 Task: Find connections with filter location Nevers with filter topic #interiordesignwith filter profile language Potuguese with filter current company Torrent Pharmaceuticals Ltd with filter school Jaipur Engineering College & Research Center,jaipur with filter industry Fossil Fuel Electric Power Generation with filter service category Information Management with filter keywords title Artificial Intelligence Engineer
Action: Mouse moved to (627, 105)
Screenshot: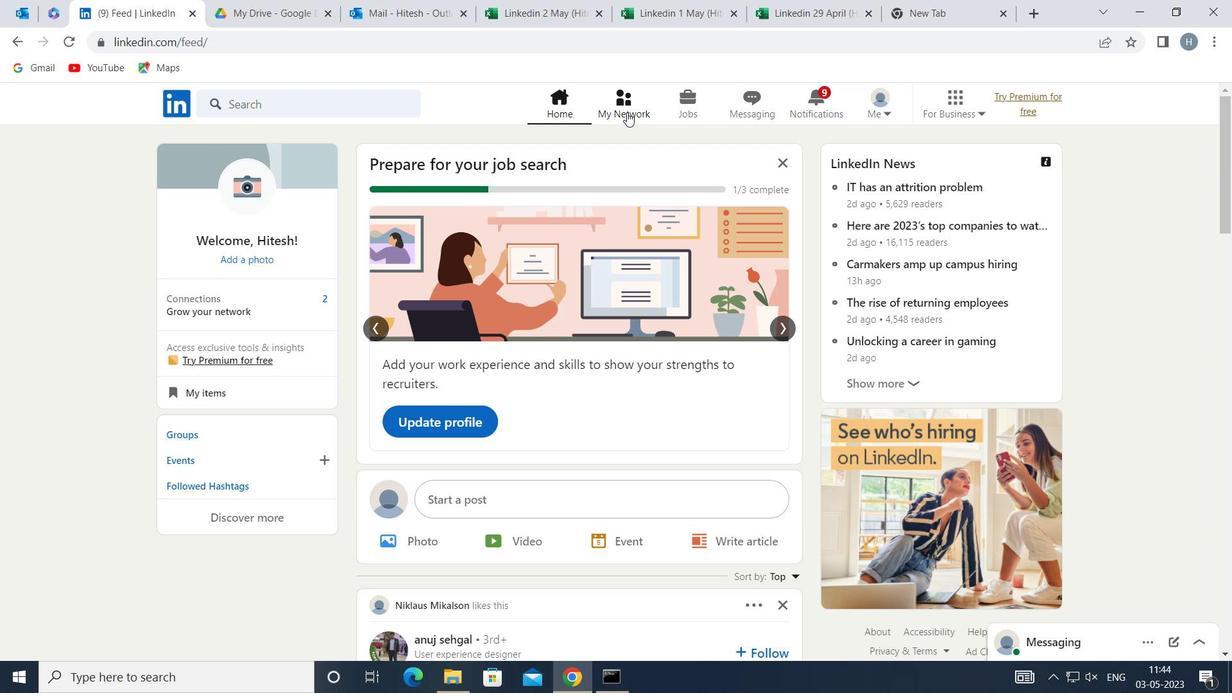 
Action: Mouse pressed left at (627, 105)
Screenshot: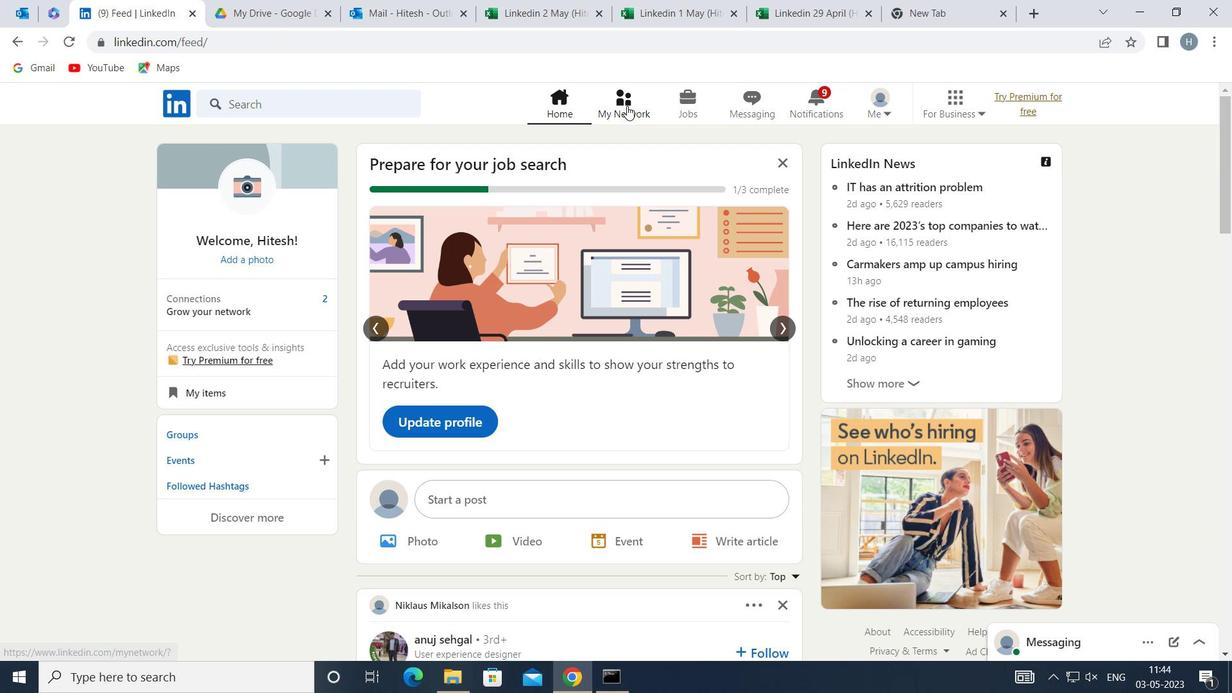 
Action: Mouse moved to (355, 195)
Screenshot: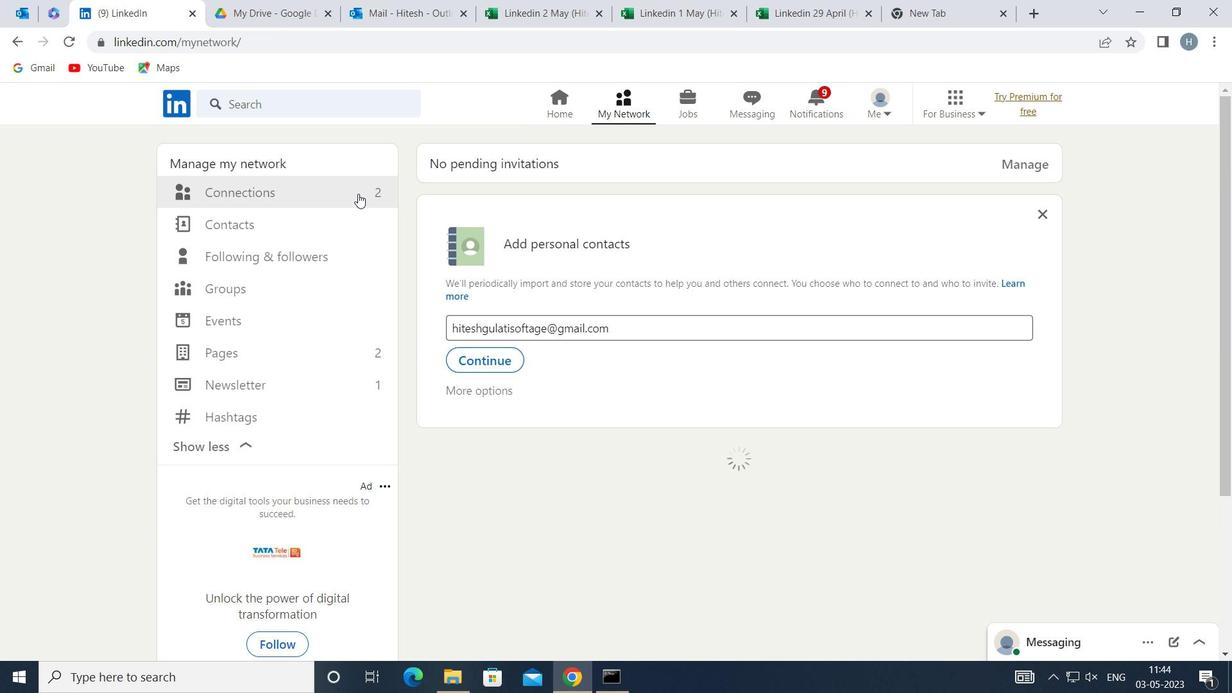 
Action: Mouse pressed left at (355, 195)
Screenshot: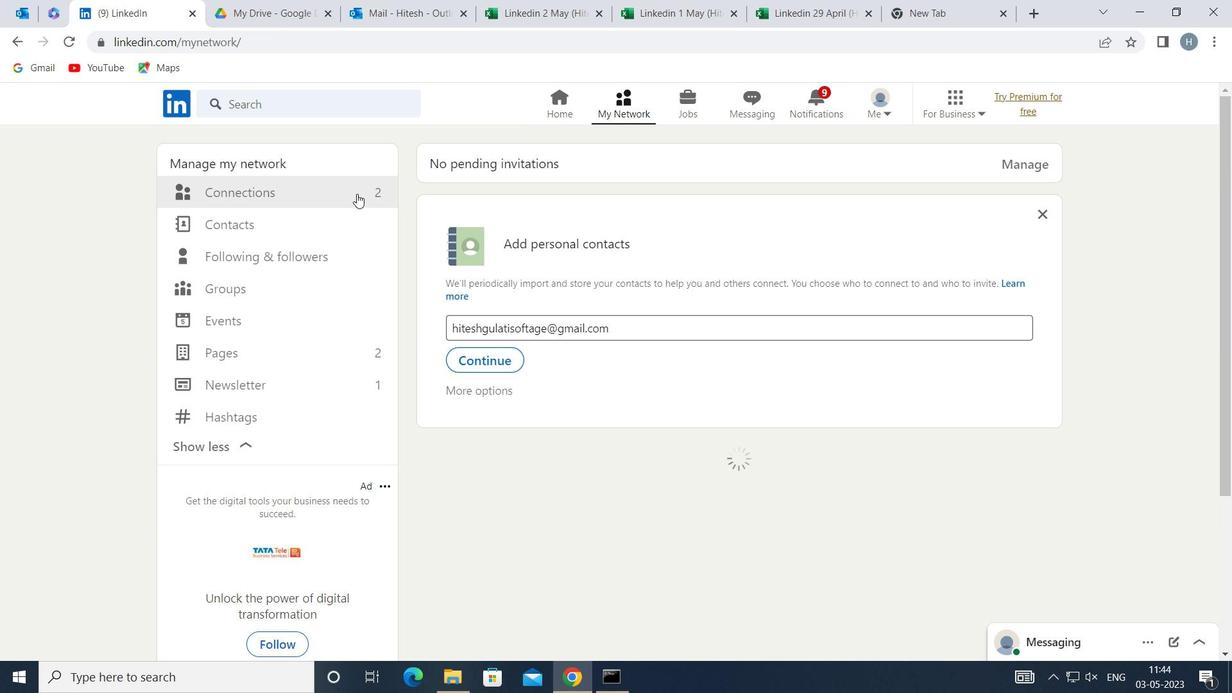 
Action: Mouse moved to (758, 187)
Screenshot: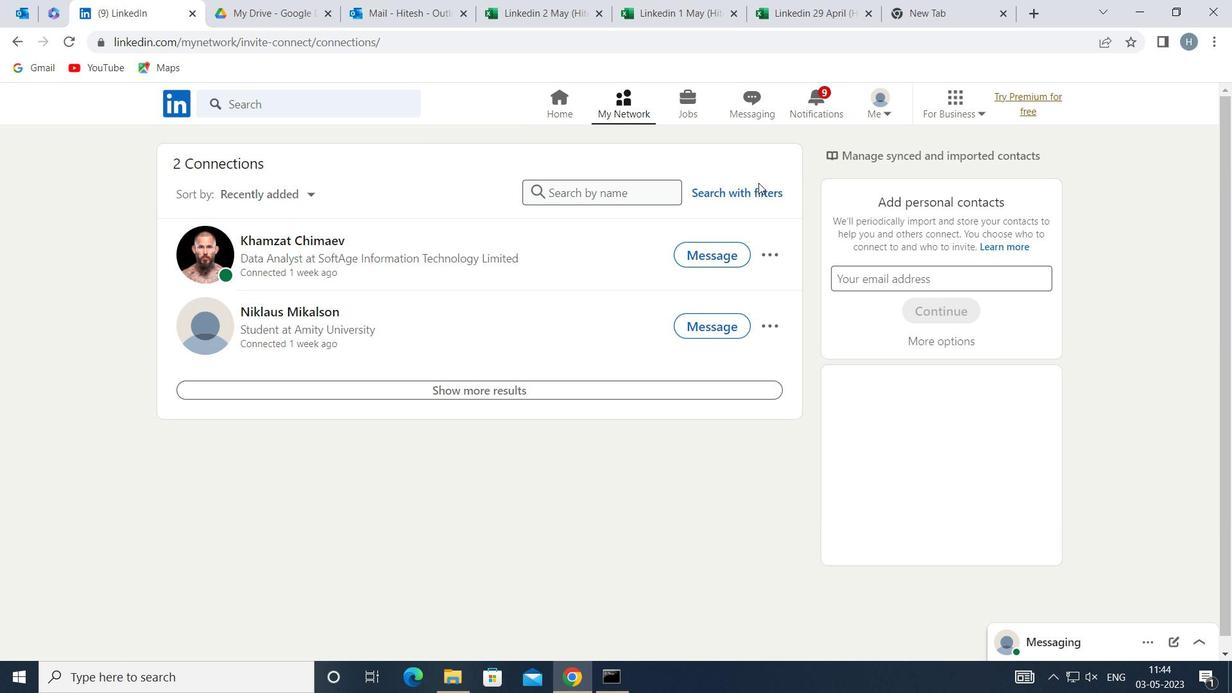 
Action: Mouse pressed left at (758, 187)
Screenshot: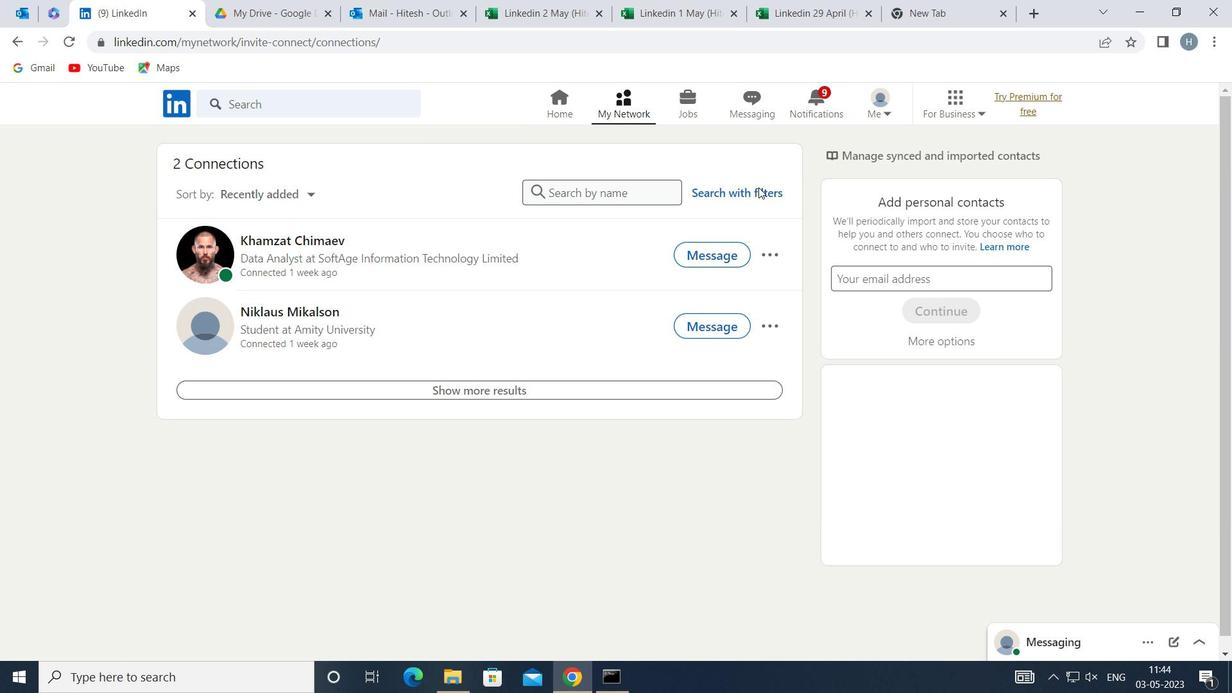 
Action: Mouse moved to (670, 146)
Screenshot: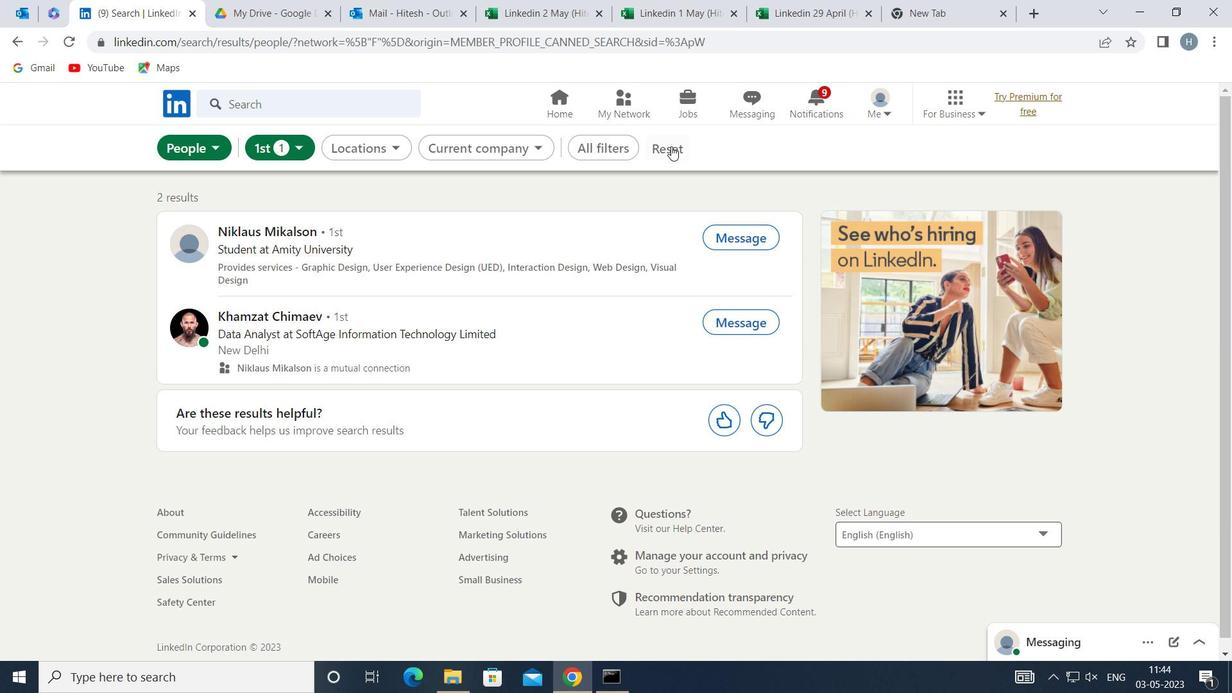 
Action: Mouse pressed left at (670, 146)
Screenshot: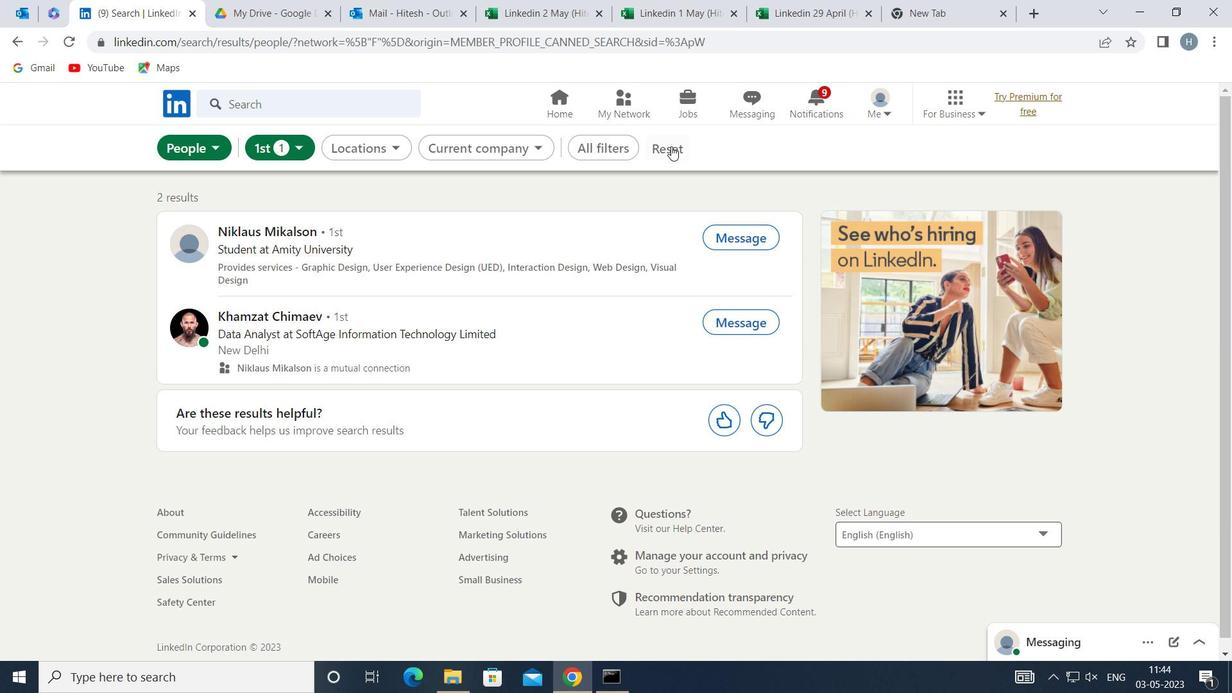 
Action: Mouse moved to (657, 144)
Screenshot: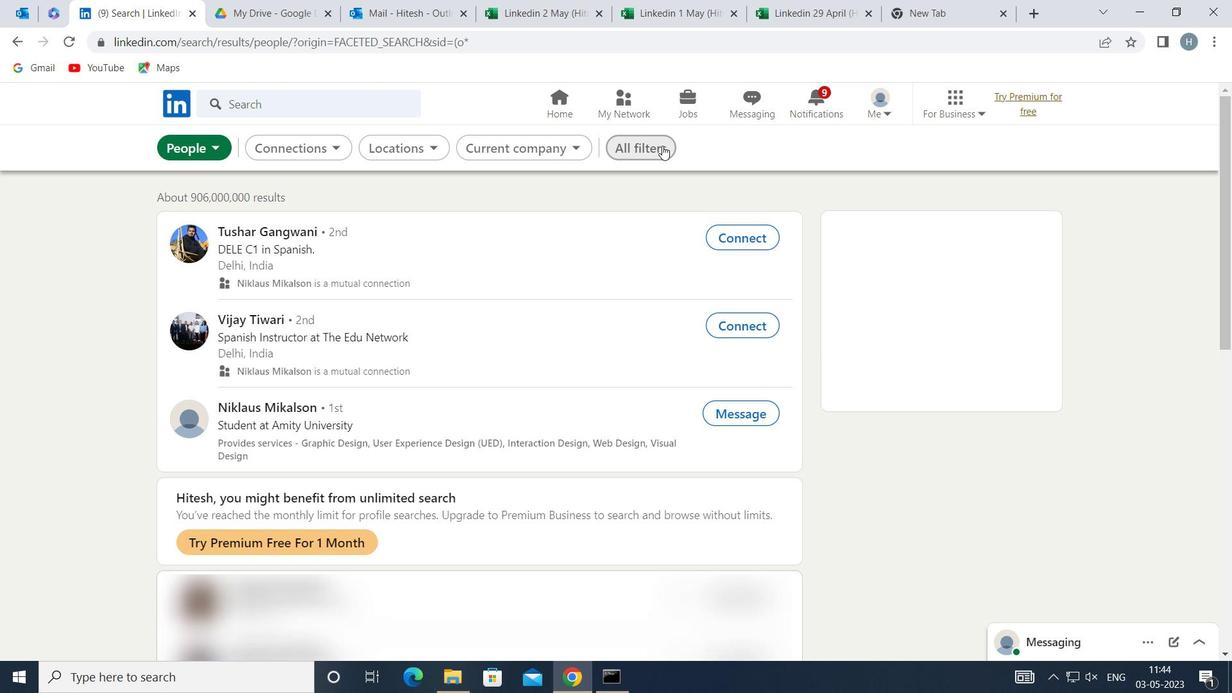 
Action: Mouse pressed left at (657, 144)
Screenshot: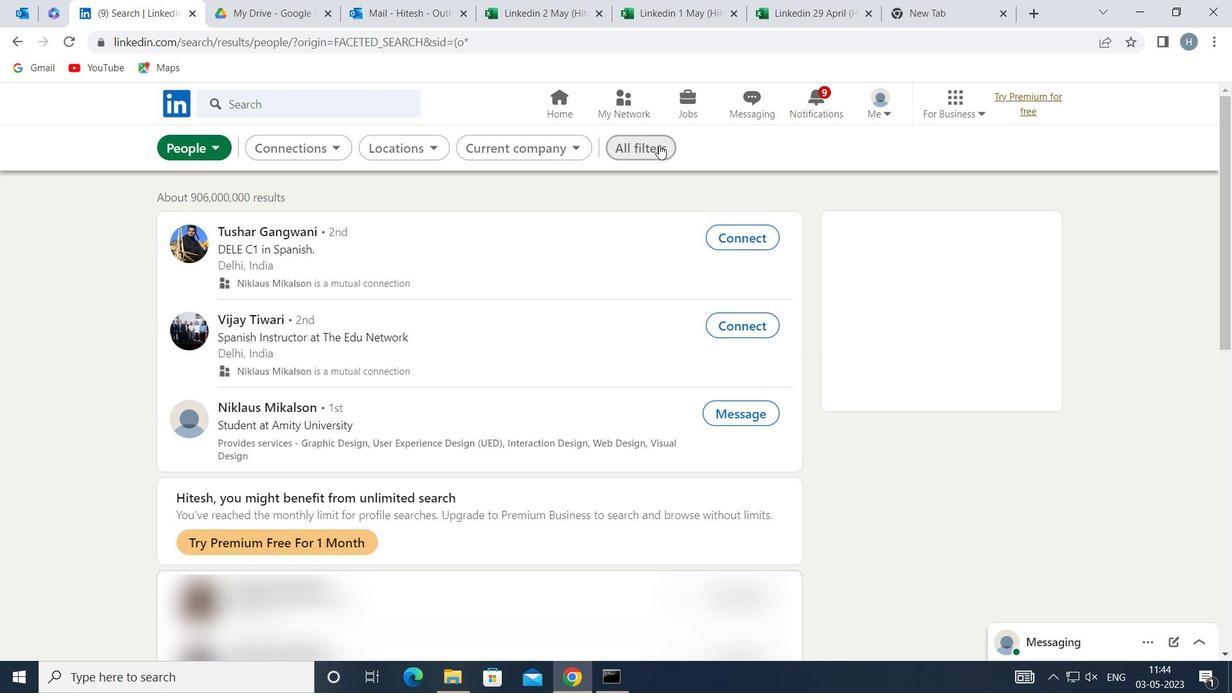 
Action: Mouse moved to (854, 269)
Screenshot: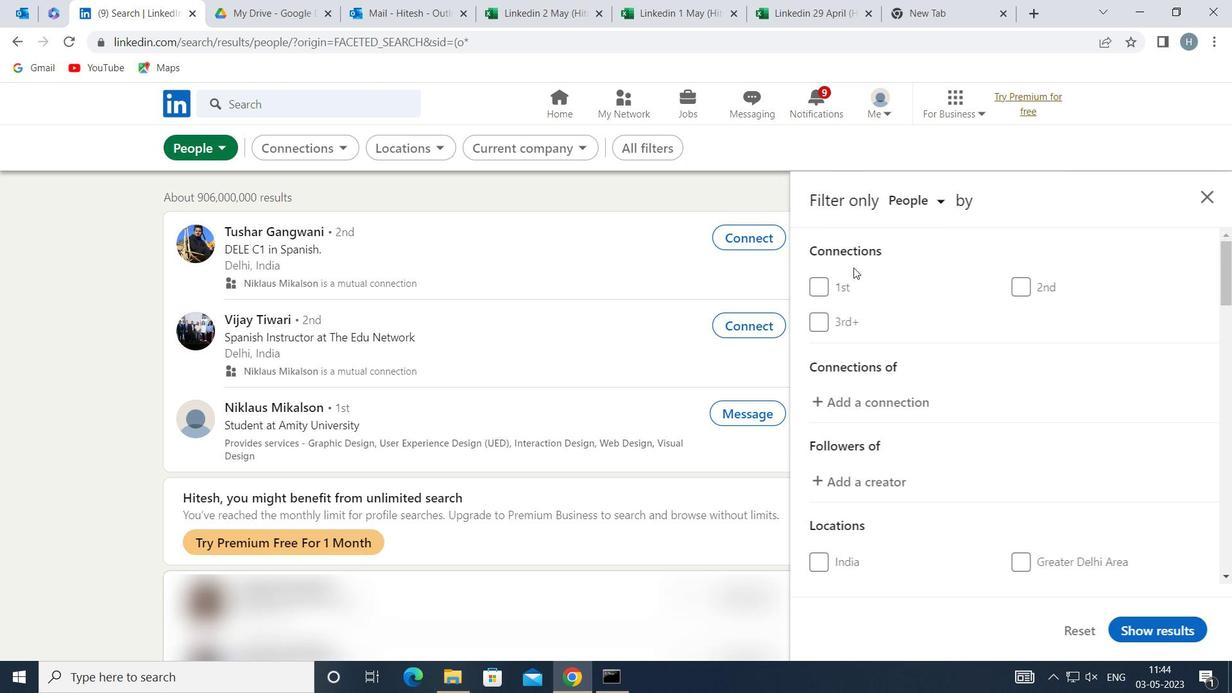 
Action: Mouse scrolled (854, 268) with delta (0, 0)
Screenshot: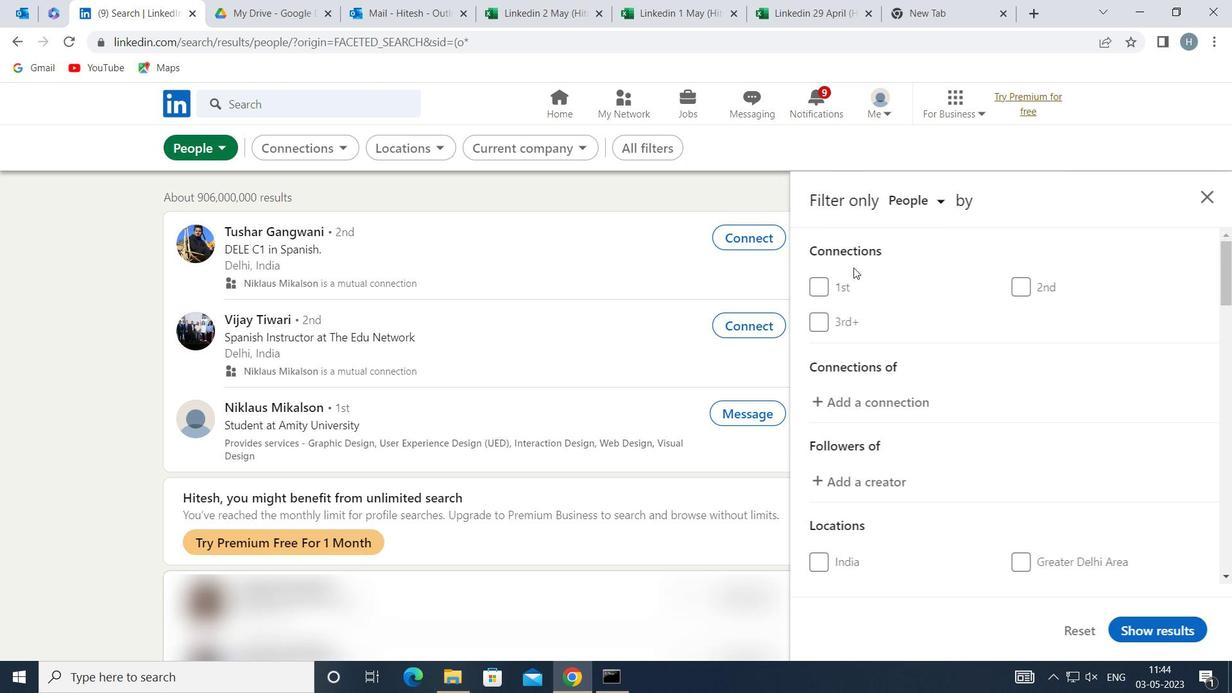 
Action: Mouse moved to (854, 275)
Screenshot: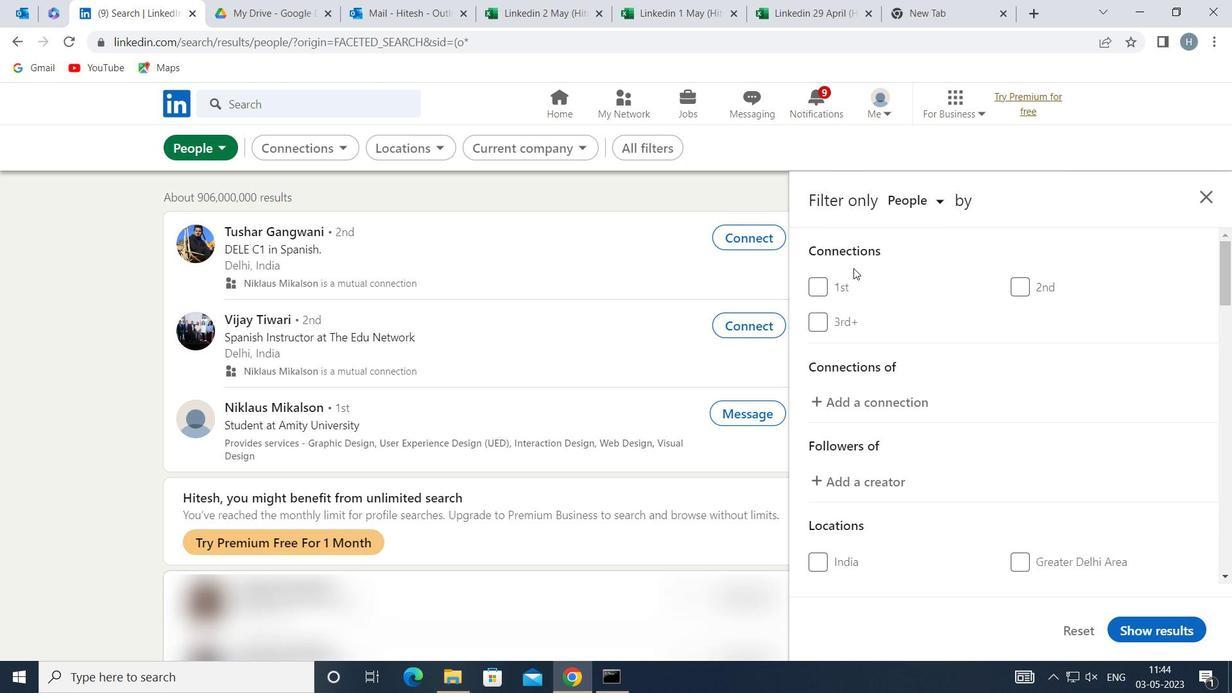 
Action: Mouse scrolled (854, 274) with delta (0, 0)
Screenshot: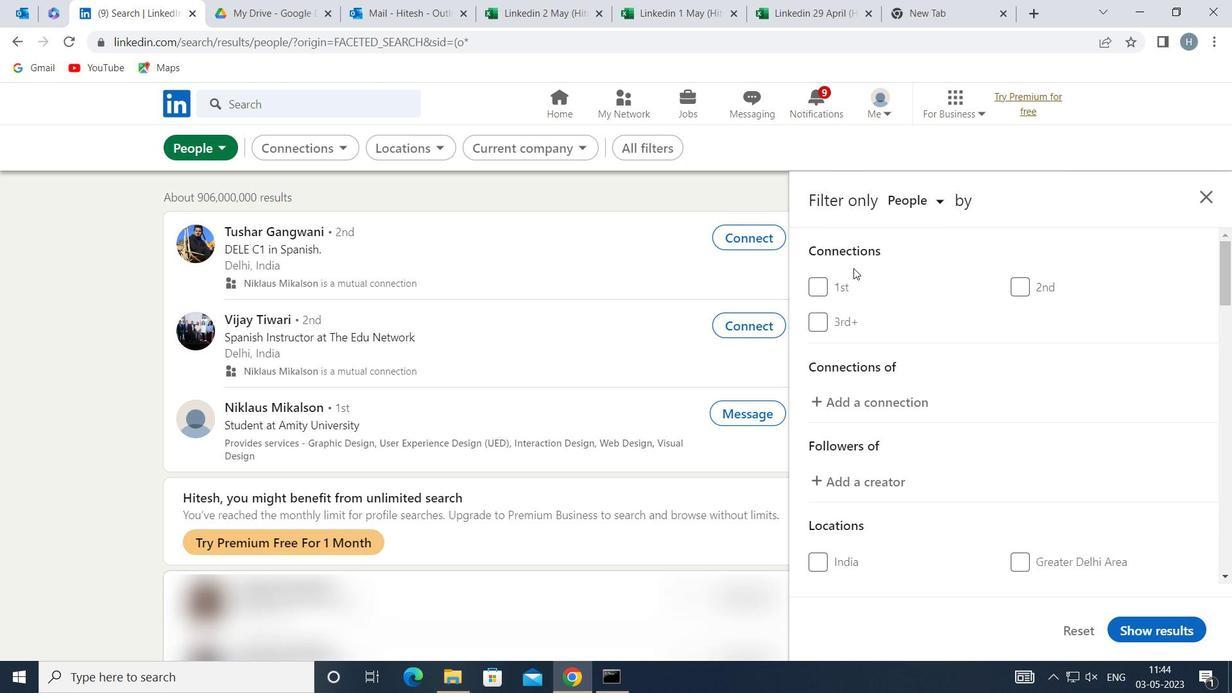 
Action: Mouse scrolled (854, 274) with delta (0, 0)
Screenshot: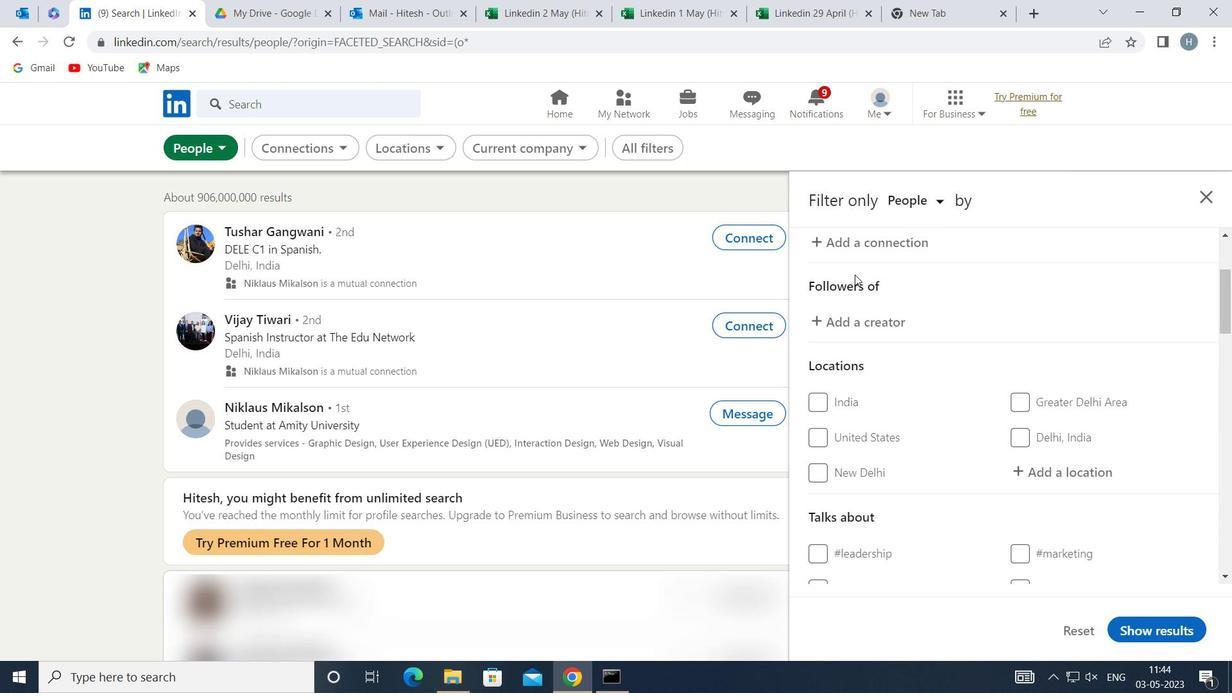 
Action: Mouse moved to (1018, 388)
Screenshot: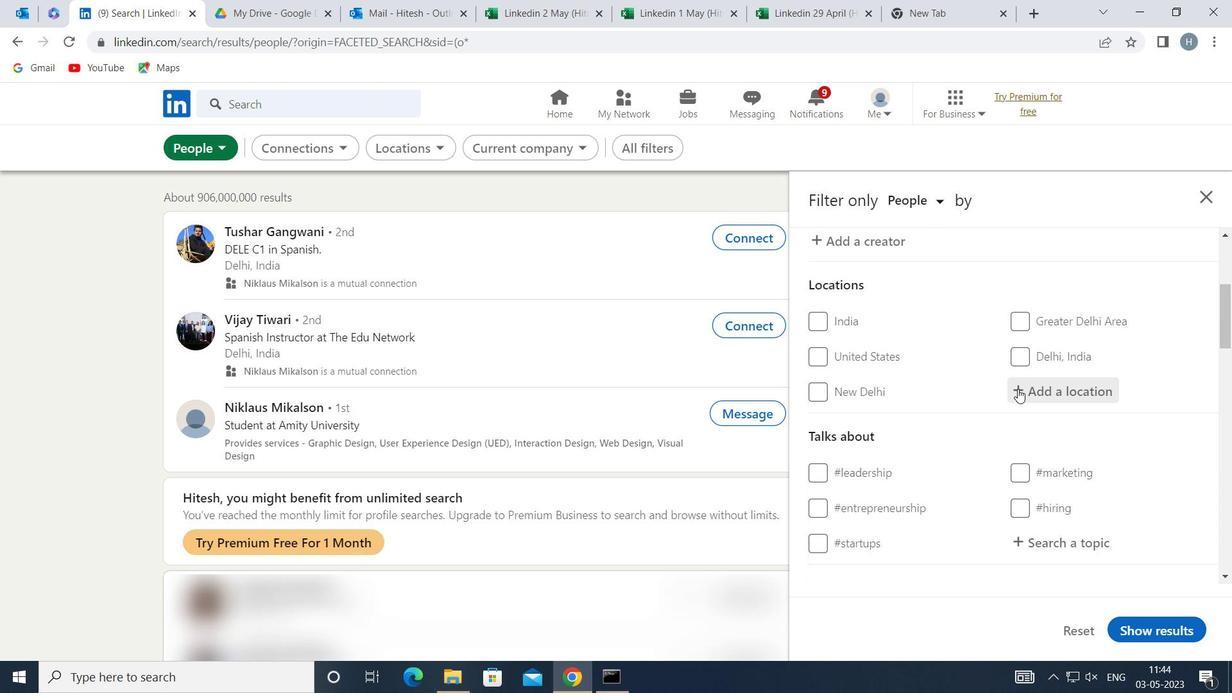 
Action: Mouse pressed left at (1018, 388)
Screenshot: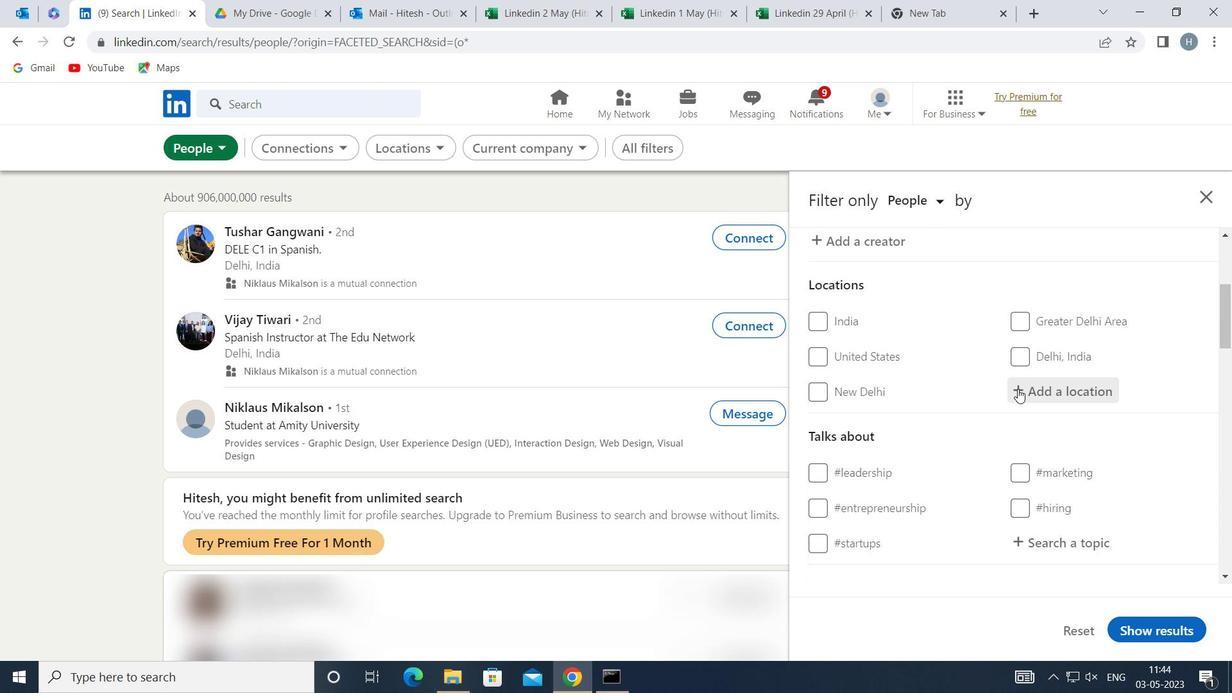 
Action: Mouse moved to (1017, 387)
Screenshot: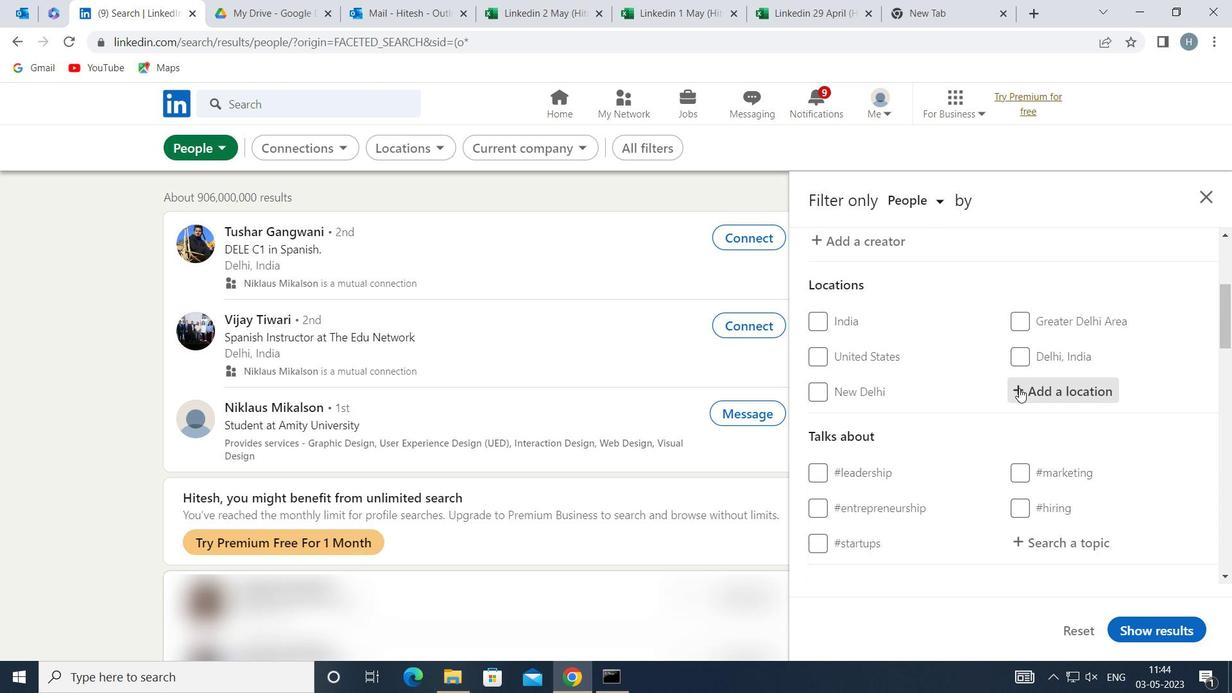 
Action: Key pressed <Key.shift>NEVERS
Screenshot: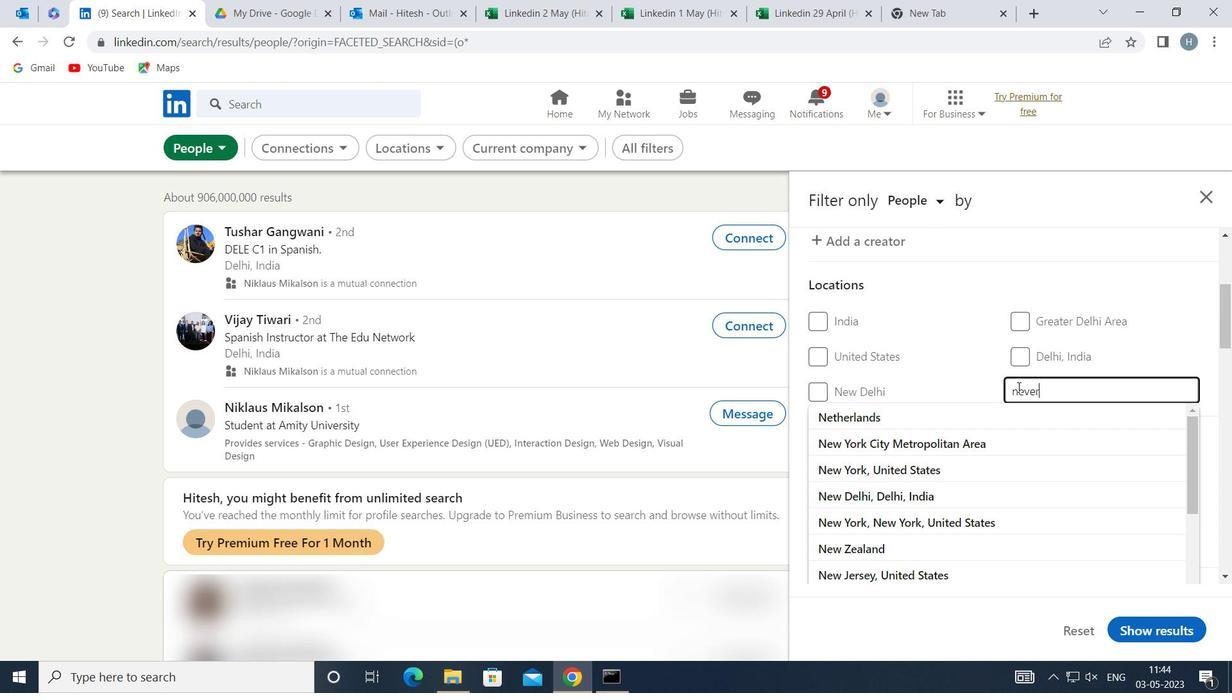 
Action: Mouse moved to (1024, 394)
Screenshot: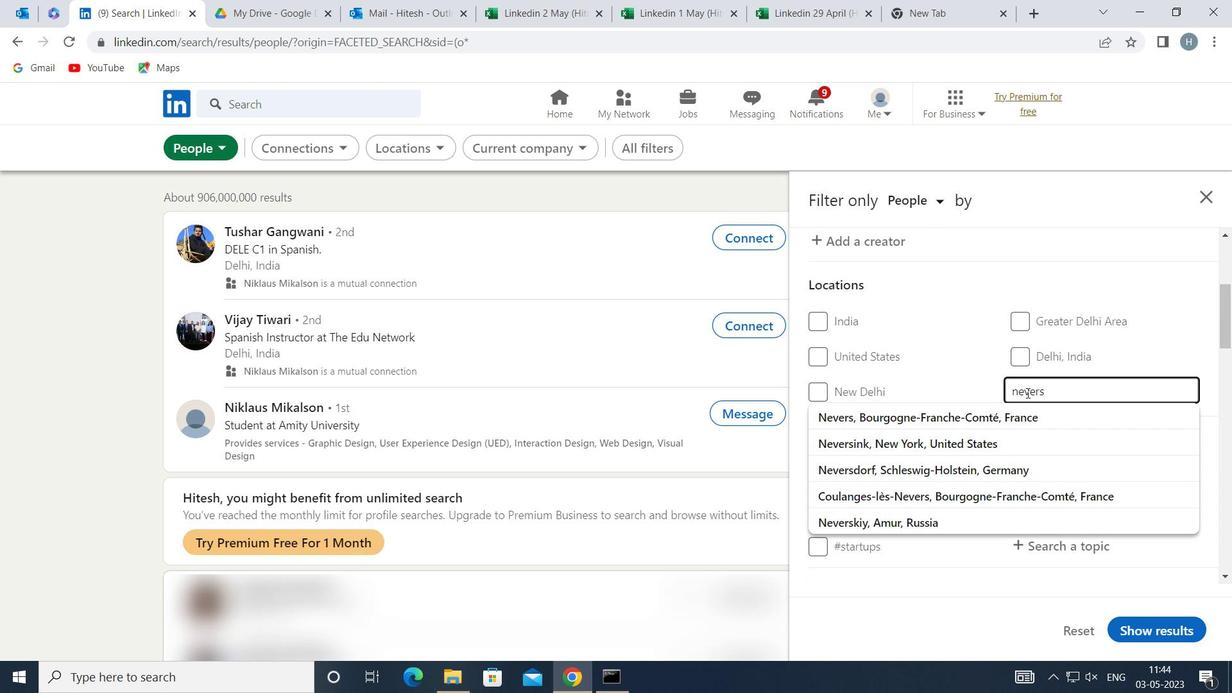 
Action: Key pressed <Key.enter>
Screenshot: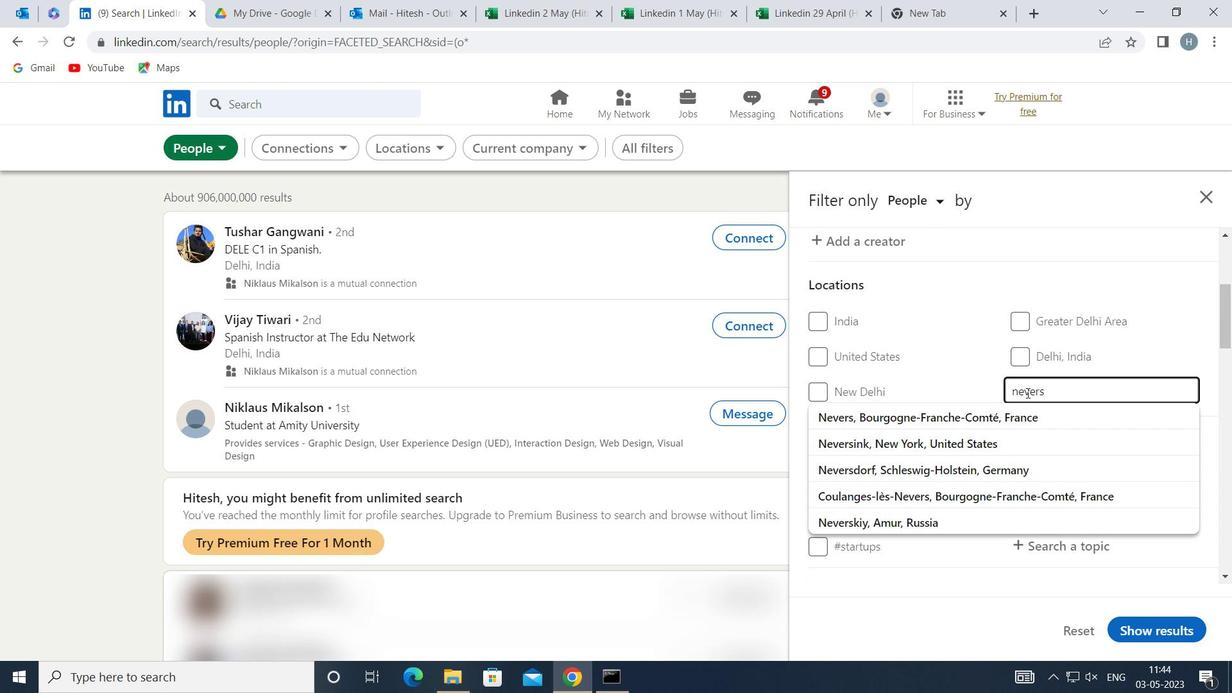 
Action: Mouse moved to (1172, 347)
Screenshot: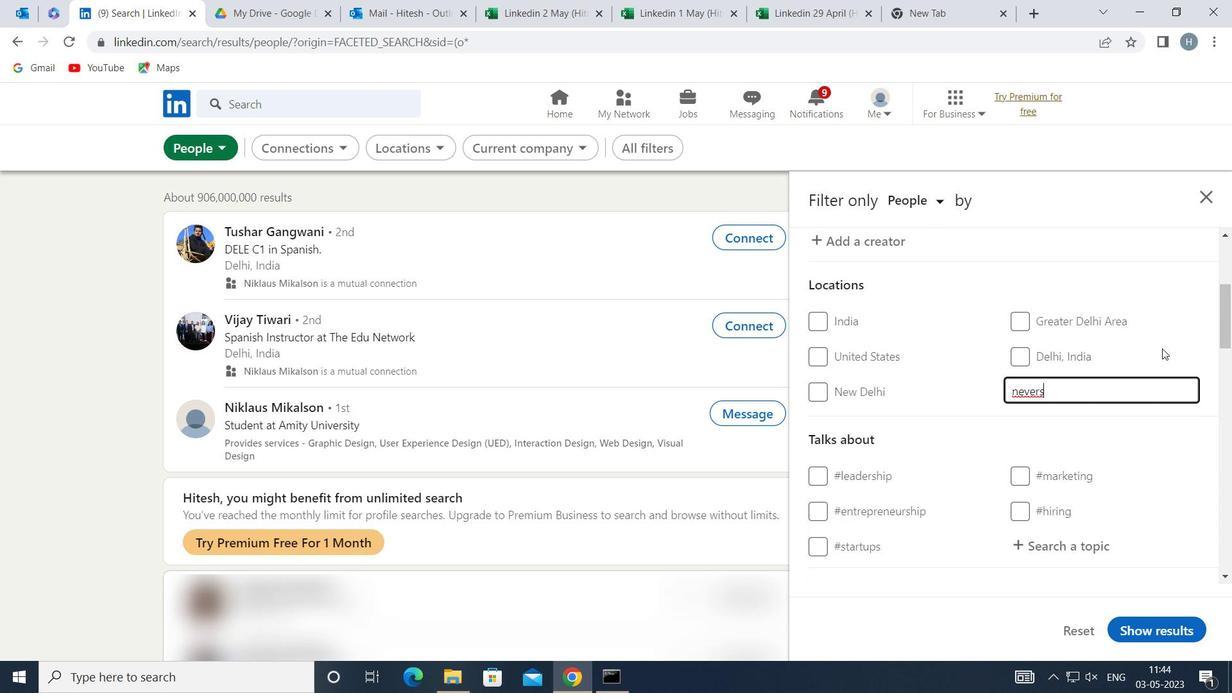 
Action: Mouse pressed left at (1172, 347)
Screenshot: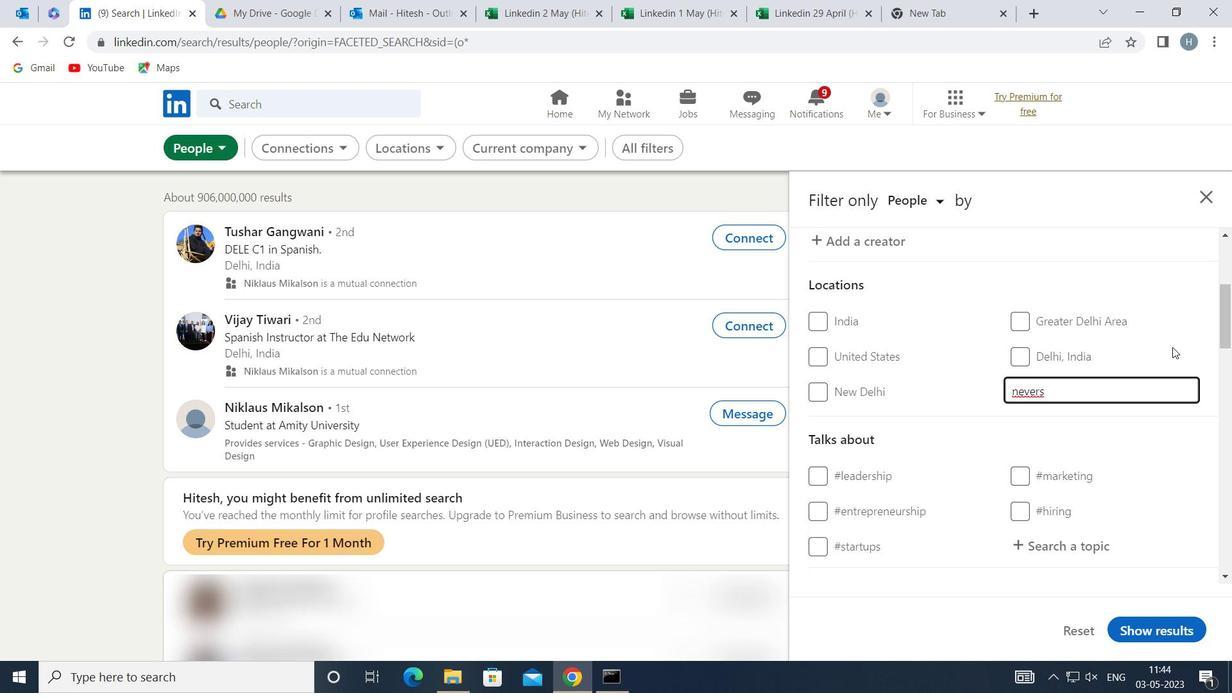 
Action: Mouse moved to (1173, 345)
Screenshot: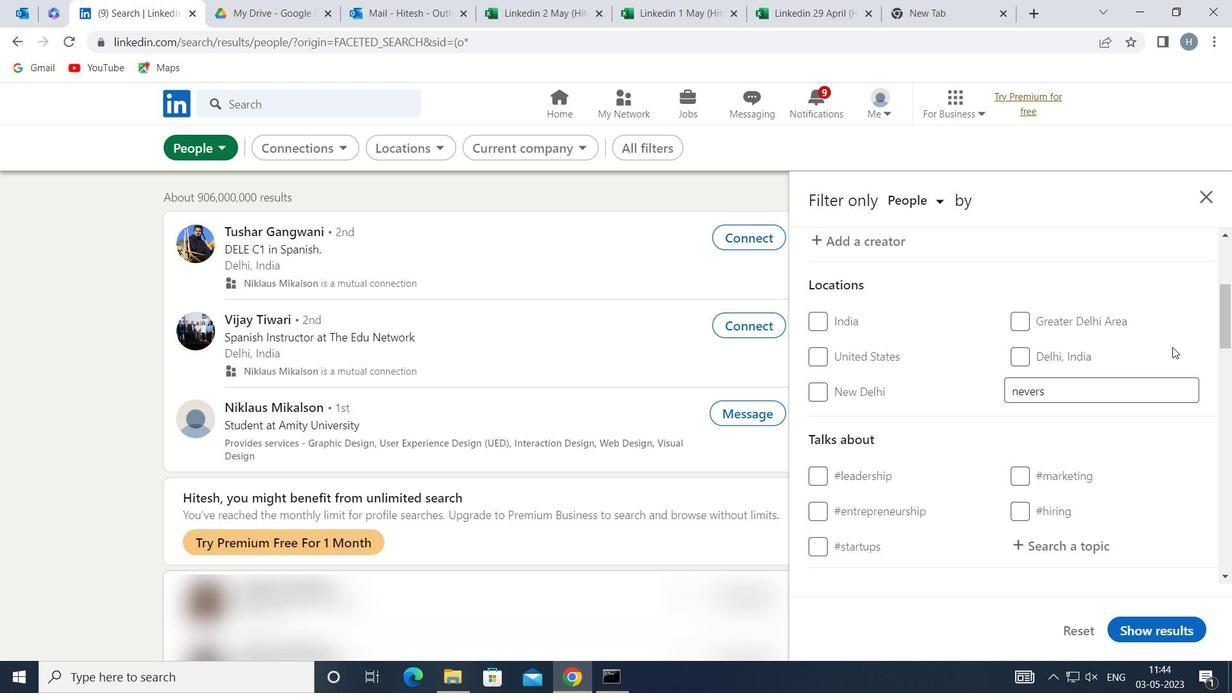 
Action: Mouse scrolled (1173, 345) with delta (0, 0)
Screenshot: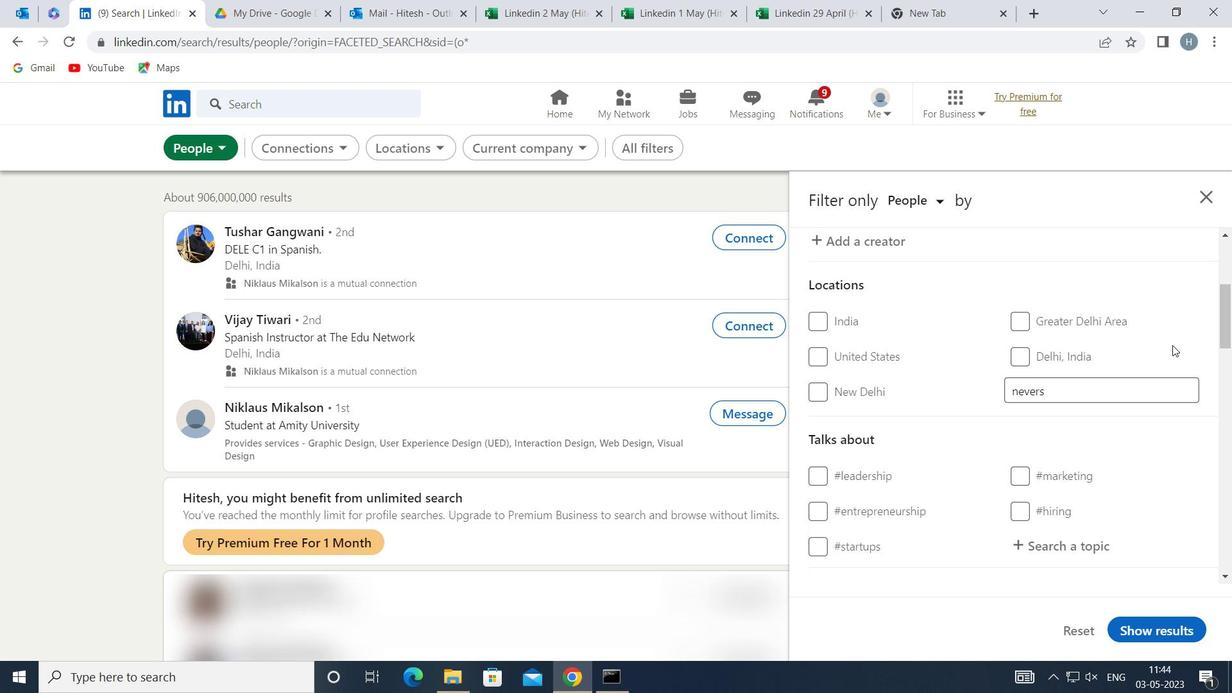 
Action: Mouse moved to (1171, 347)
Screenshot: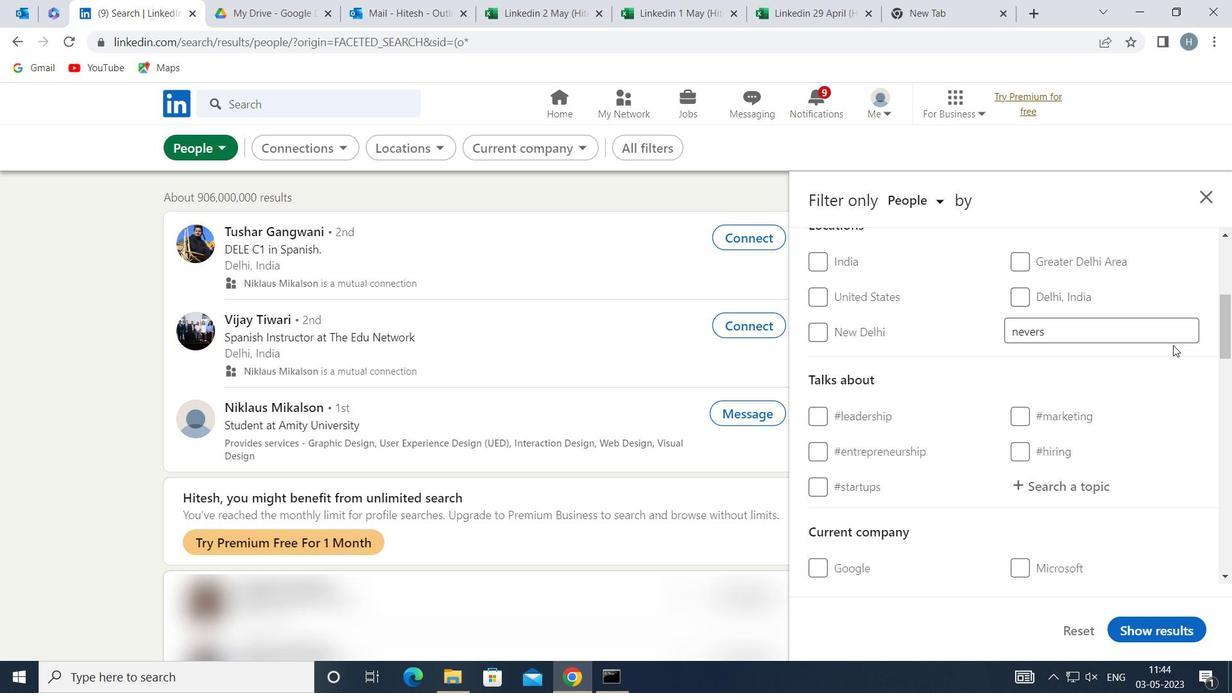 
Action: Mouse scrolled (1171, 346) with delta (0, 0)
Screenshot: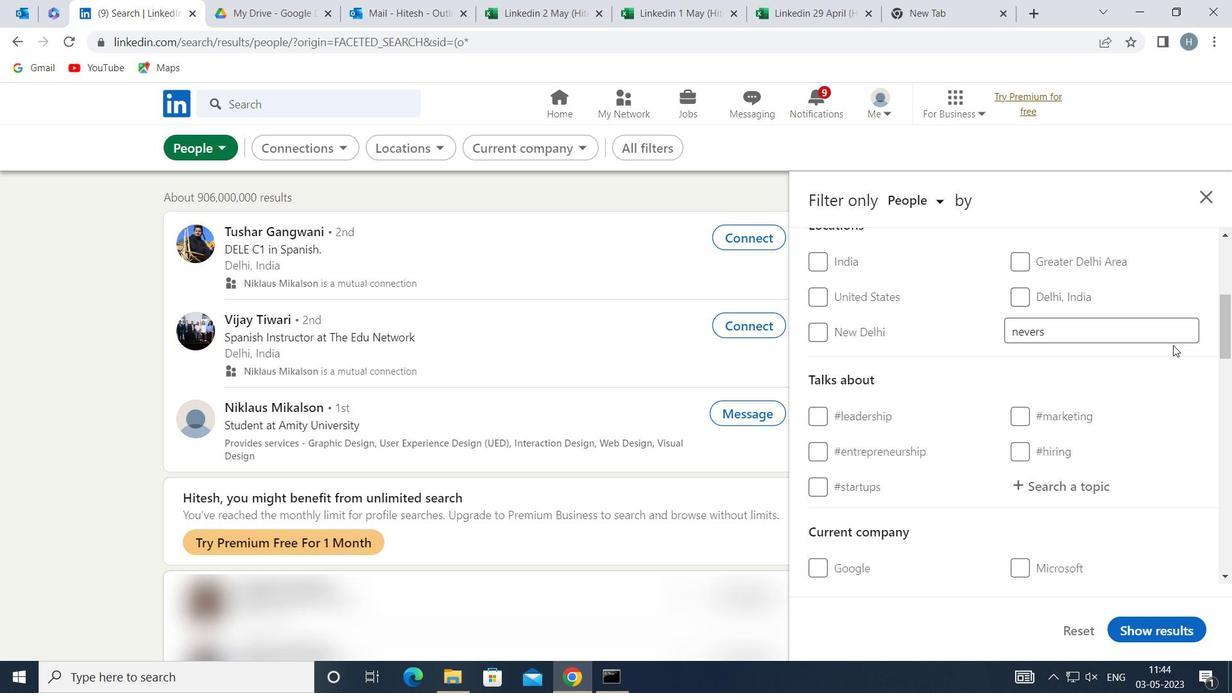 
Action: Mouse moved to (1105, 384)
Screenshot: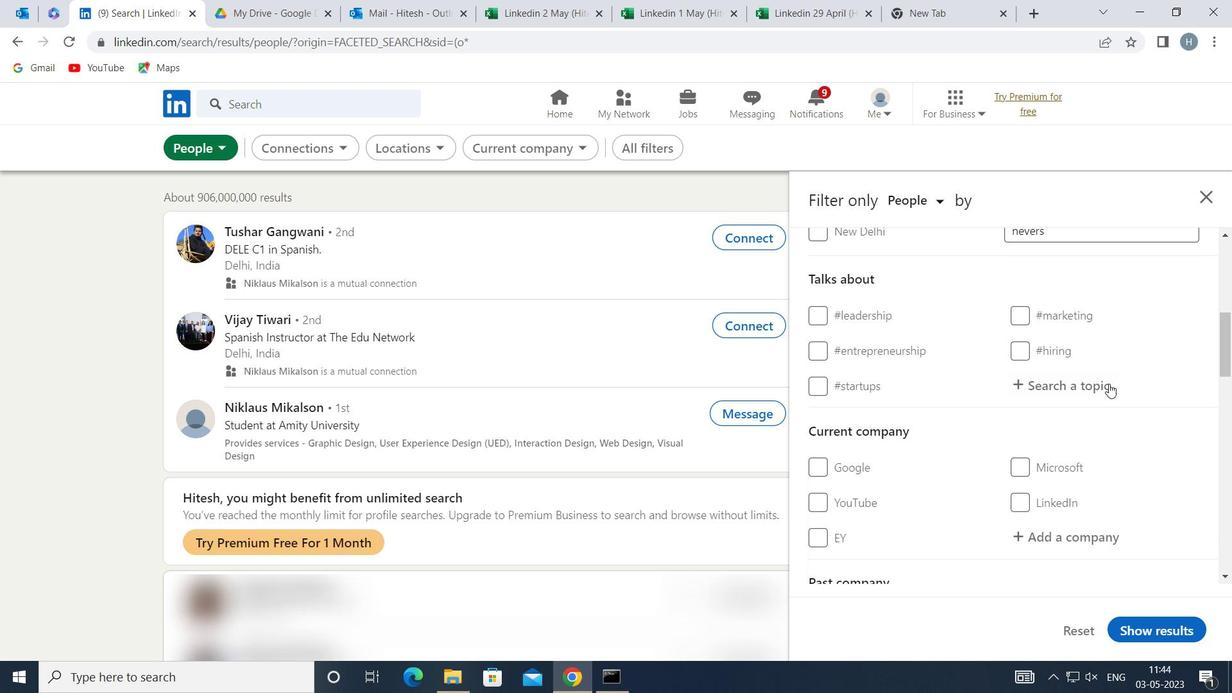 
Action: Mouse pressed left at (1105, 384)
Screenshot: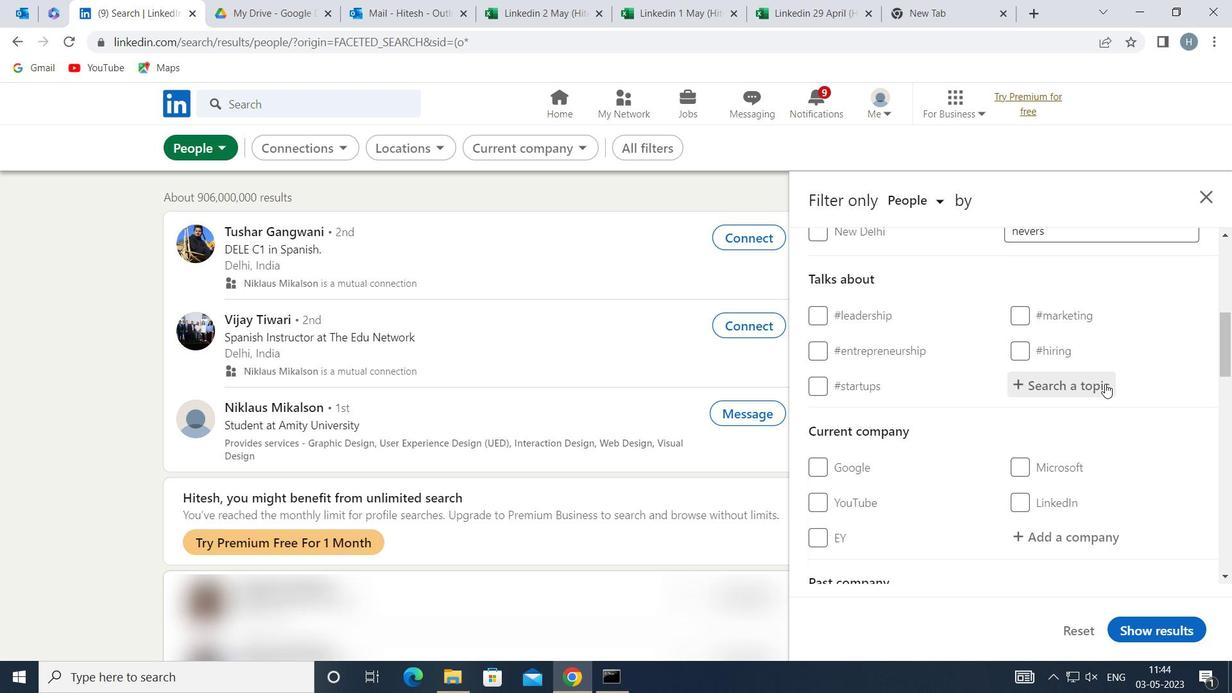 
Action: Mouse moved to (1104, 384)
Screenshot: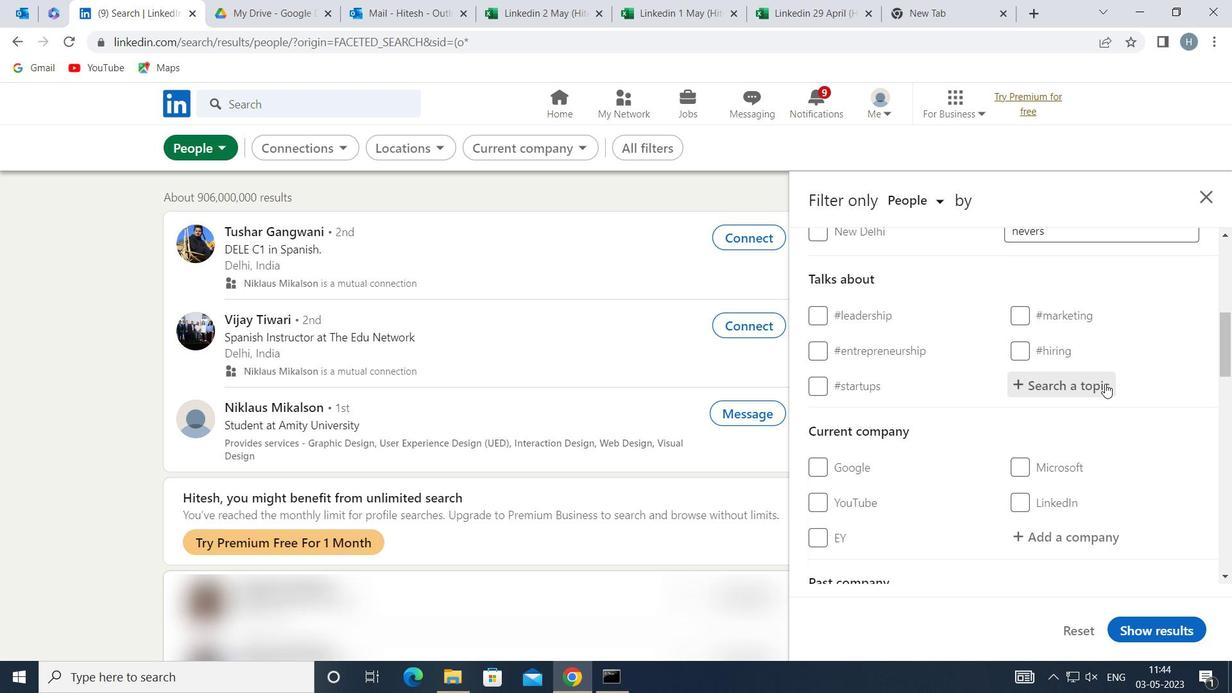 
Action: Key pressed INTER
Screenshot: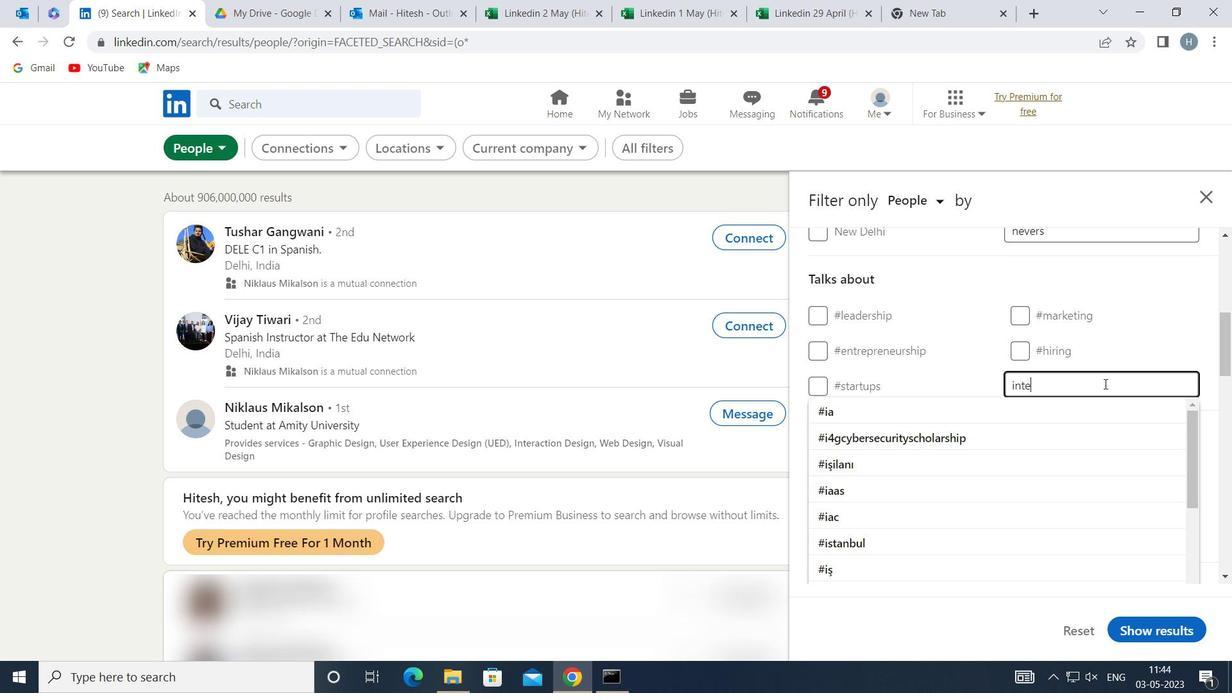 
Action: Mouse moved to (1046, 413)
Screenshot: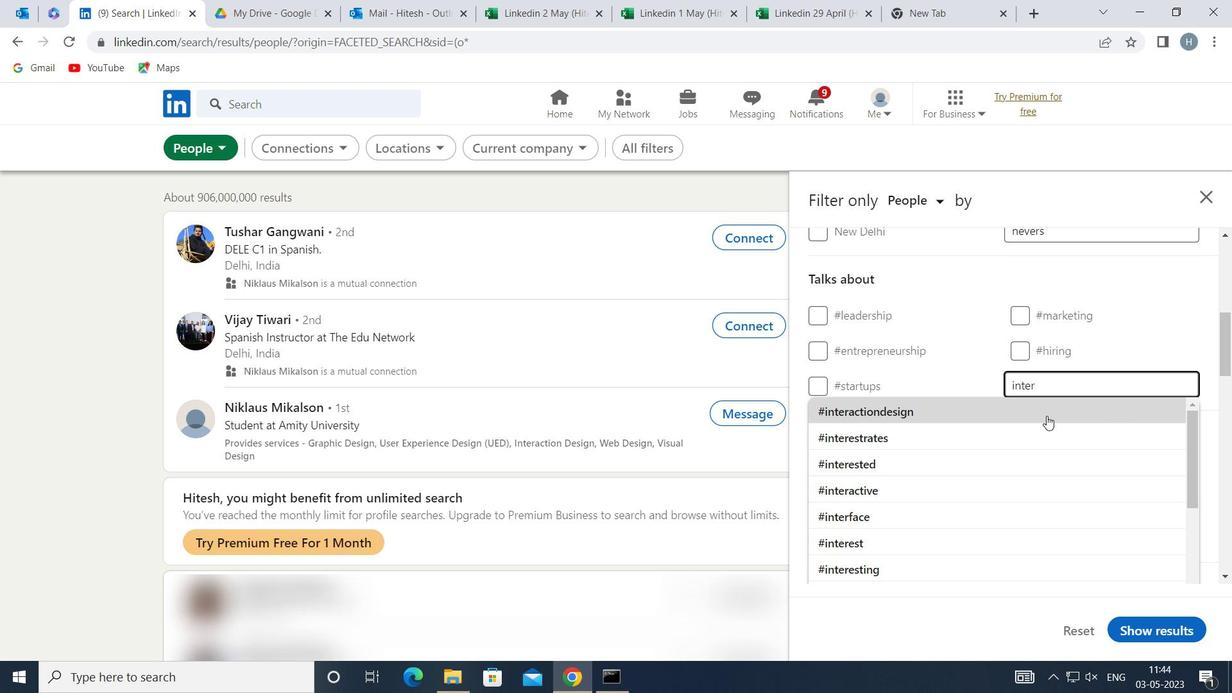 
Action: Mouse pressed left at (1046, 413)
Screenshot: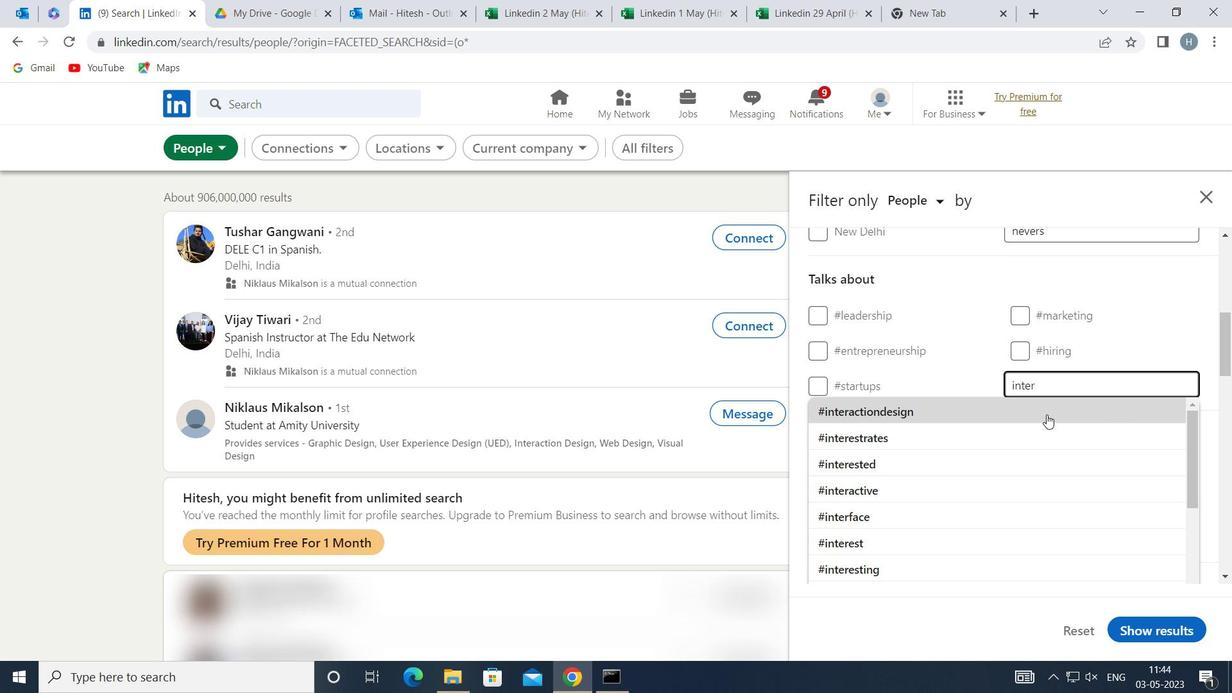 
Action: Mouse moved to (985, 421)
Screenshot: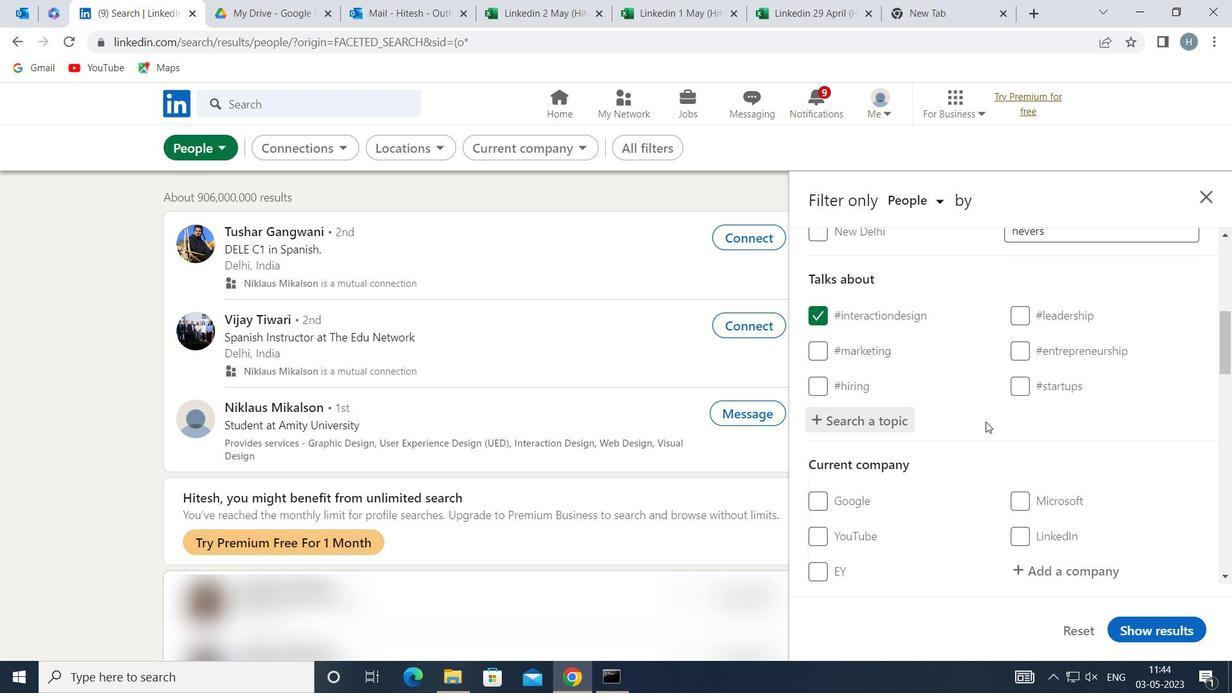 
Action: Mouse scrolled (985, 421) with delta (0, 0)
Screenshot: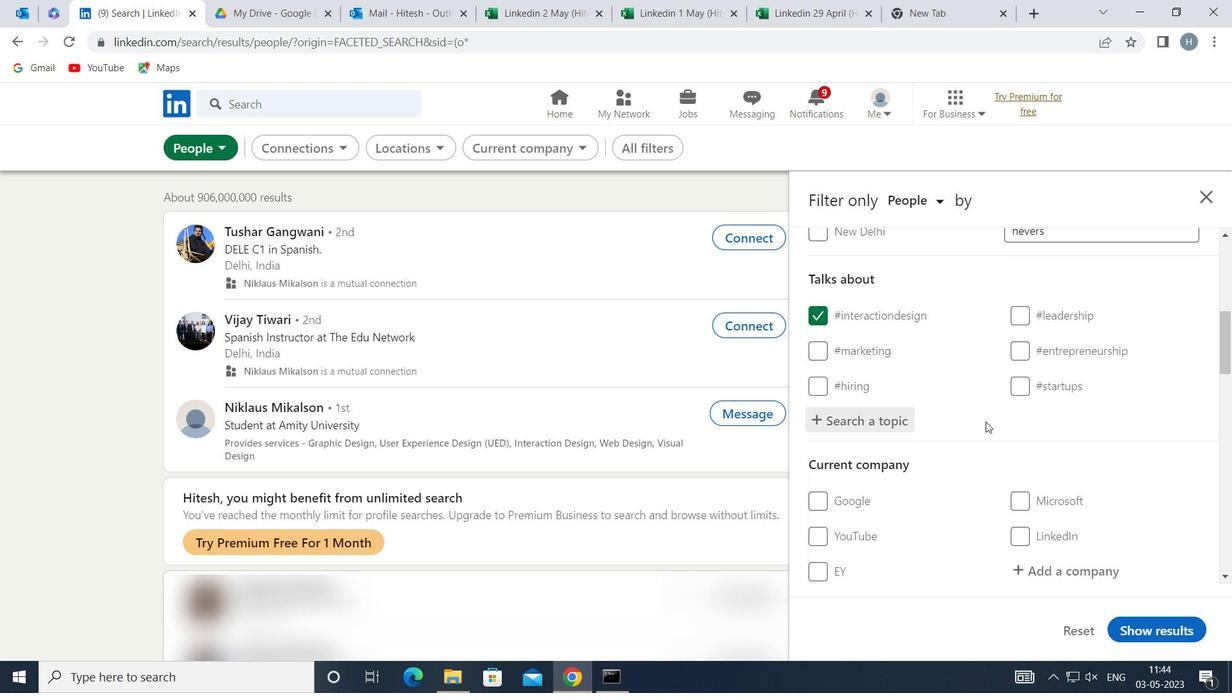 
Action: Mouse scrolled (985, 421) with delta (0, 0)
Screenshot: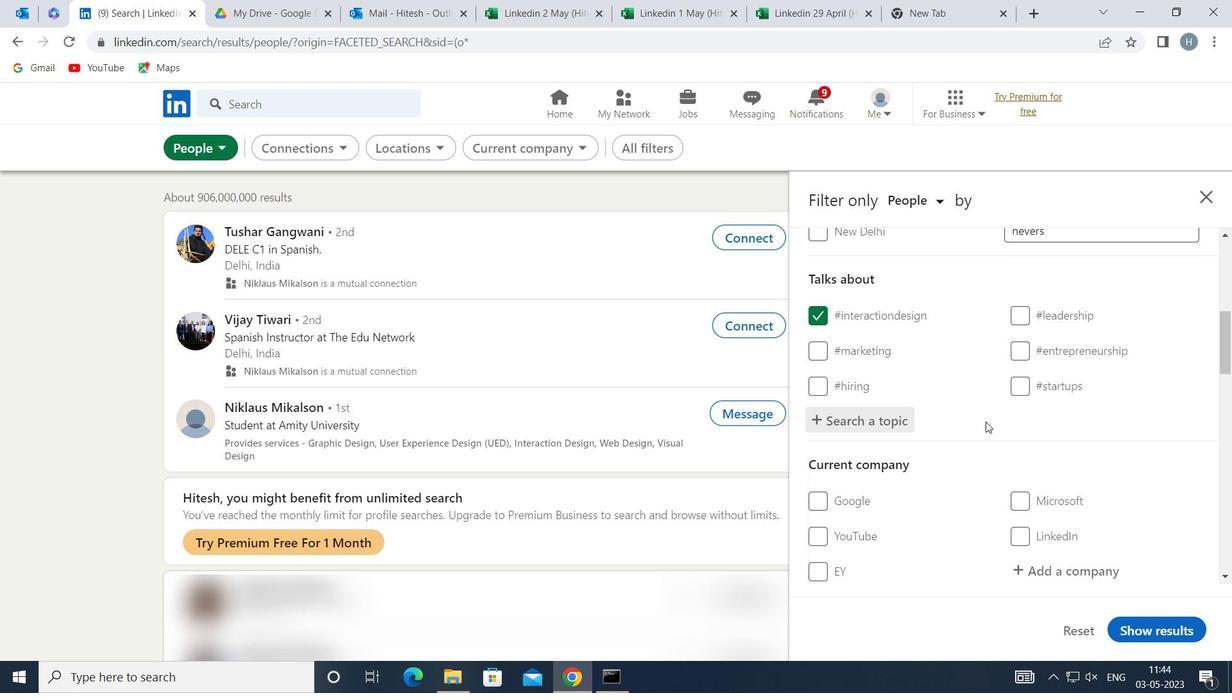 
Action: Mouse moved to (985, 421)
Screenshot: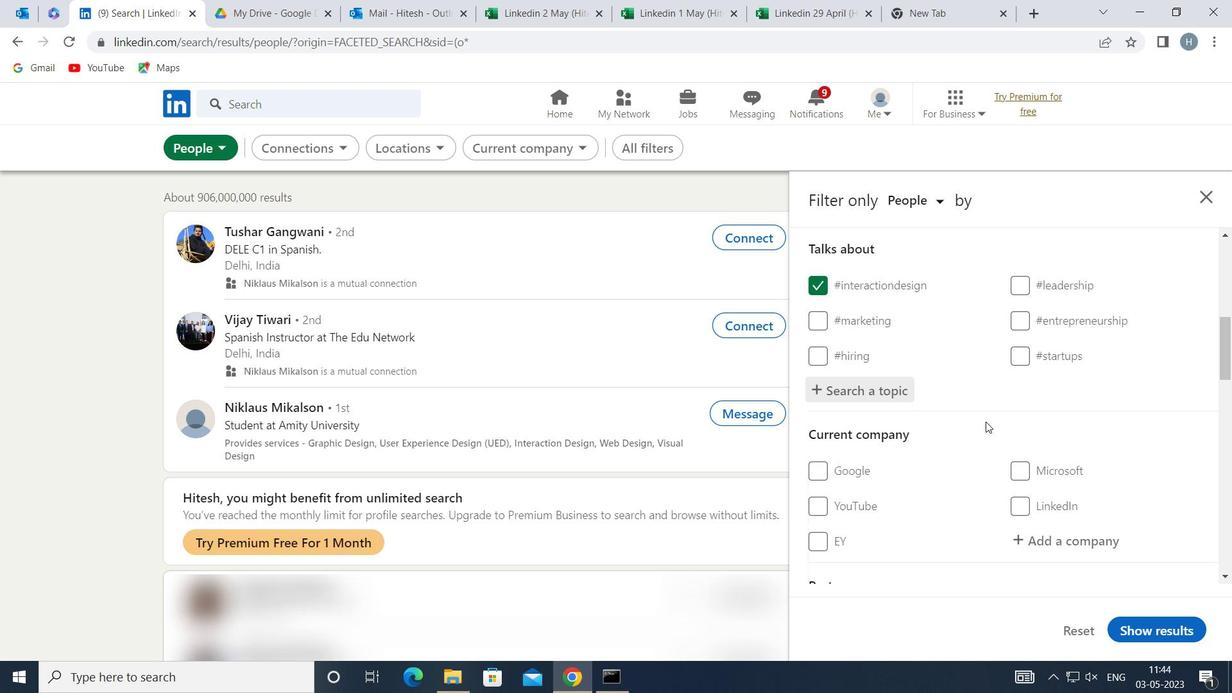 
Action: Mouse scrolled (985, 420) with delta (0, 0)
Screenshot: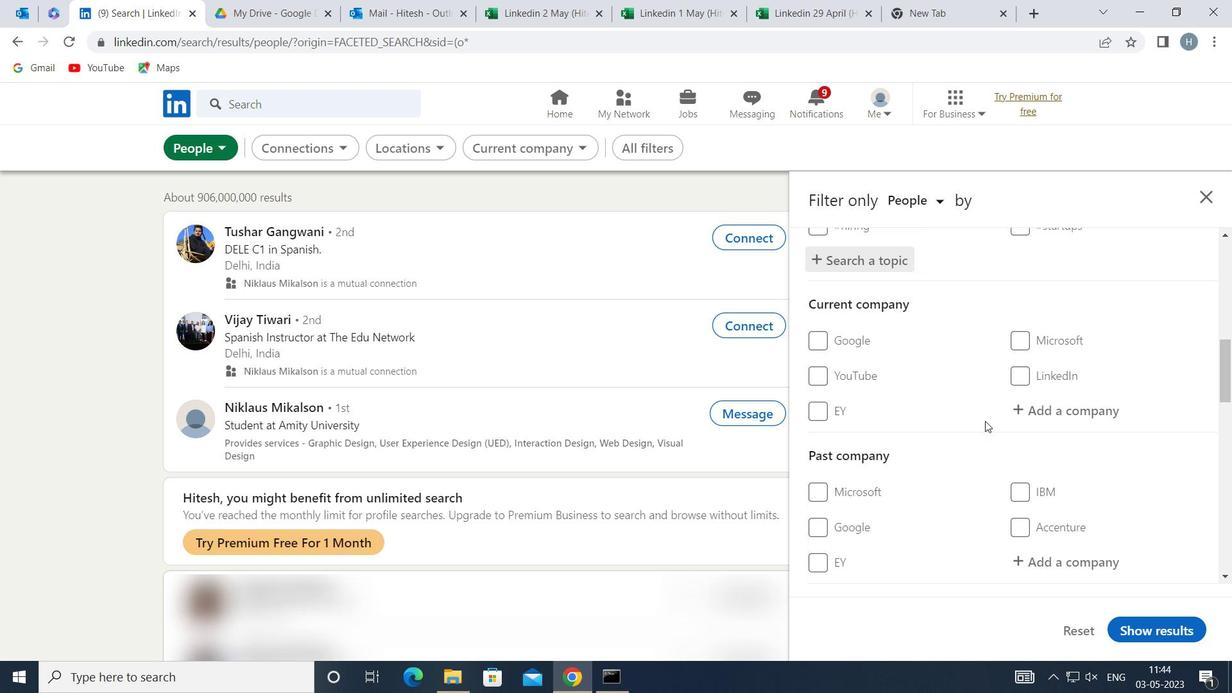
Action: Mouse scrolled (985, 420) with delta (0, 0)
Screenshot: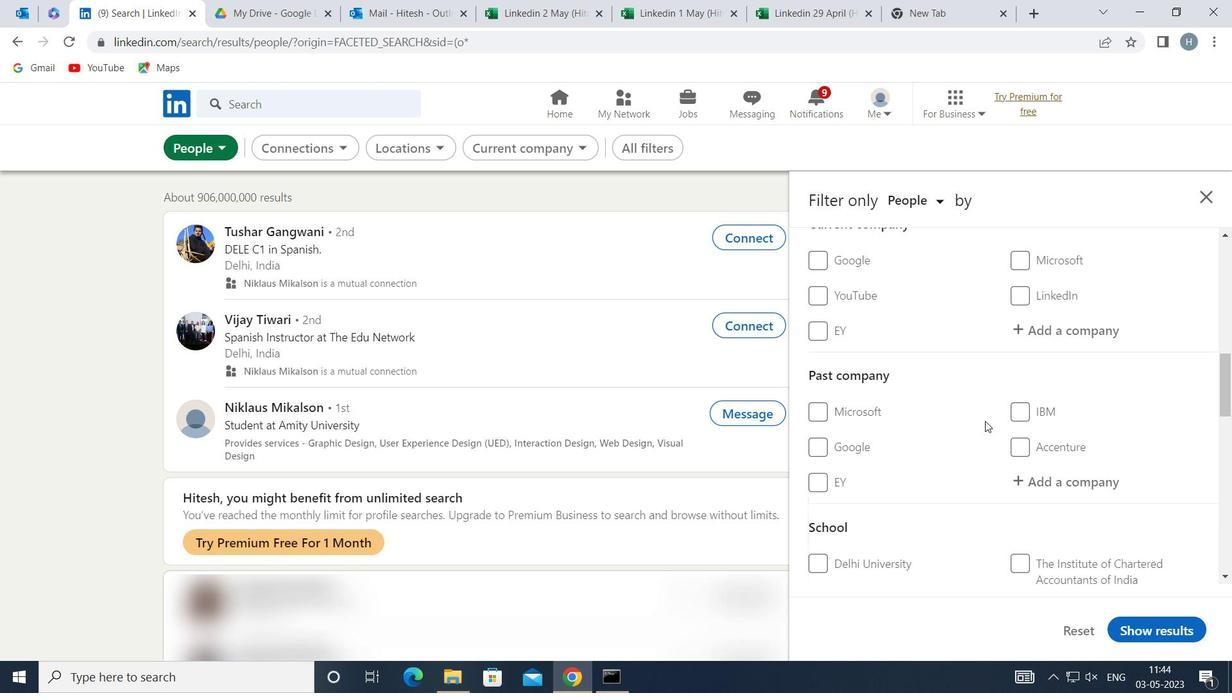 
Action: Mouse moved to (987, 419)
Screenshot: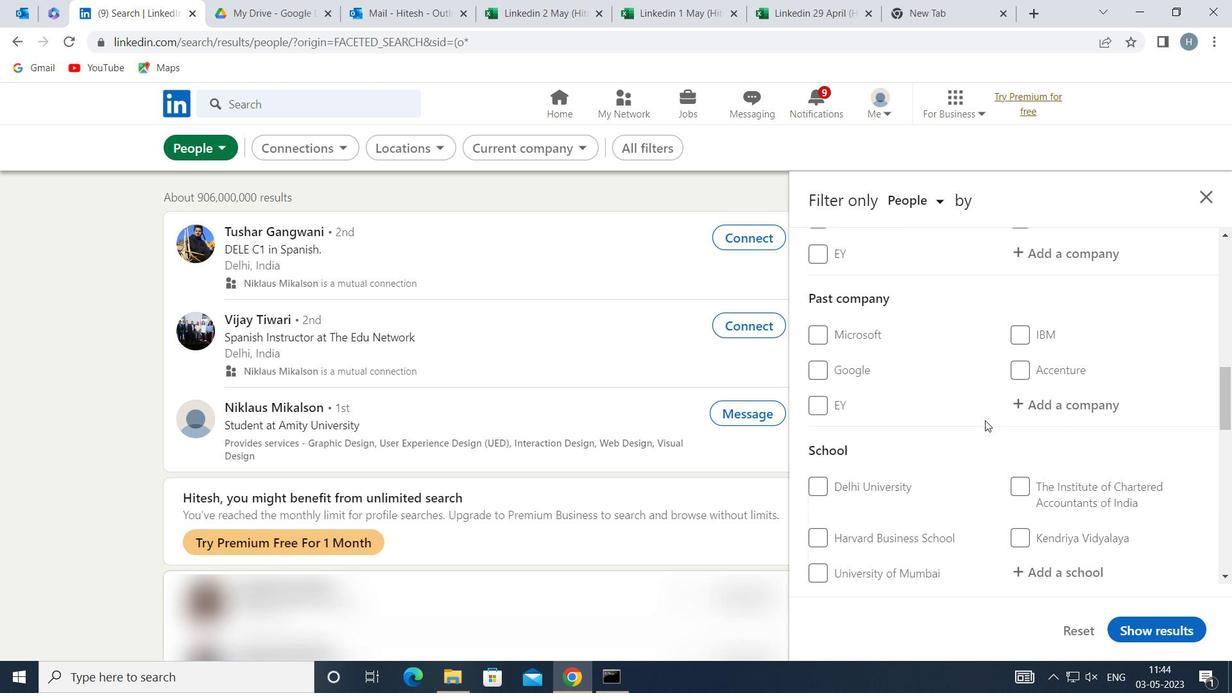 
Action: Mouse scrolled (987, 419) with delta (0, 0)
Screenshot: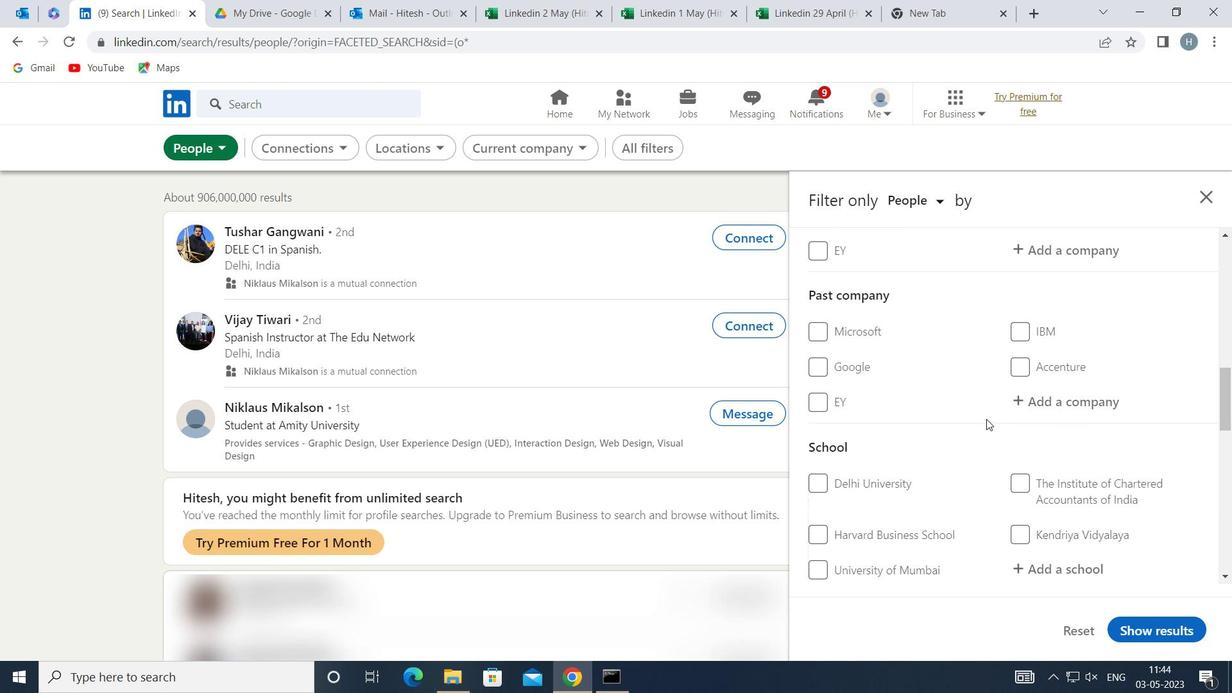 
Action: Mouse scrolled (987, 419) with delta (0, 0)
Screenshot: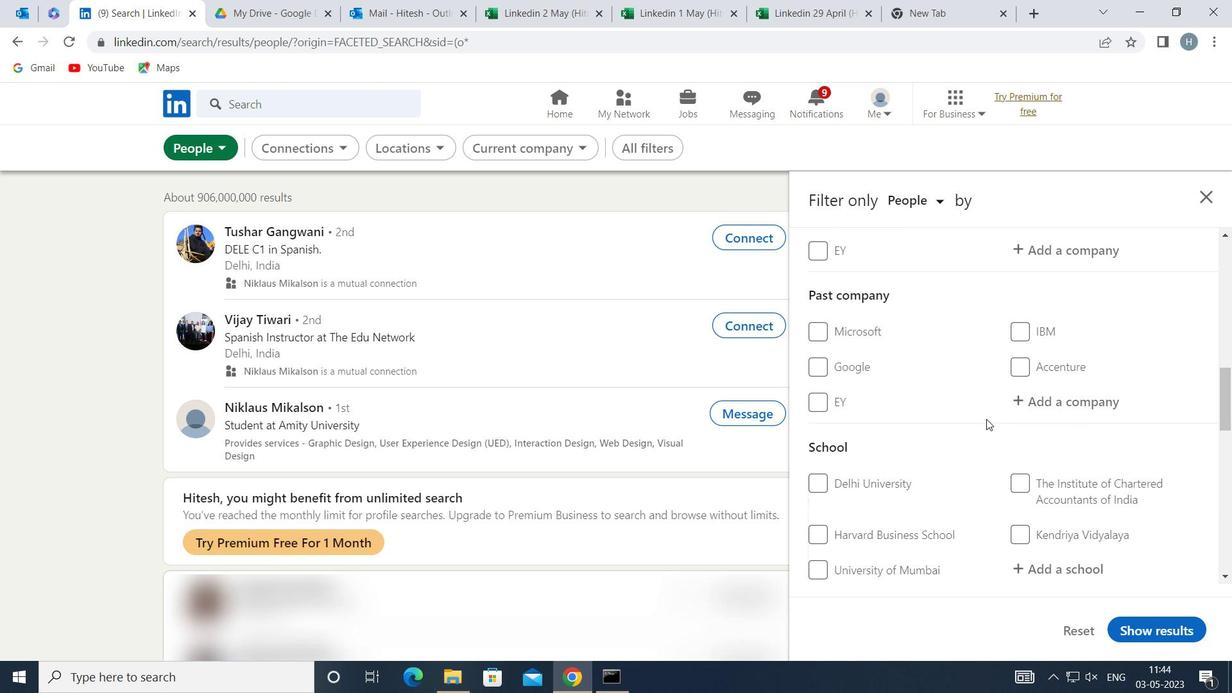 
Action: Mouse scrolled (987, 419) with delta (0, 0)
Screenshot: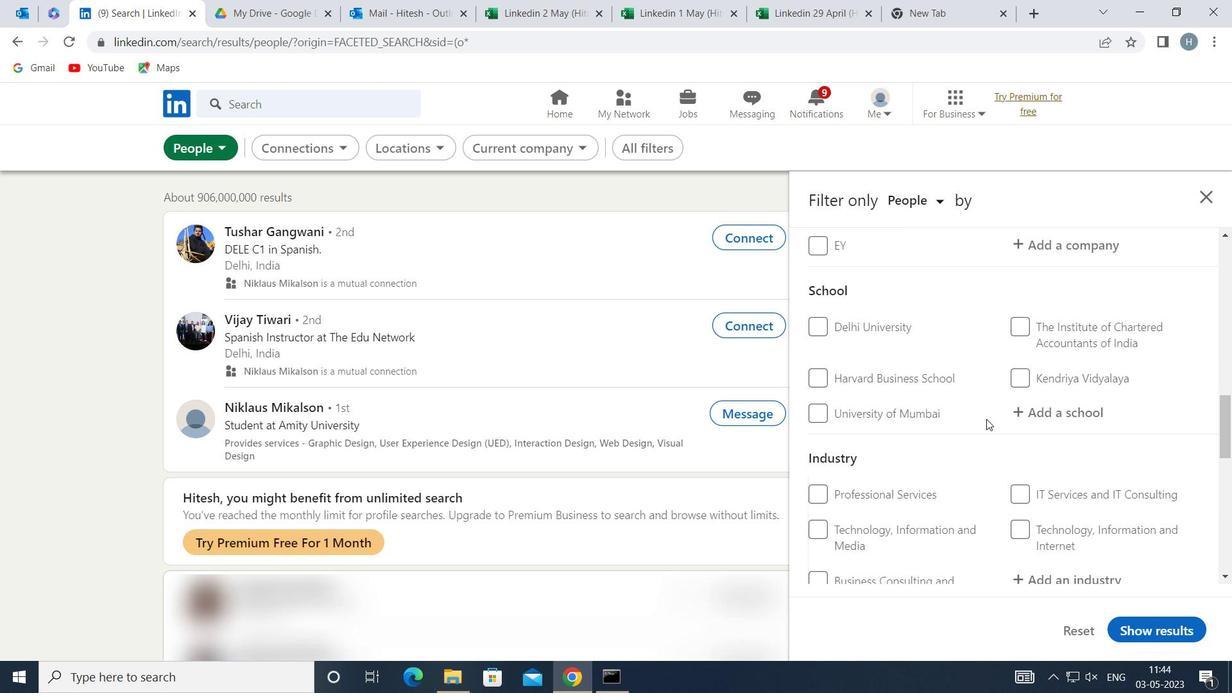
Action: Mouse scrolled (987, 419) with delta (0, 0)
Screenshot: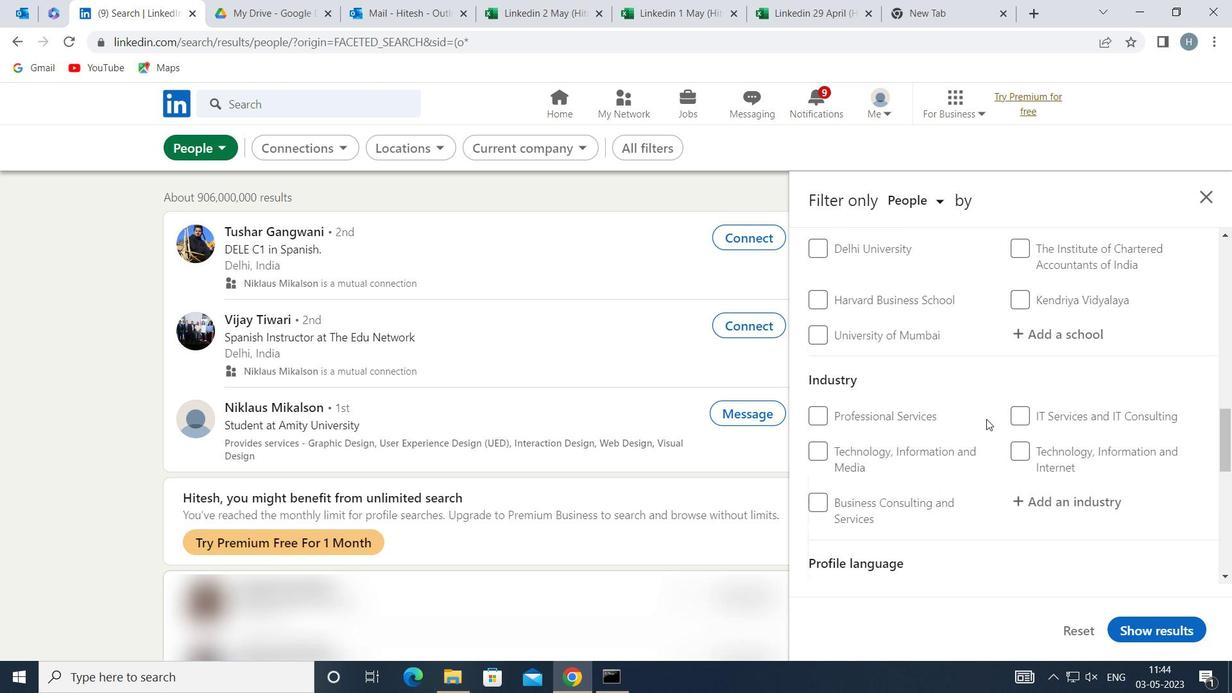 
Action: Mouse moved to (984, 419)
Screenshot: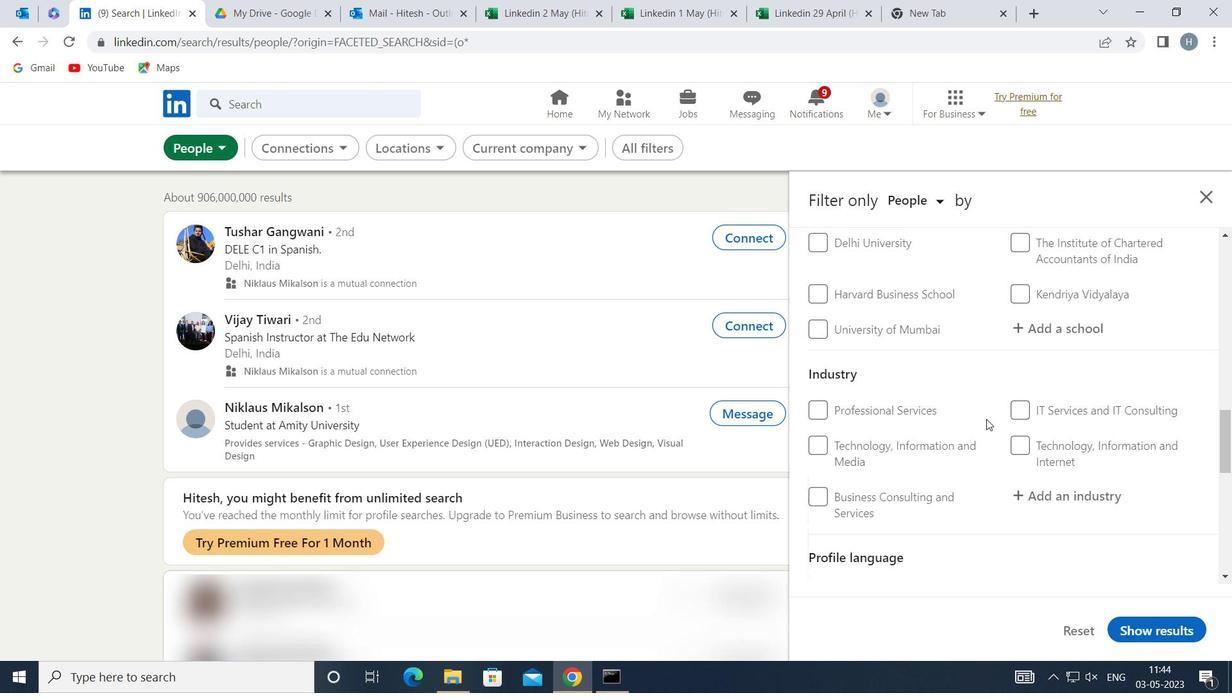 
Action: Mouse scrolled (984, 419) with delta (0, 0)
Screenshot: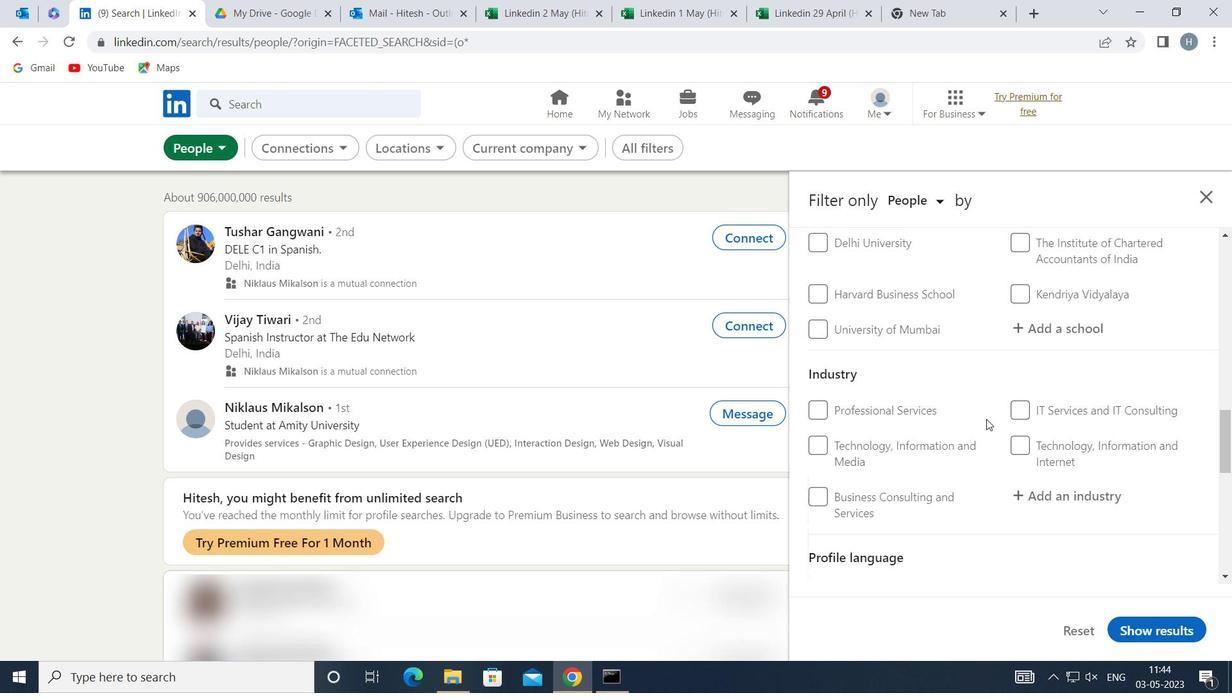 
Action: Mouse moved to (978, 424)
Screenshot: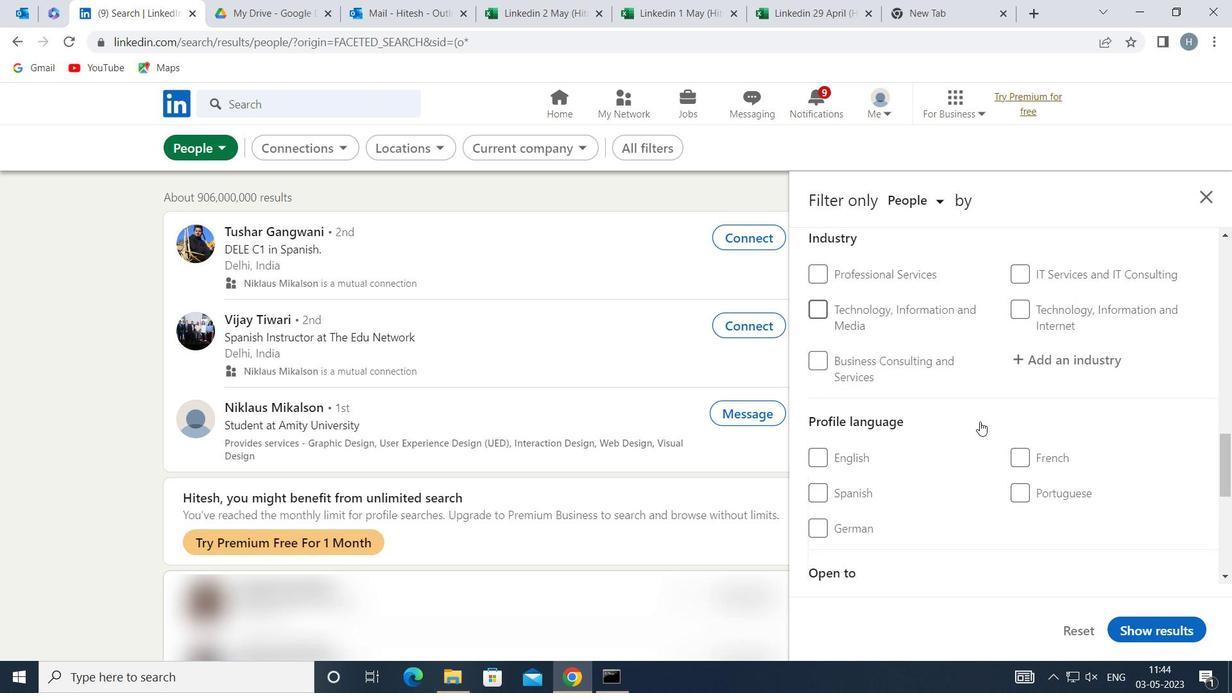 
Action: Mouse scrolled (978, 423) with delta (0, 0)
Screenshot: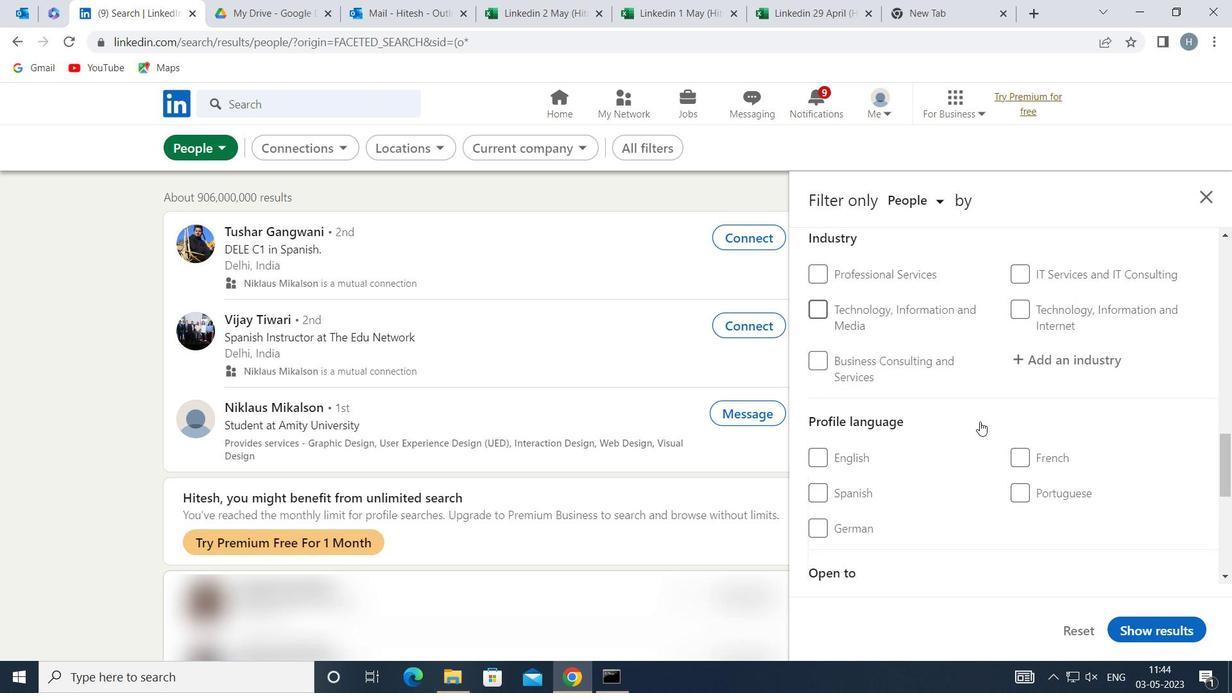
Action: Mouse scrolled (978, 423) with delta (0, 0)
Screenshot: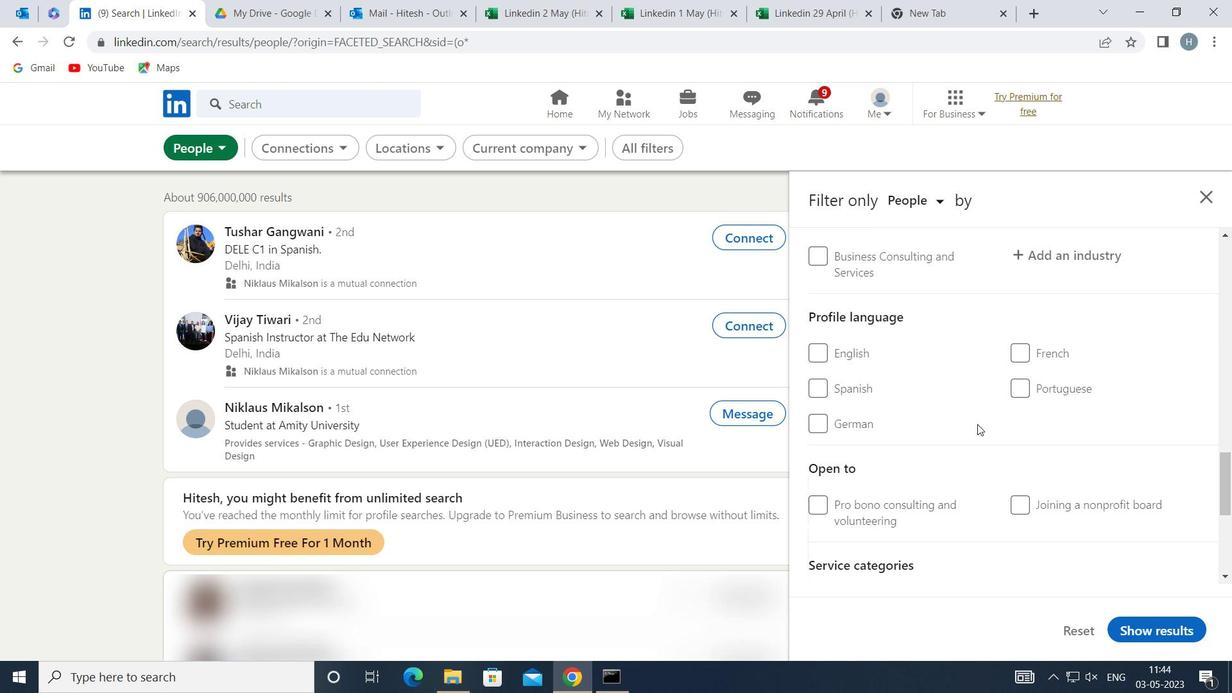 
Action: Mouse scrolled (978, 423) with delta (0, 0)
Screenshot: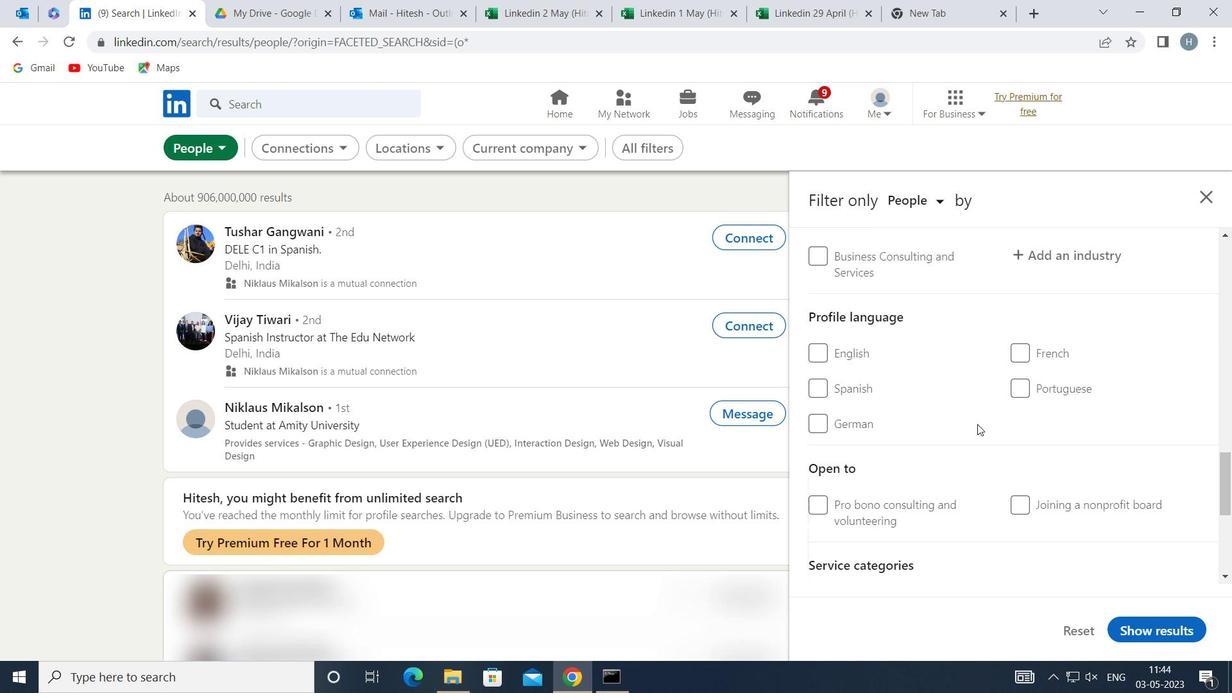 
Action: Mouse scrolled (978, 423) with delta (0, 0)
Screenshot: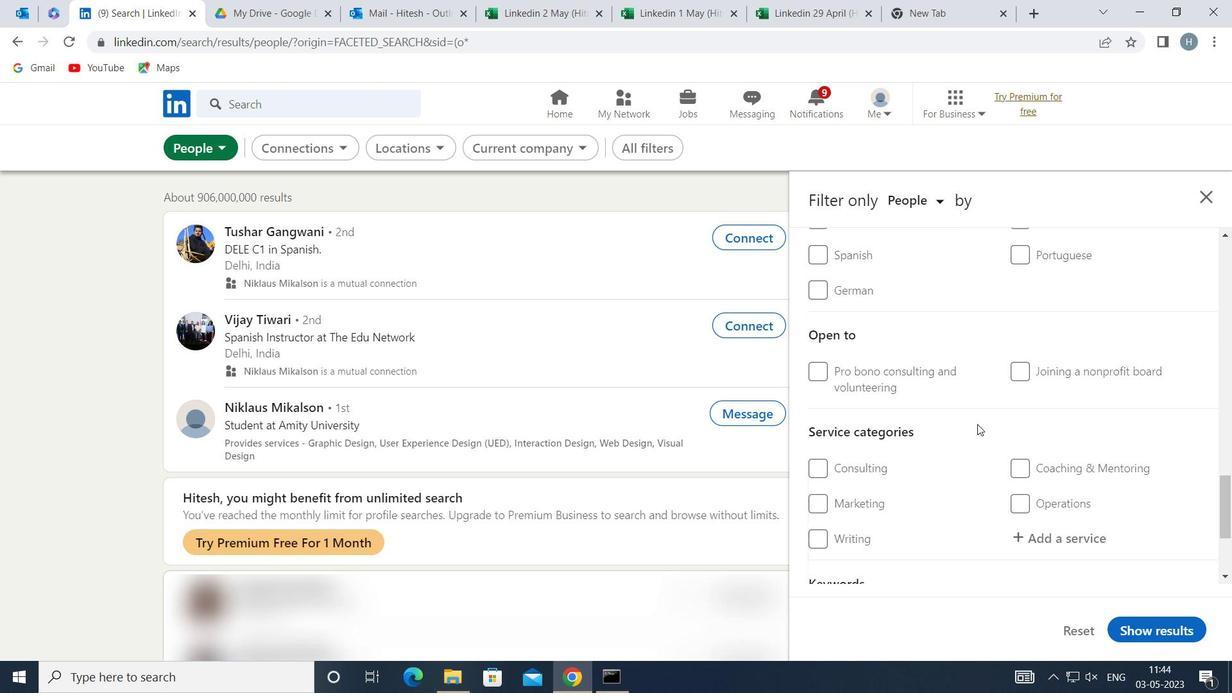 
Action: Mouse scrolled (978, 423) with delta (0, 0)
Screenshot: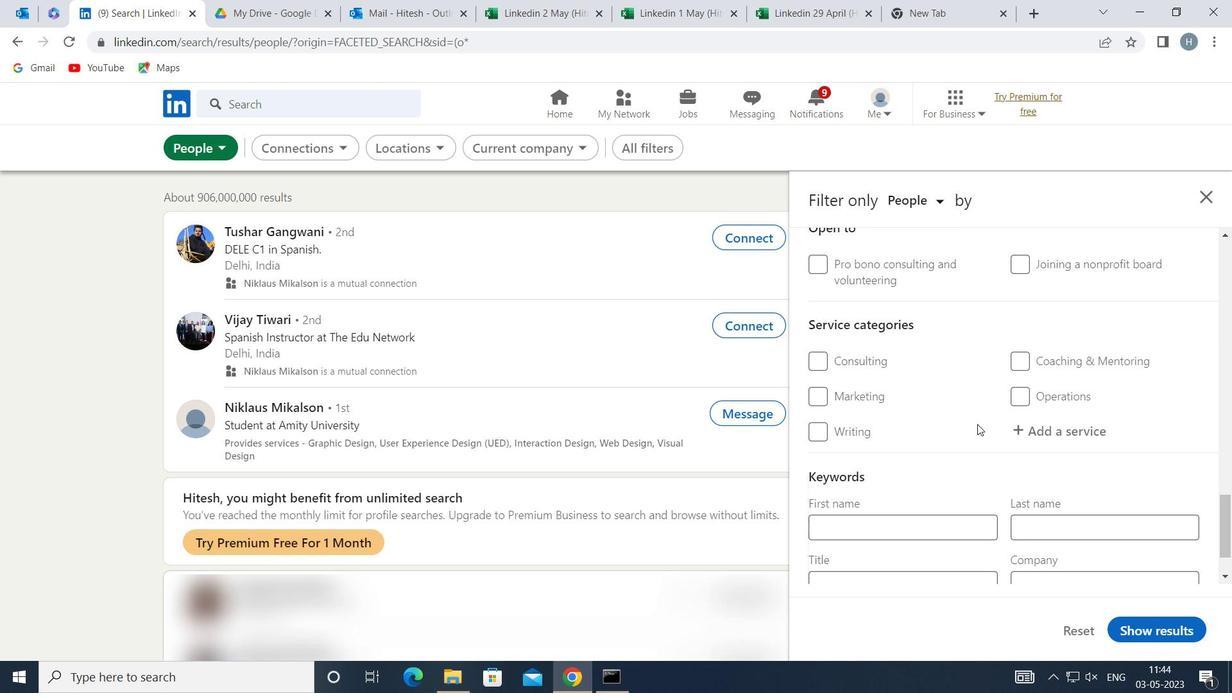 
Action: Mouse moved to (977, 424)
Screenshot: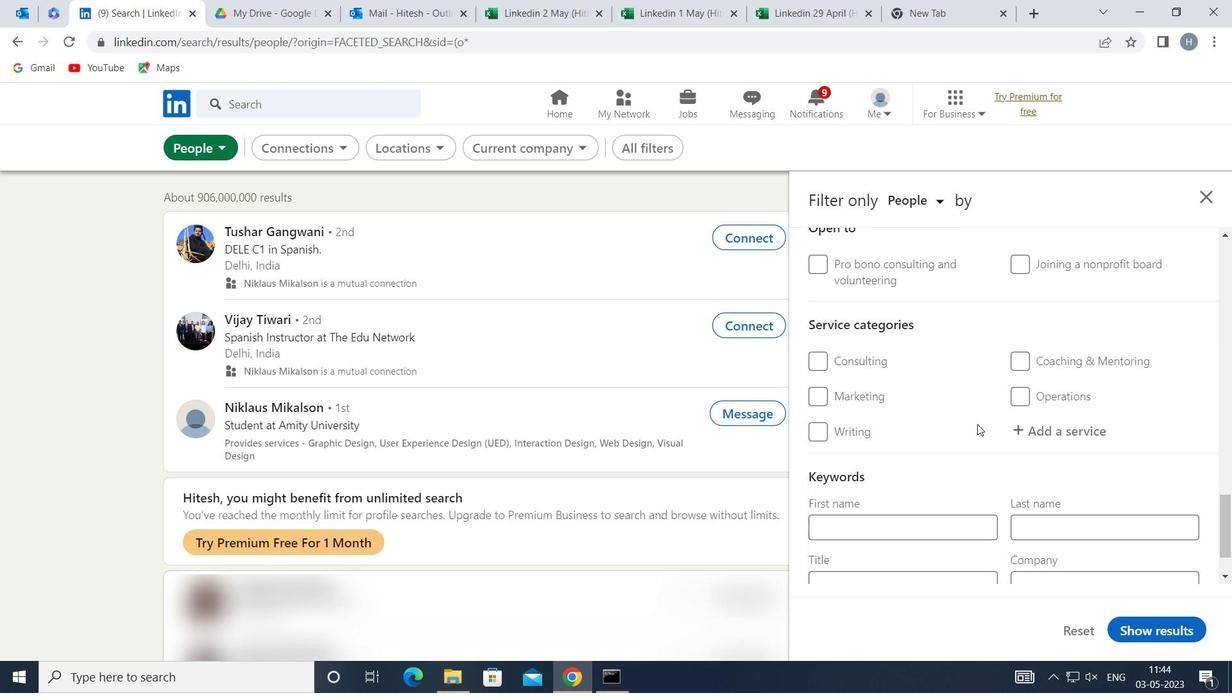 
Action: Mouse scrolled (977, 424) with delta (0, 0)
Screenshot: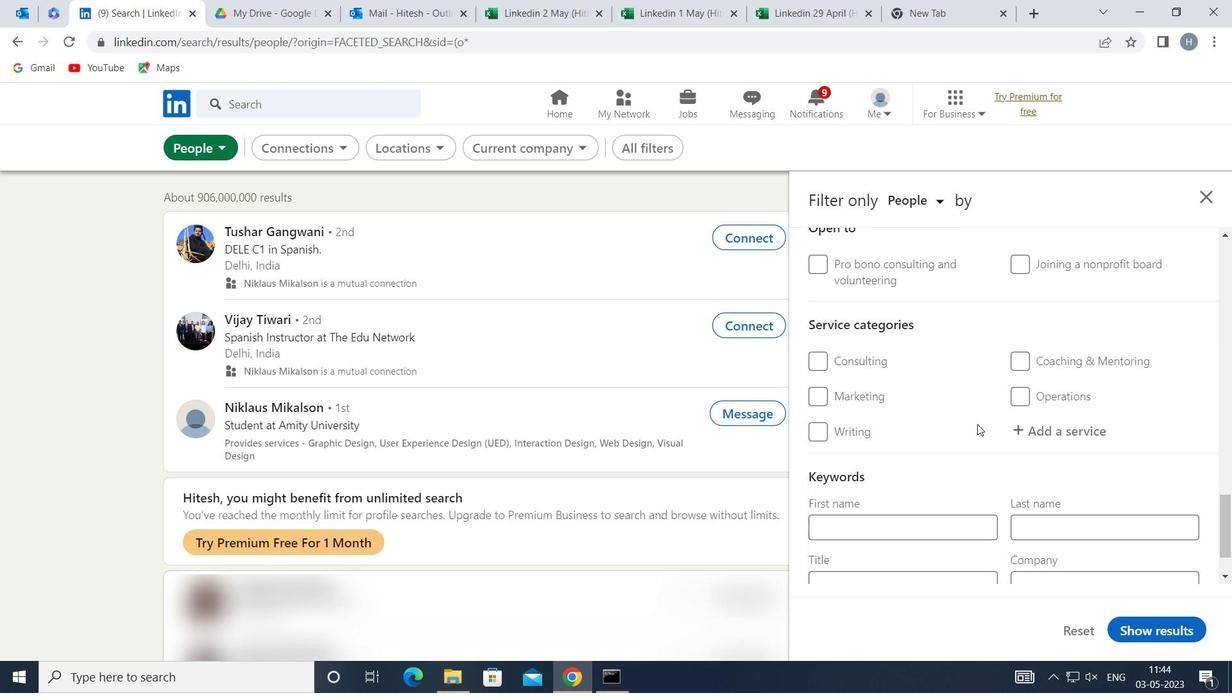 
Action: Mouse moved to (1019, 359)
Screenshot: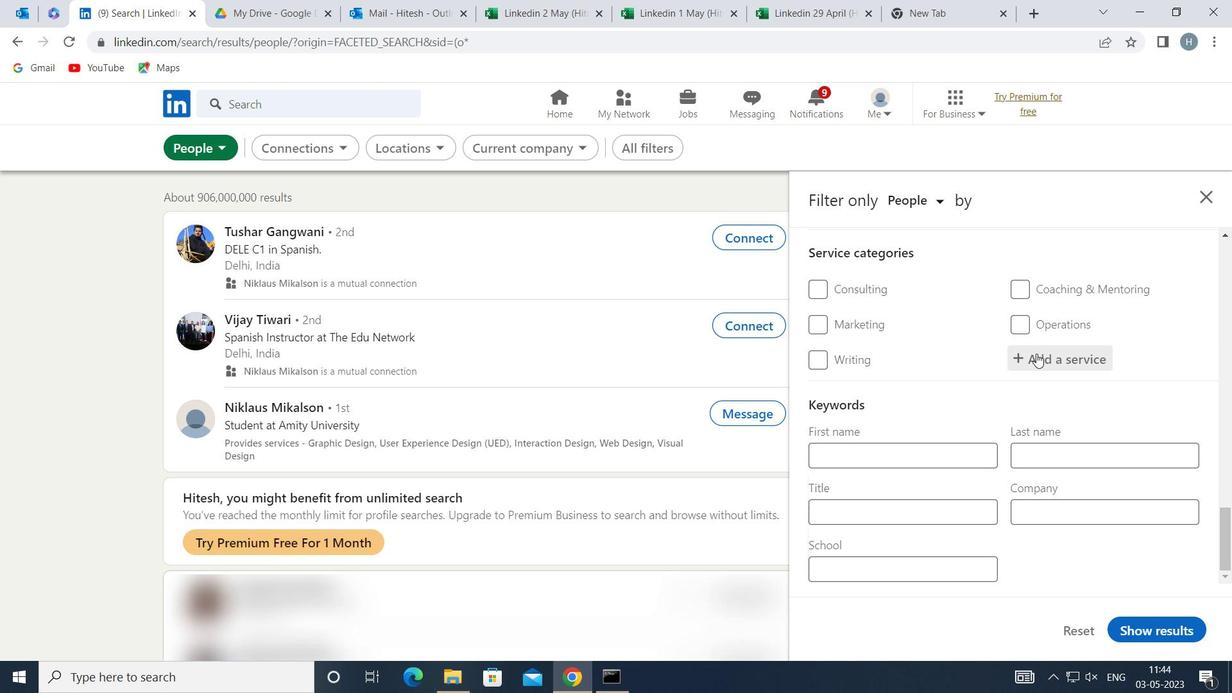 
Action: Mouse scrolled (1019, 360) with delta (0, 0)
Screenshot: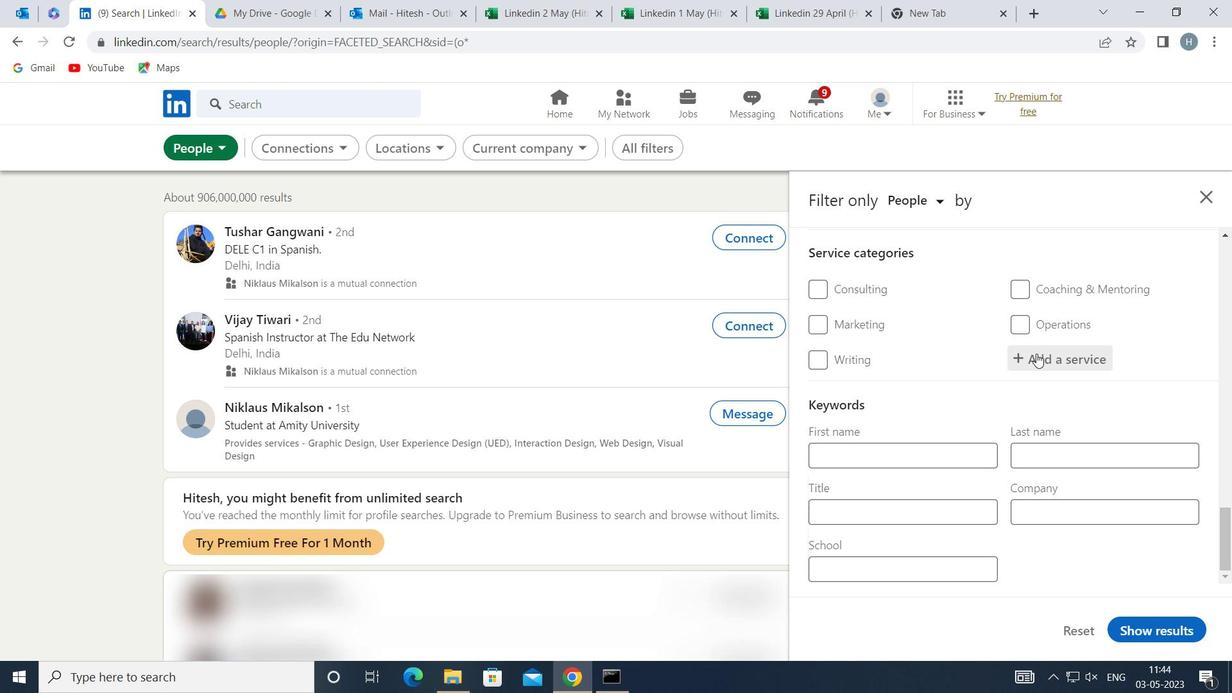 
Action: Mouse scrolled (1019, 360) with delta (0, 0)
Screenshot: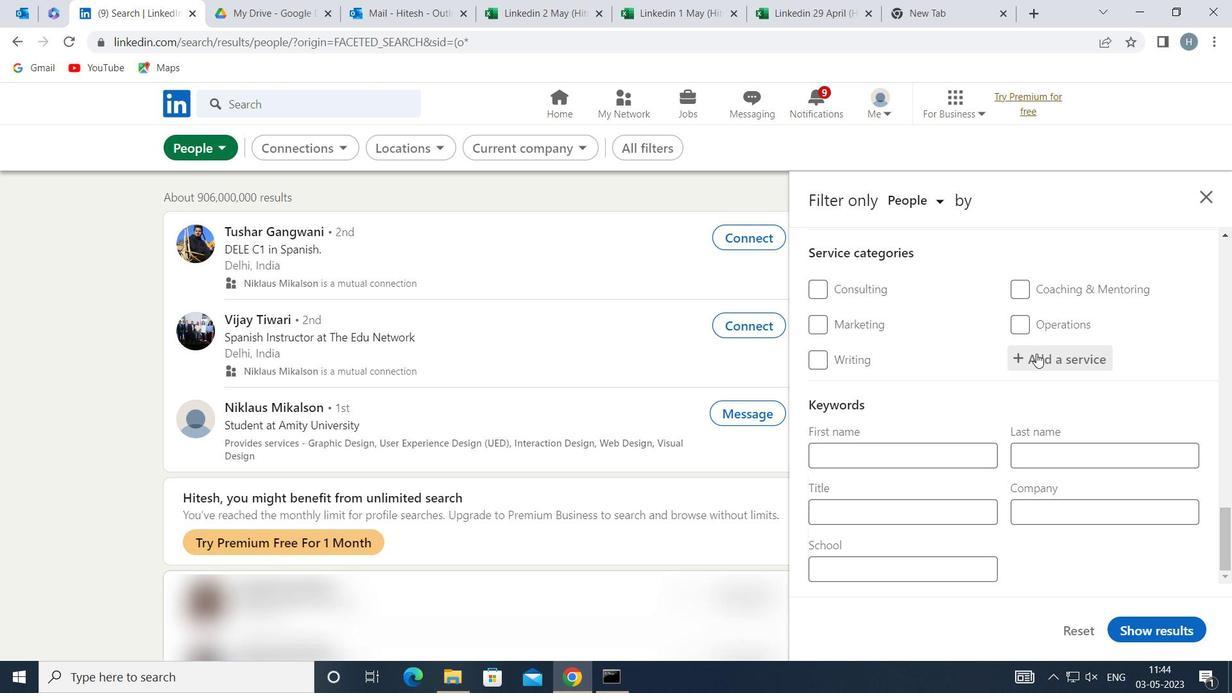 
Action: Mouse moved to (1044, 353)
Screenshot: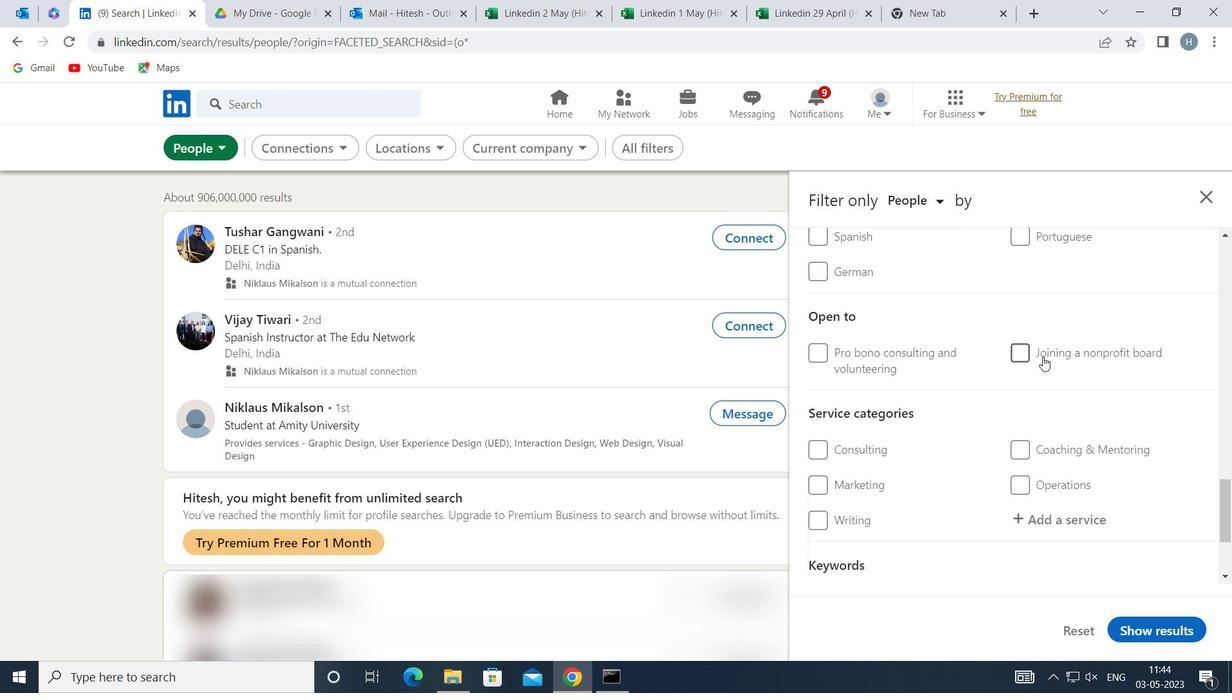
Action: Mouse scrolled (1044, 354) with delta (0, 0)
Screenshot: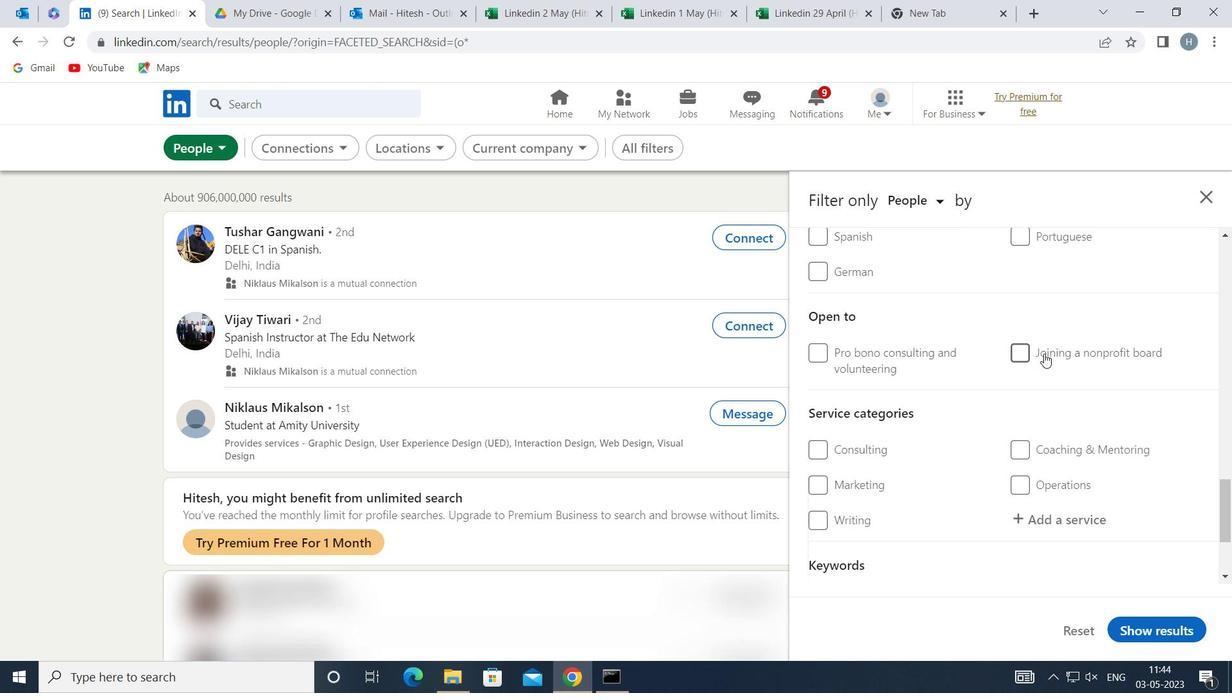
Action: Mouse scrolled (1044, 354) with delta (0, 0)
Screenshot: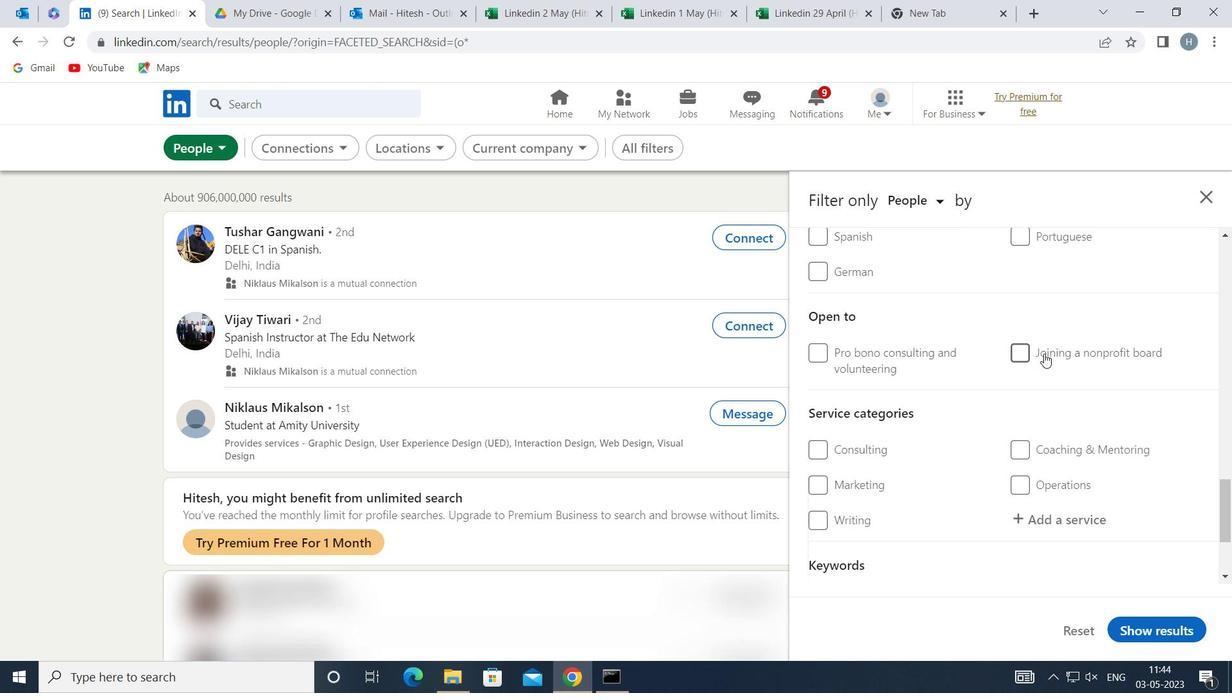 
Action: Mouse moved to (1021, 389)
Screenshot: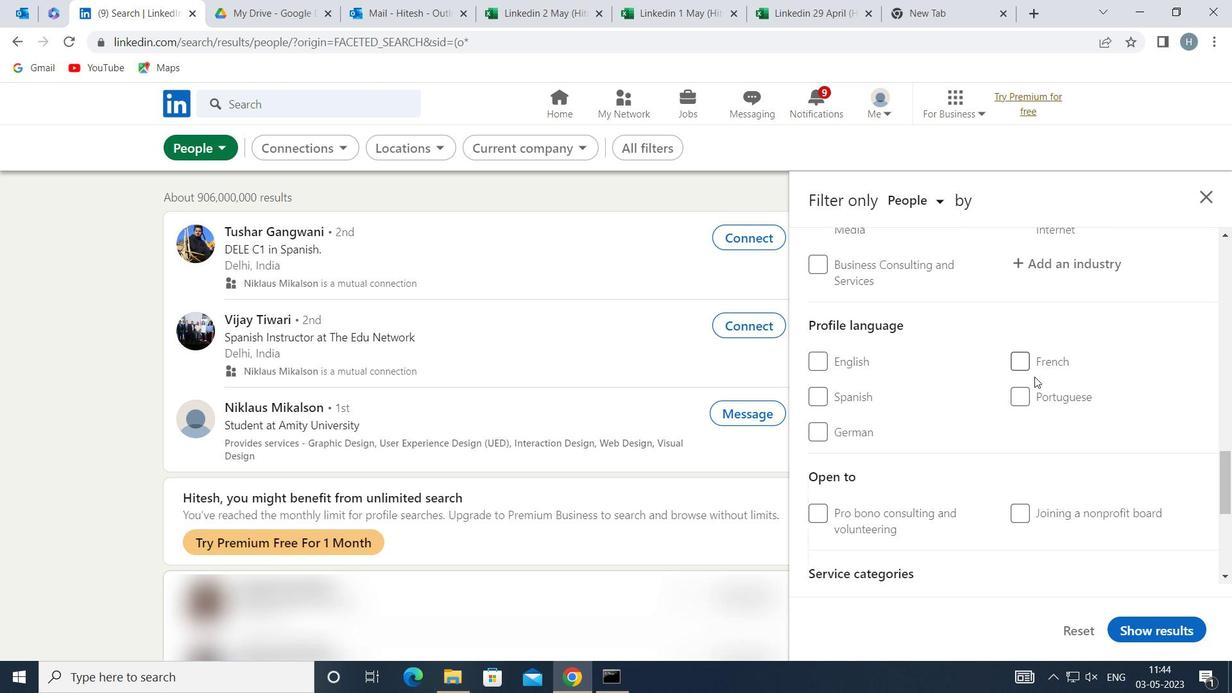 
Action: Mouse pressed left at (1021, 389)
Screenshot: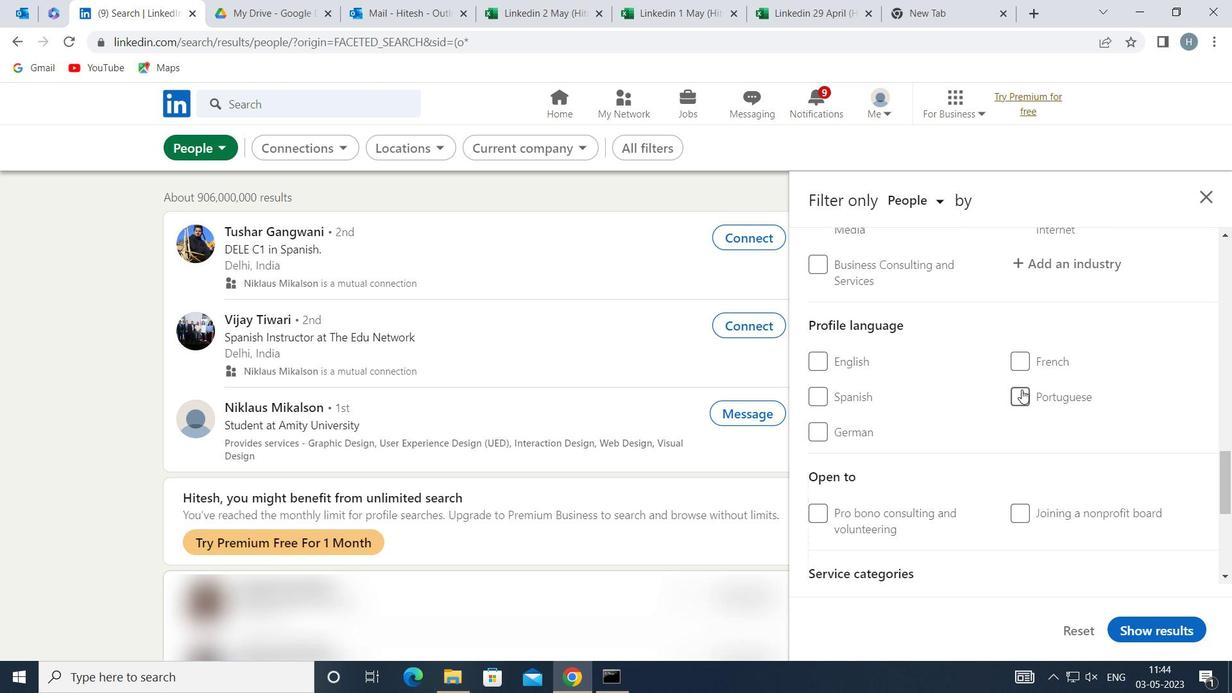 
Action: Mouse moved to (982, 390)
Screenshot: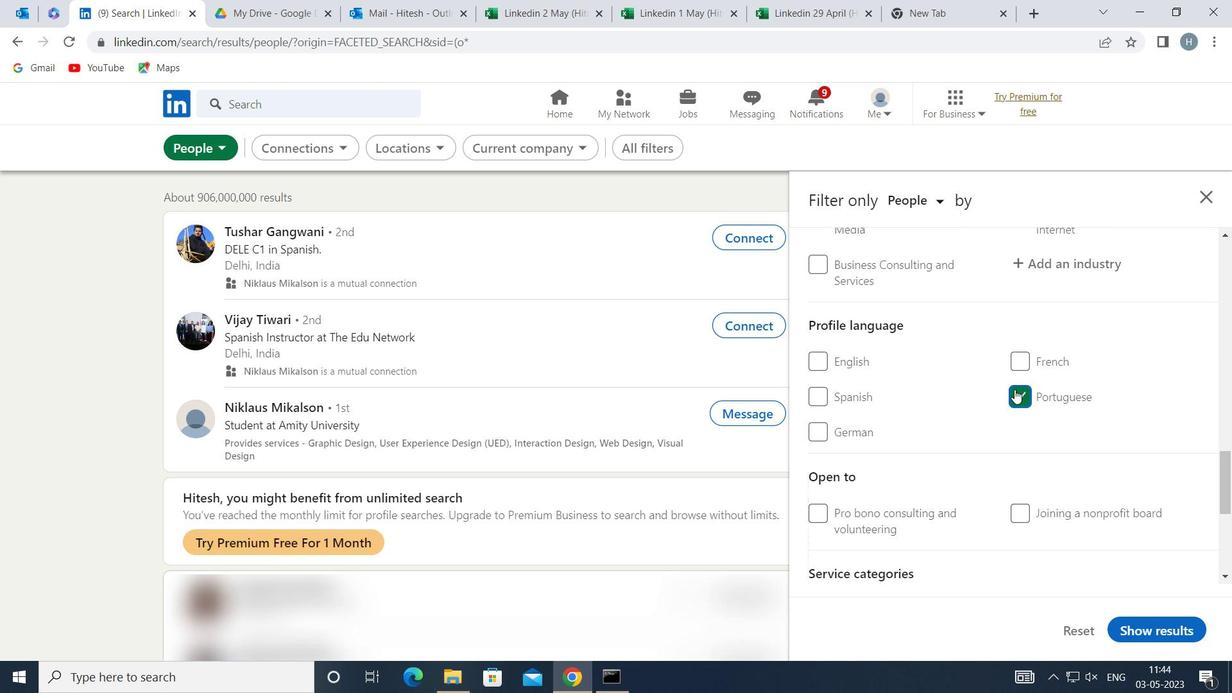 
Action: Mouse scrolled (982, 390) with delta (0, 0)
Screenshot: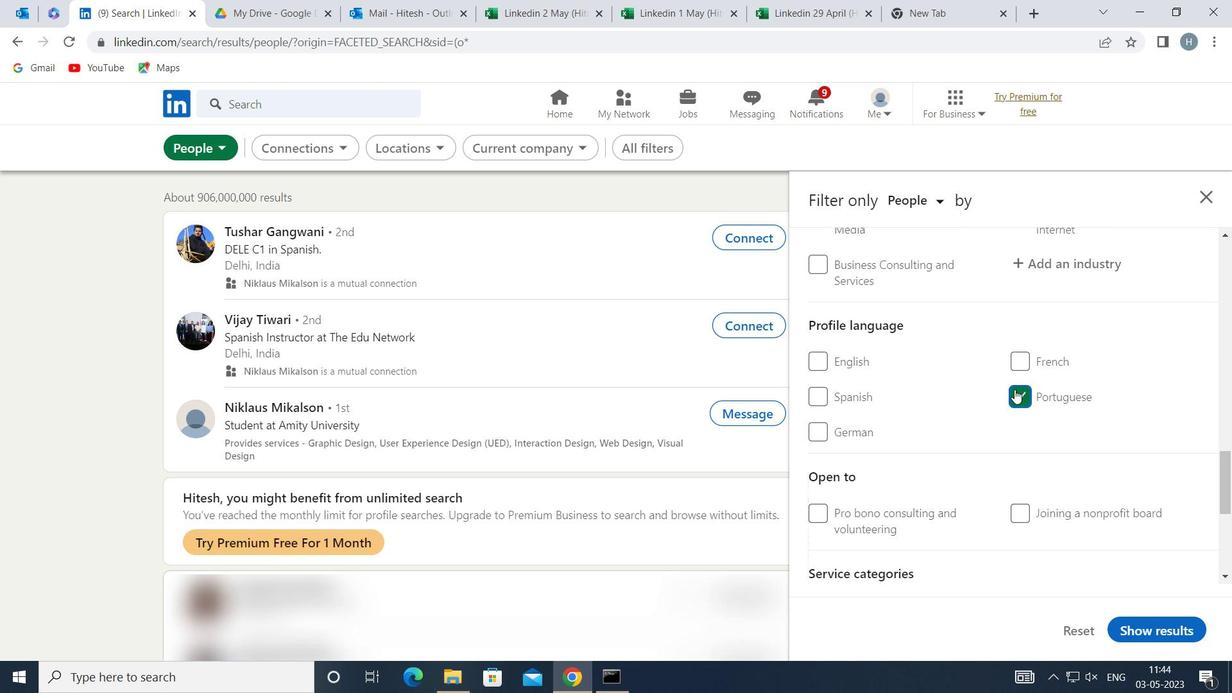 
Action: Mouse moved to (982, 388)
Screenshot: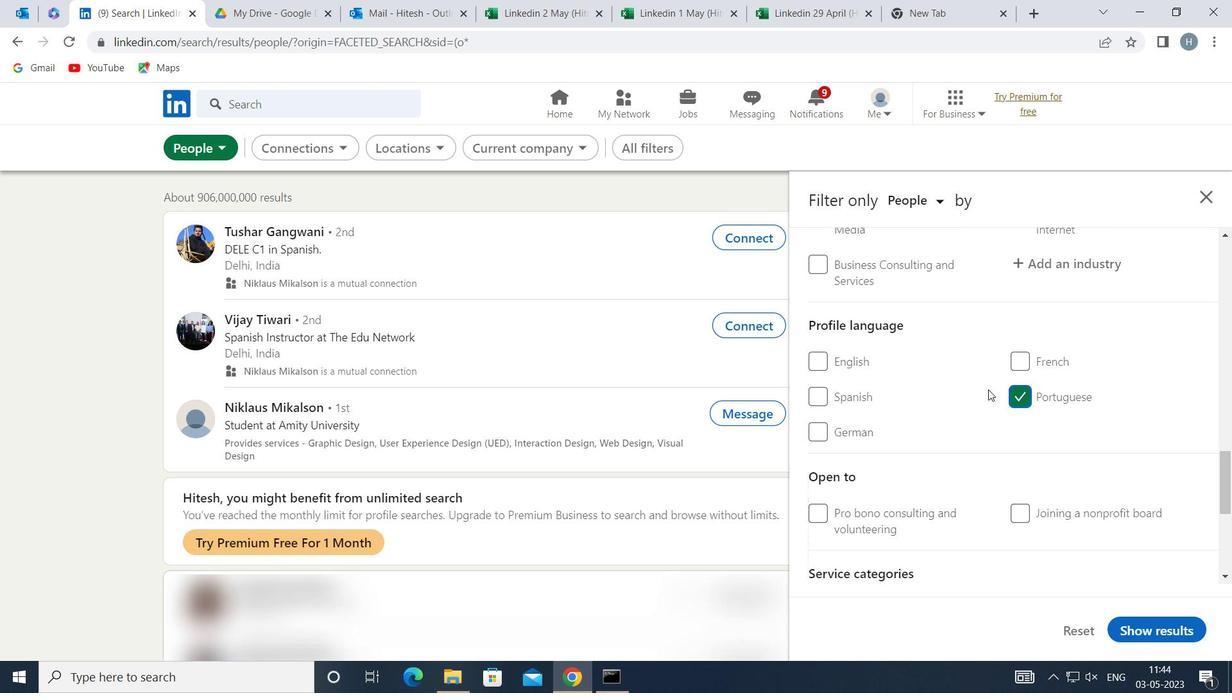 
Action: Mouse scrolled (982, 389) with delta (0, 0)
Screenshot: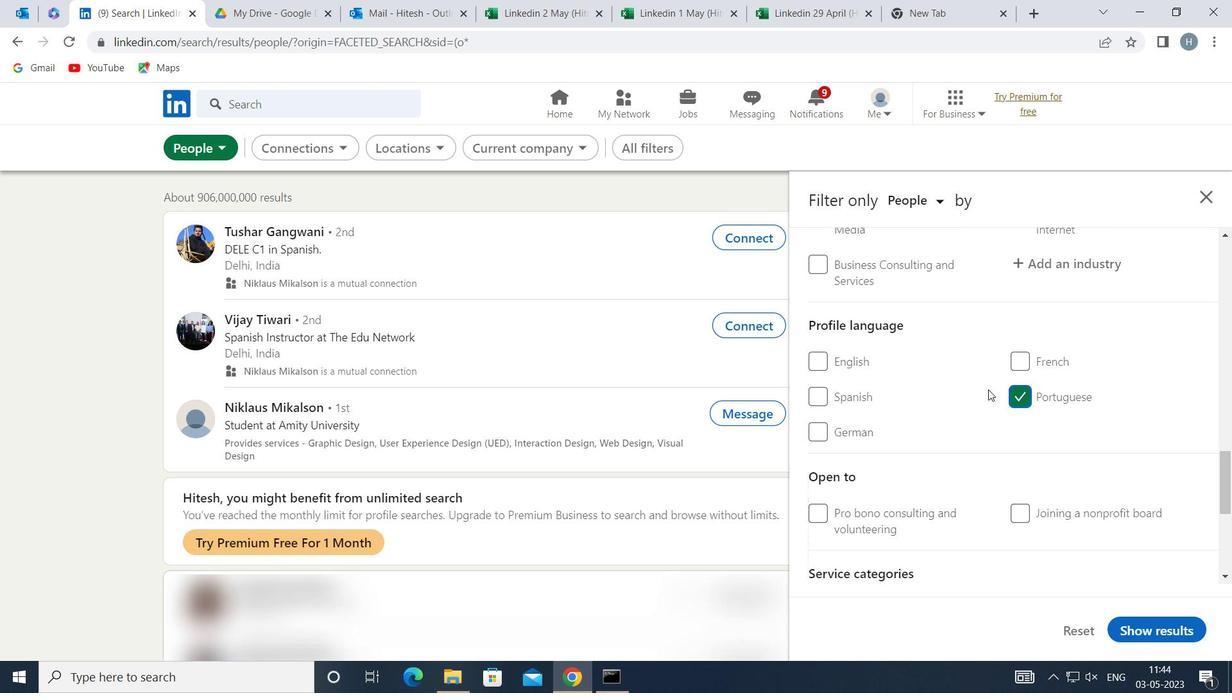 
Action: Mouse moved to (978, 384)
Screenshot: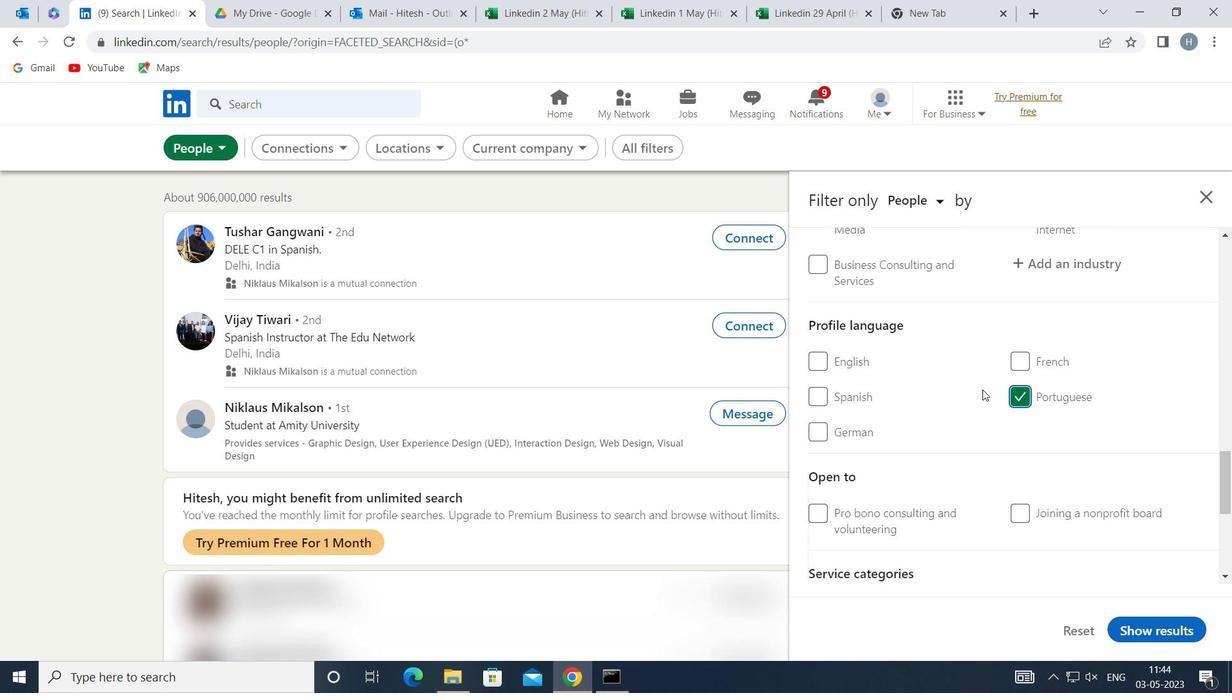 
Action: Mouse scrolled (978, 385) with delta (0, 0)
Screenshot: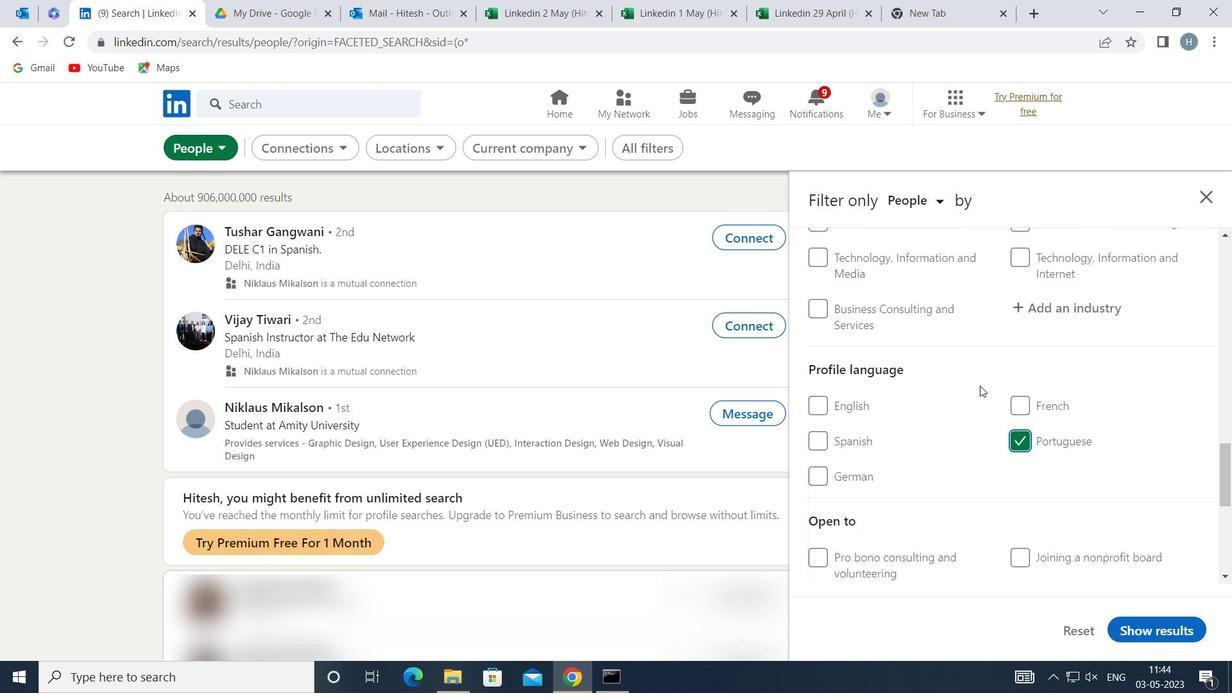 
Action: Mouse scrolled (978, 385) with delta (0, 0)
Screenshot: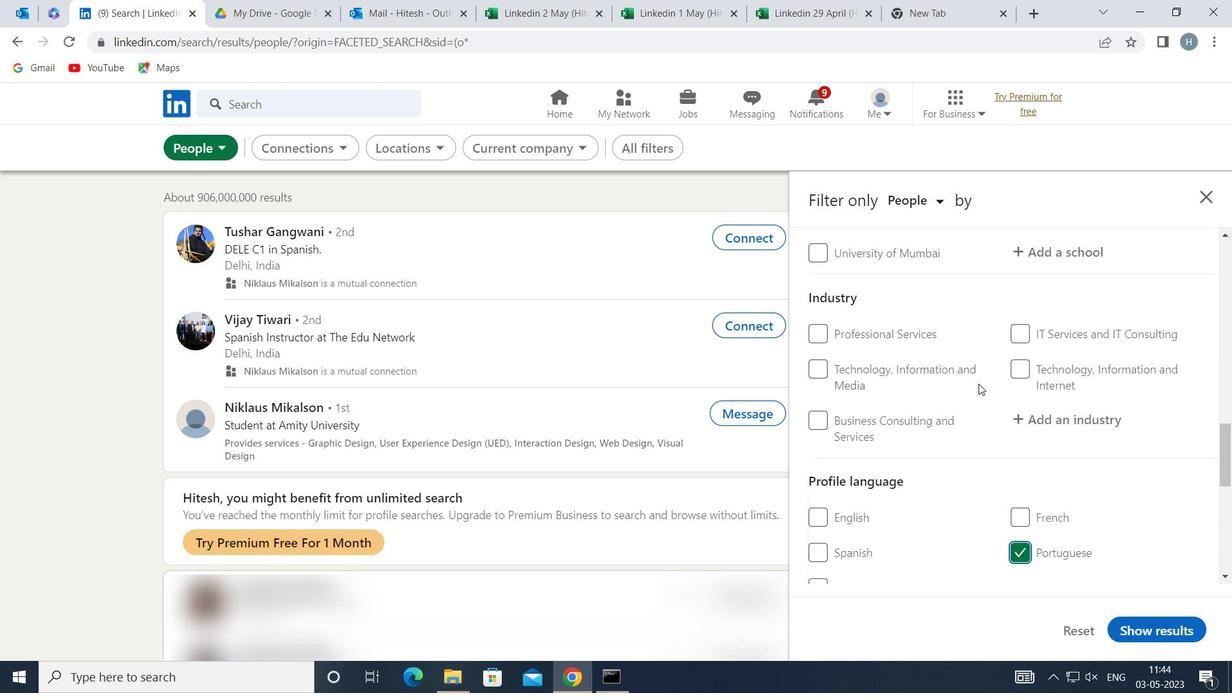 
Action: Mouse scrolled (978, 385) with delta (0, 0)
Screenshot: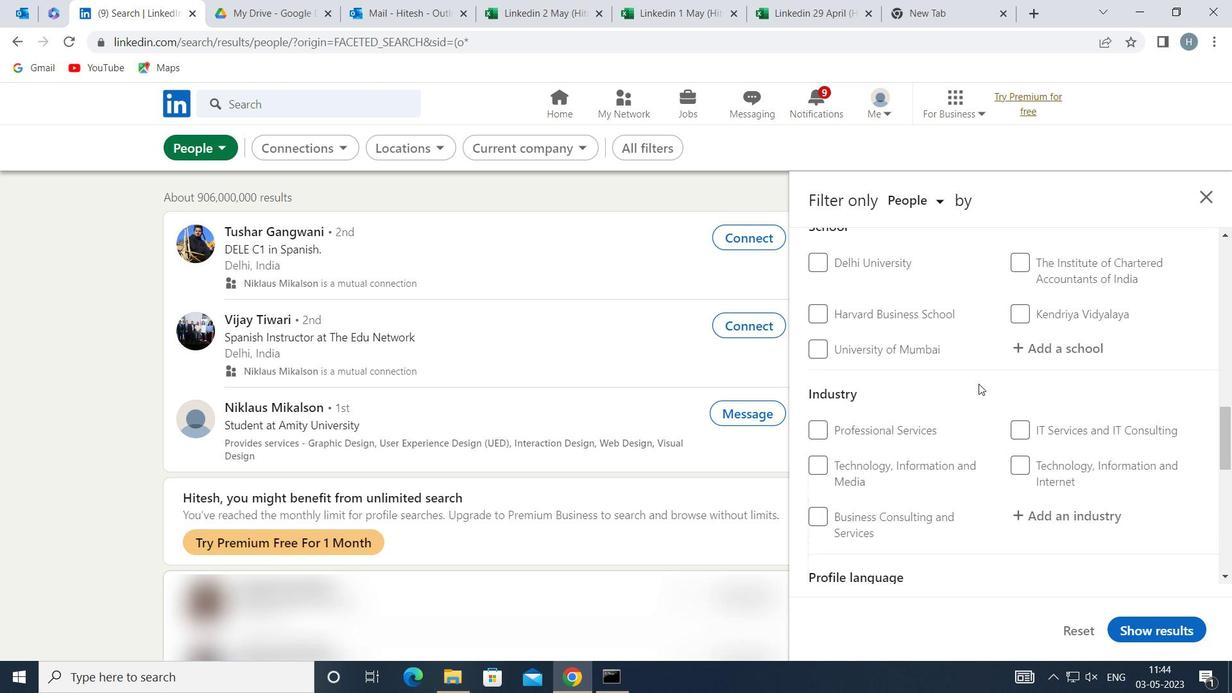 
Action: Mouse scrolled (978, 385) with delta (0, 0)
Screenshot: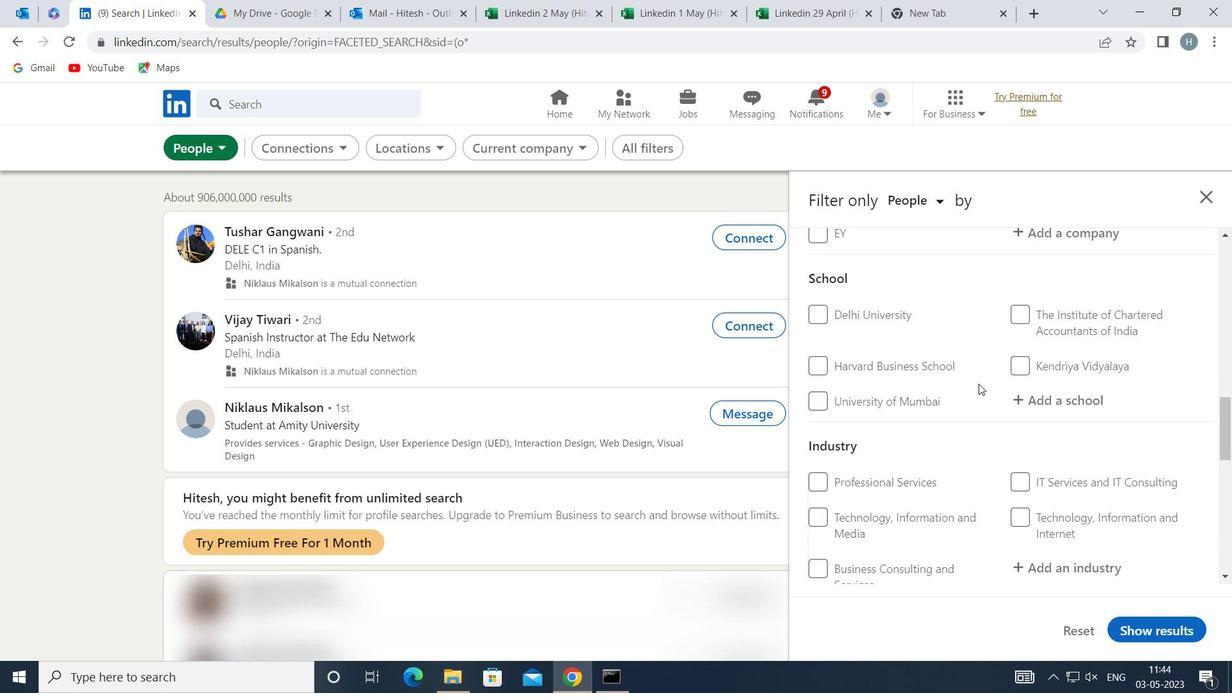 
Action: Mouse scrolled (978, 385) with delta (0, 0)
Screenshot: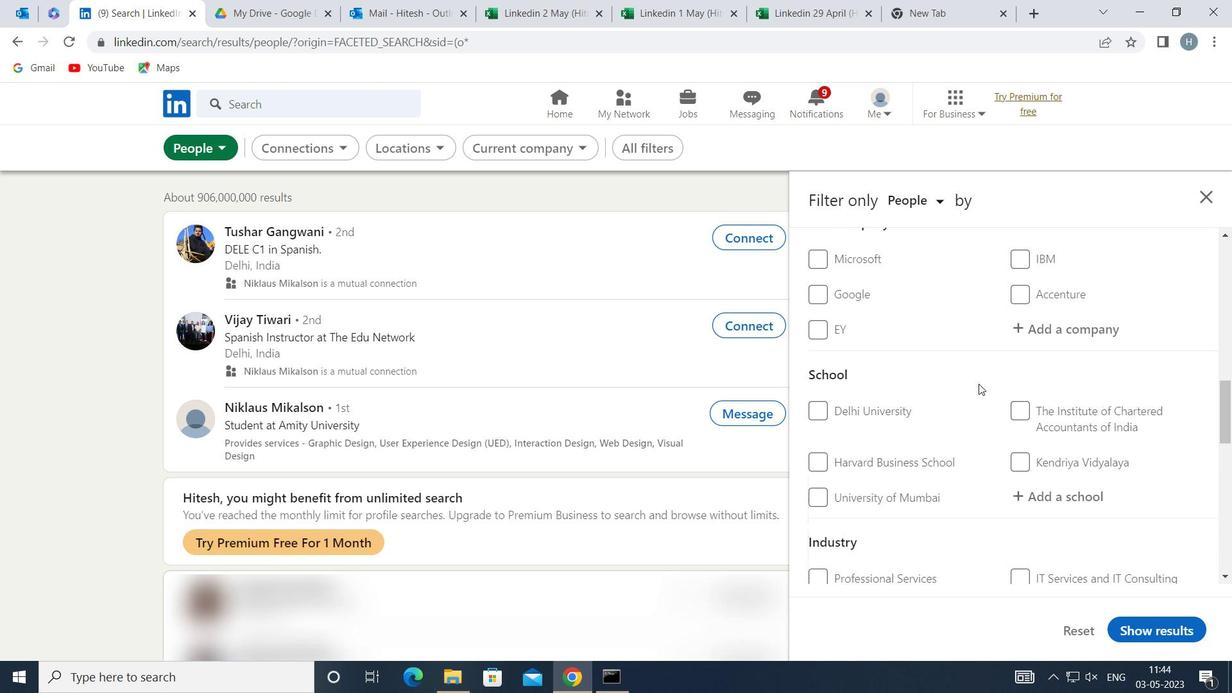 
Action: Mouse scrolled (978, 385) with delta (0, 0)
Screenshot: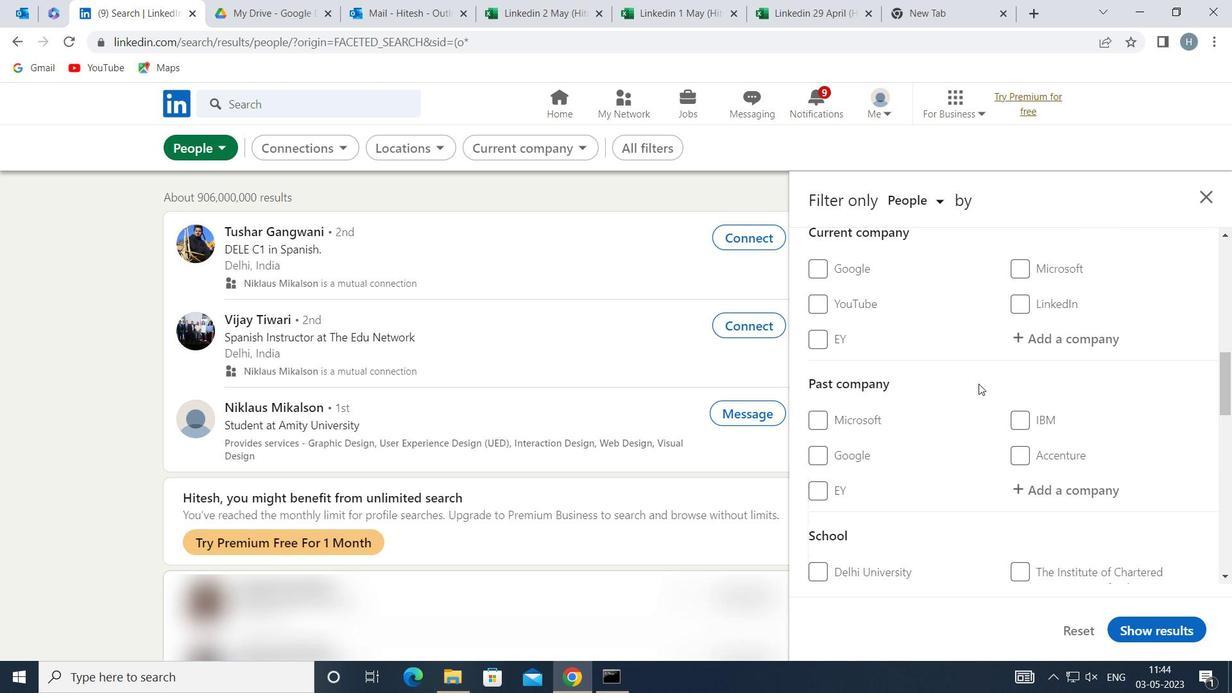 
Action: Mouse moved to (1031, 407)
Screenshot: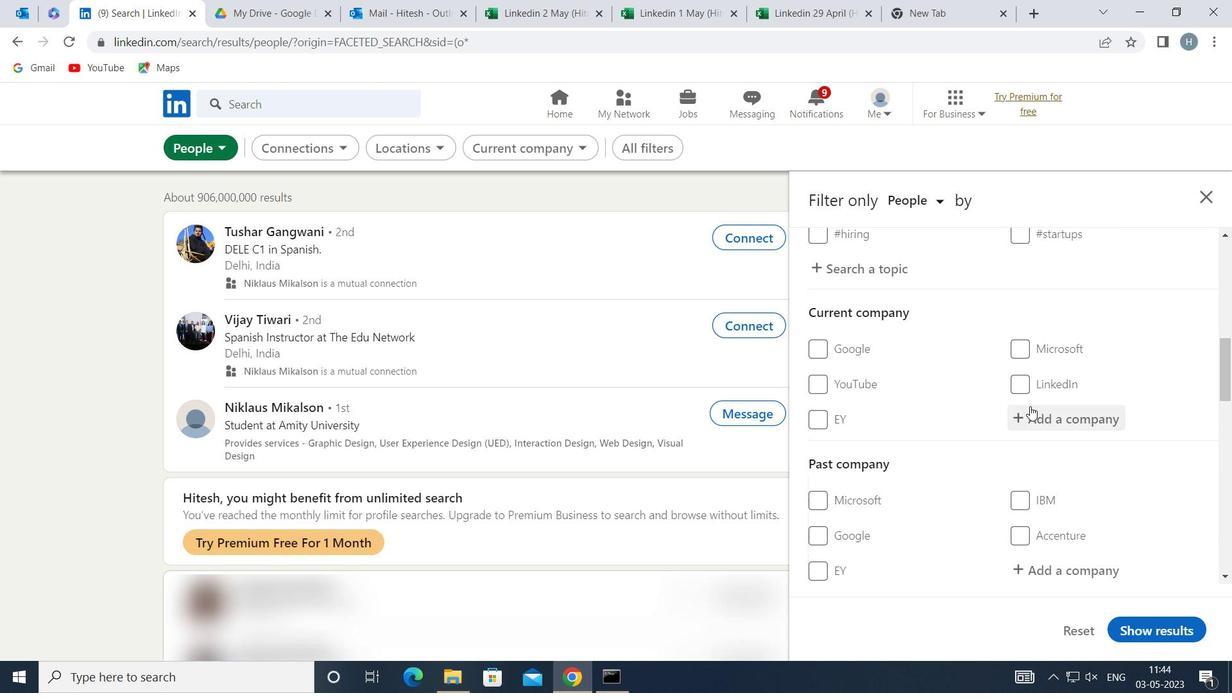 
Action: Mouse pressed left at (1031, 407)
Screenshot: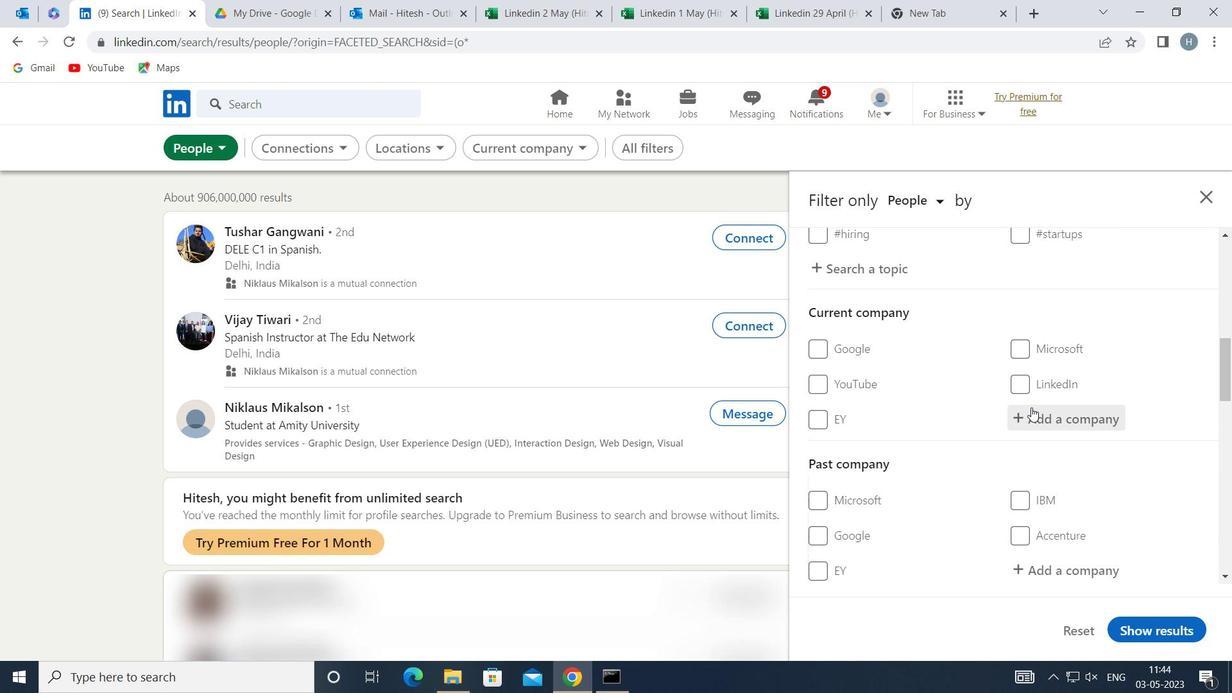 
Action: Key pressed <Key.shift>TORRENT<Key.space><Key.shift>PH
Screenshot: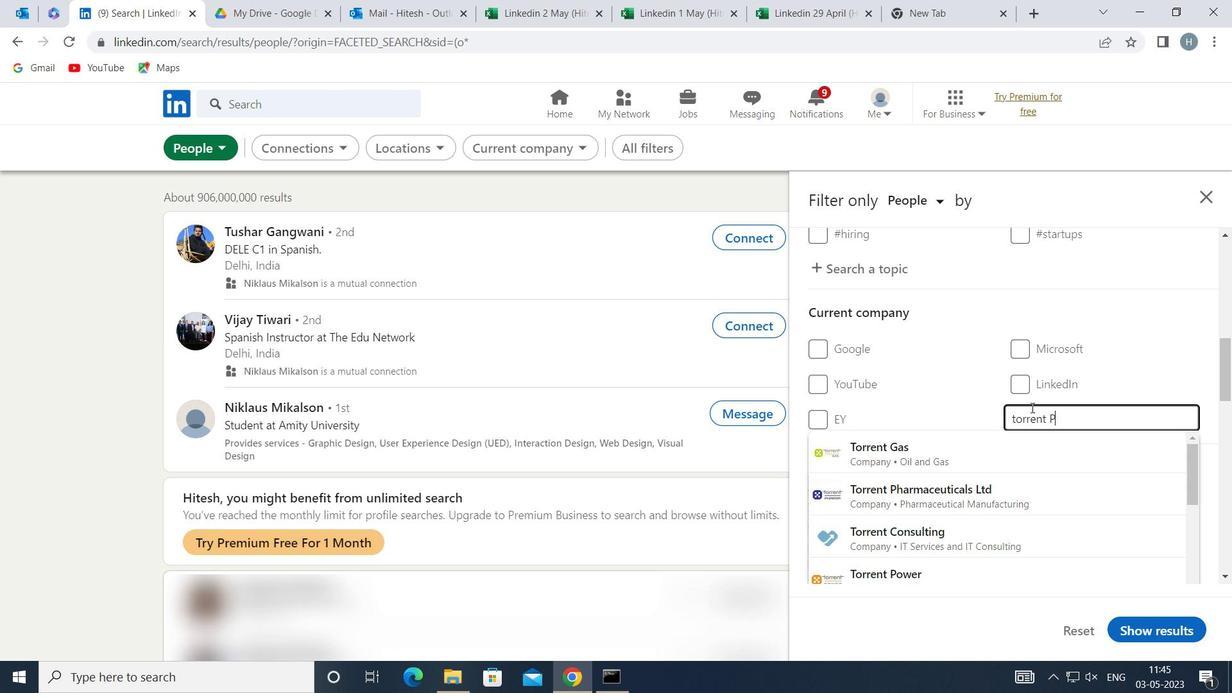 
Action: Mouse moved to (1000, 448)
Screenshot: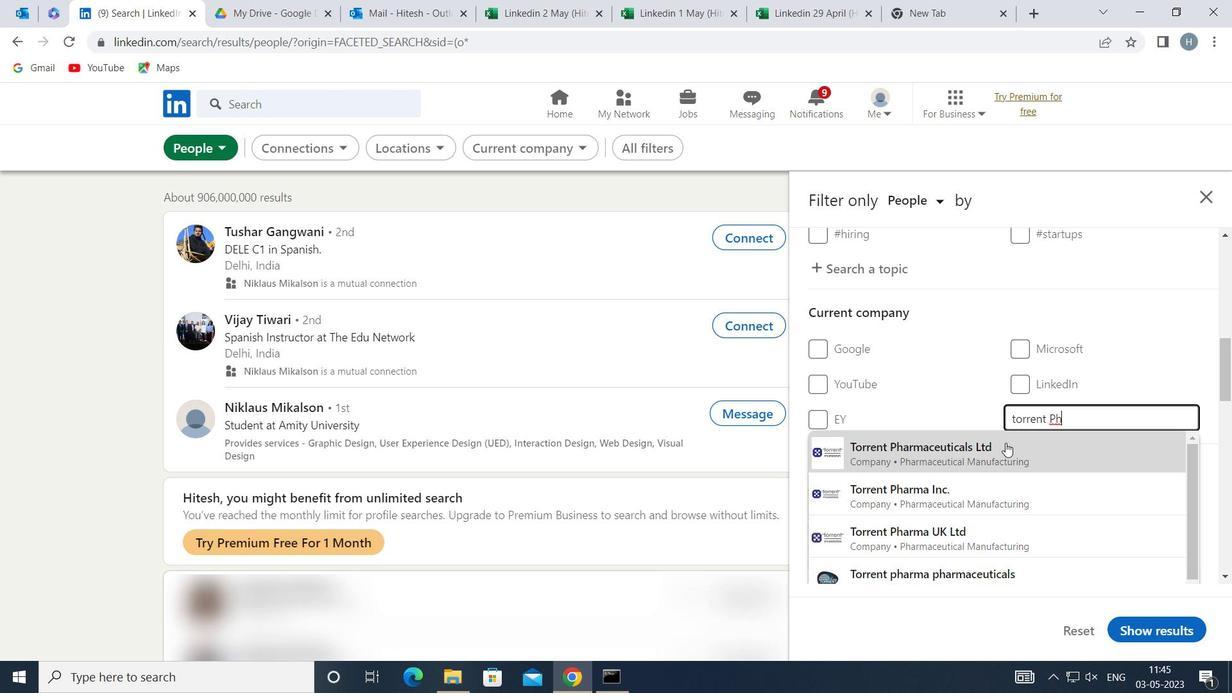 
Action: Mouse pressed left at (1000, 448)
Screenshot: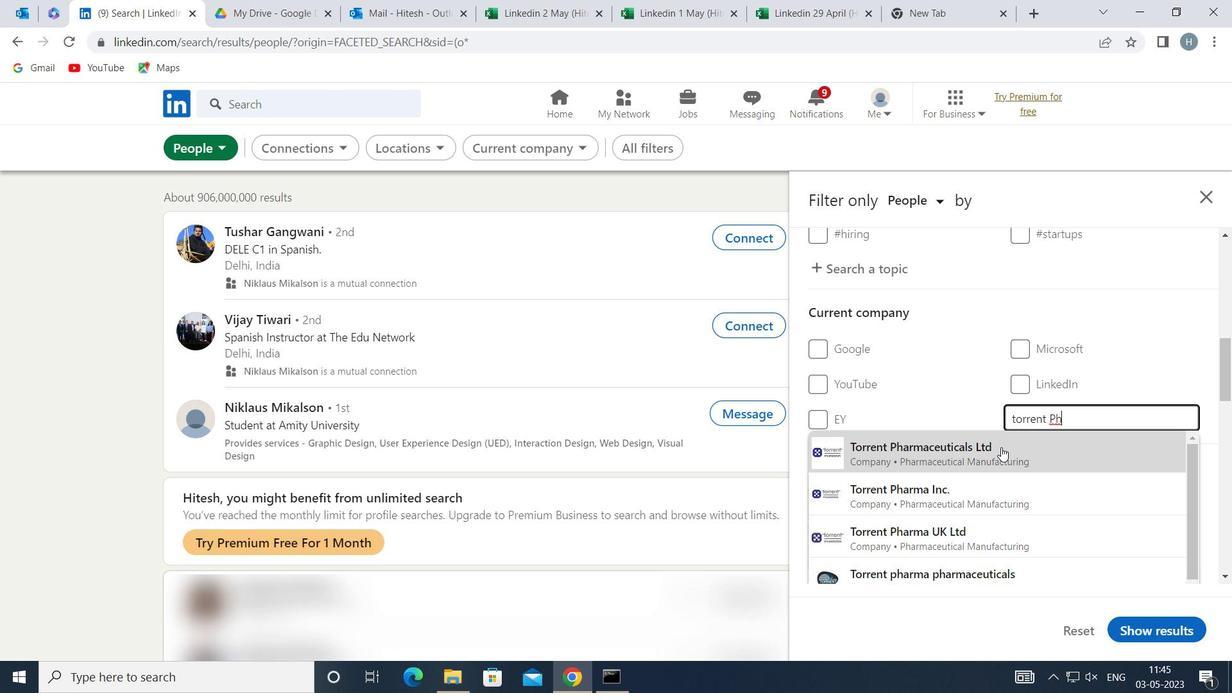 
Action: Mouse moved to (991, 447)
Screenshot: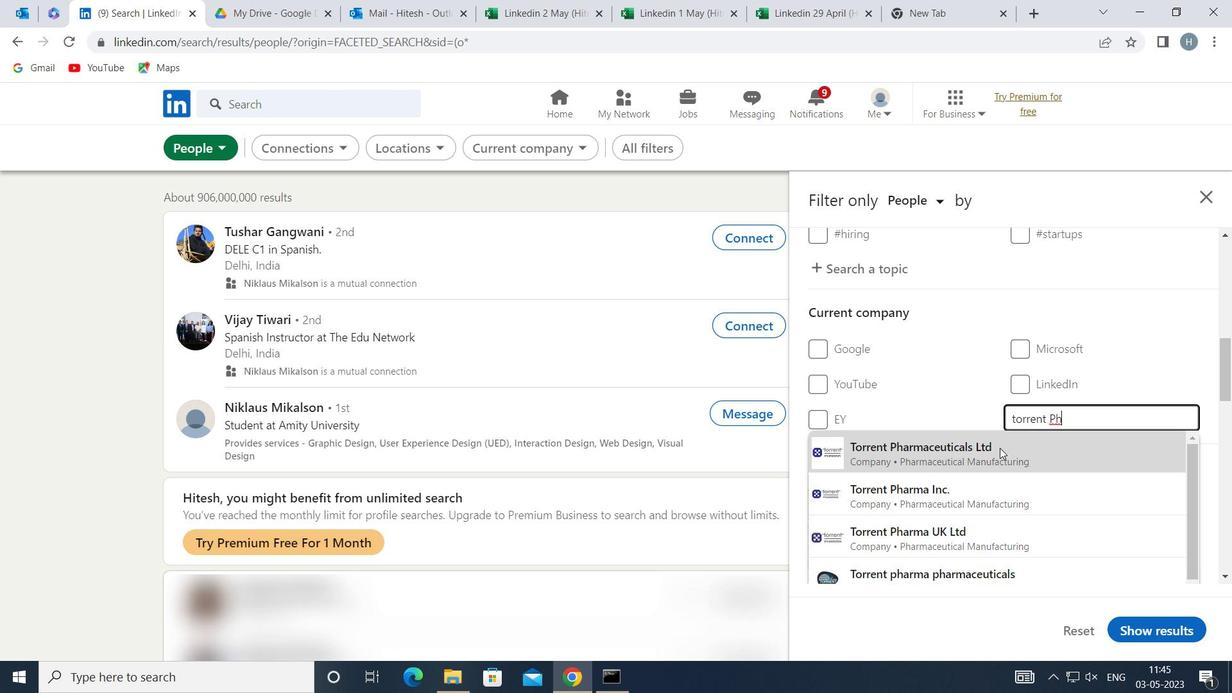 
Action: Mouse scrolled (991, 446) with delta (0, 0)
Screenshot: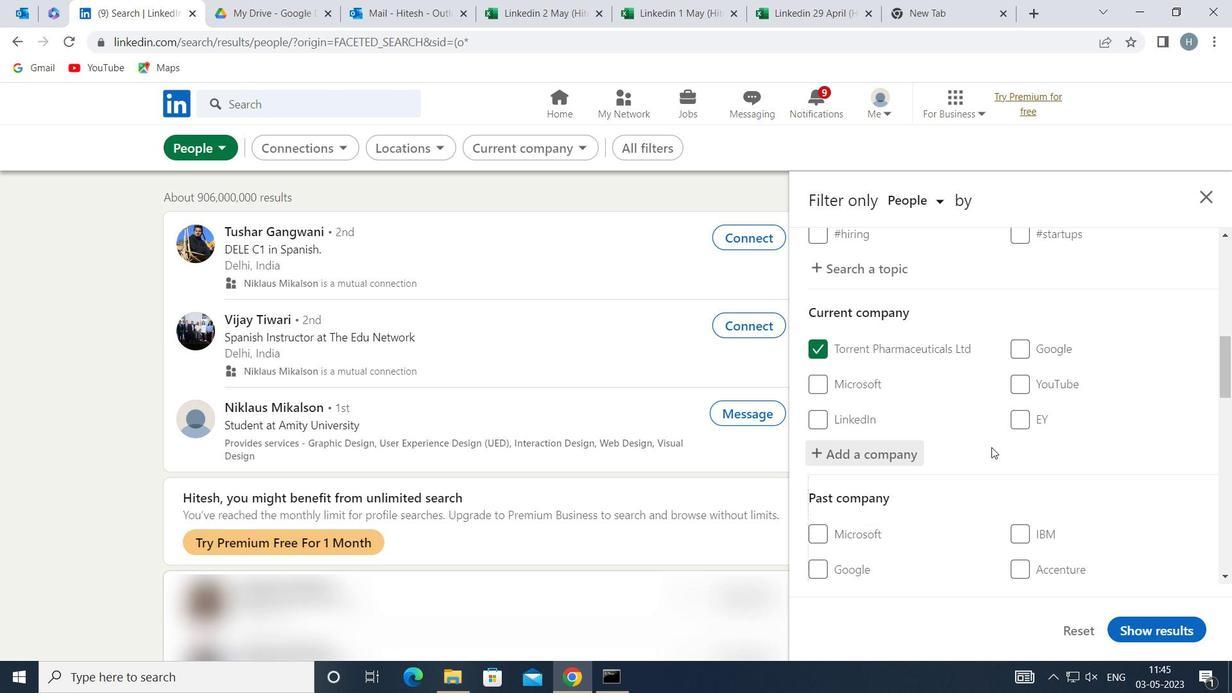 
Action: Mouse moved to (990, 447)
Screenshot: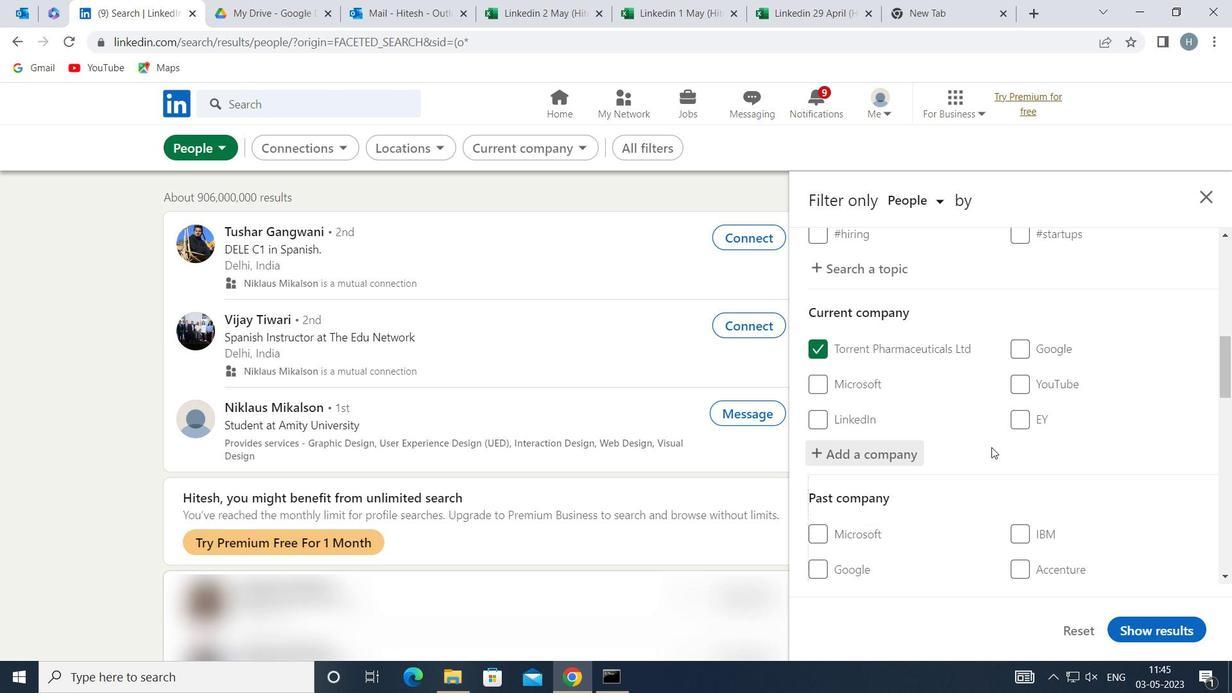 
Action: Mouse scrolled (990, 446) with delta (0, 0)
Screenshot: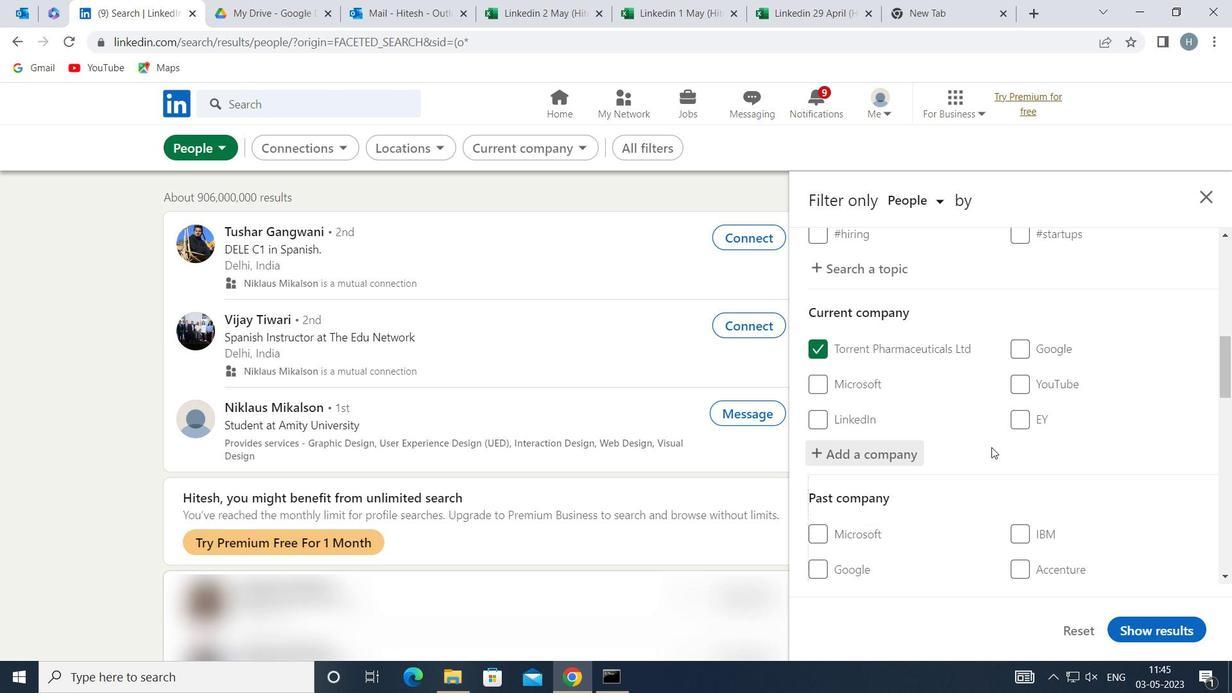 
Action: Mouse moved to (987, 451)
Screenshot: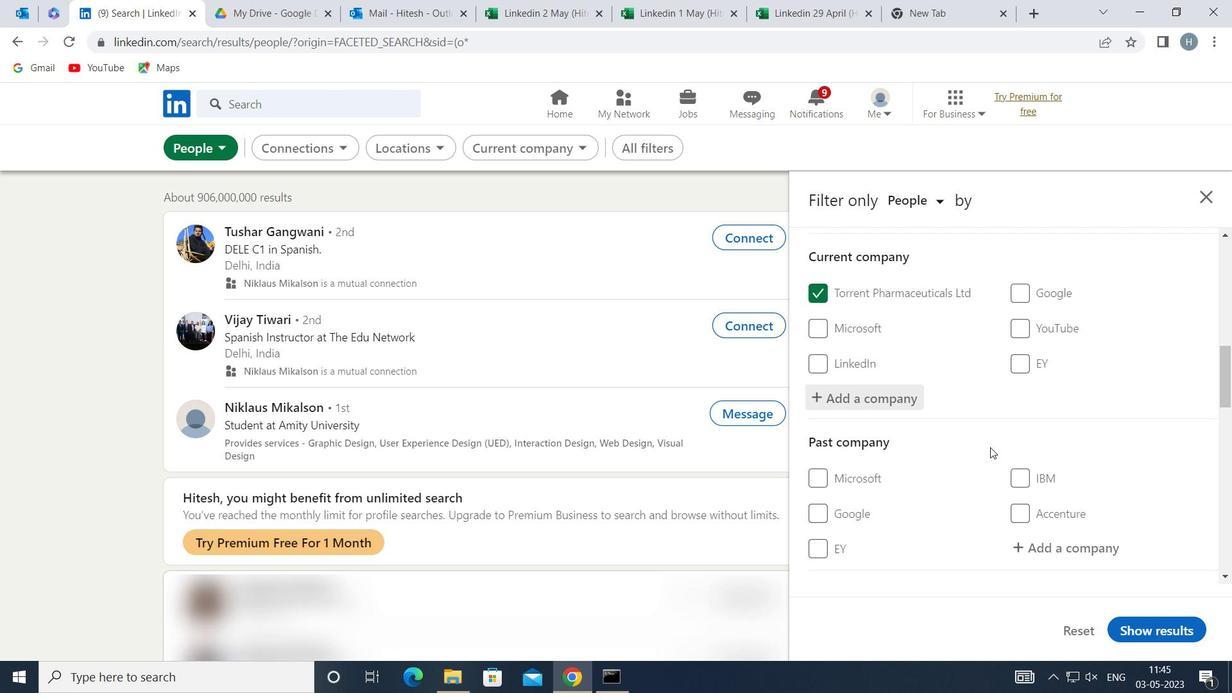 
Action: Mouse scrolled (987, 451) with delta (0, 0)
Screenshot: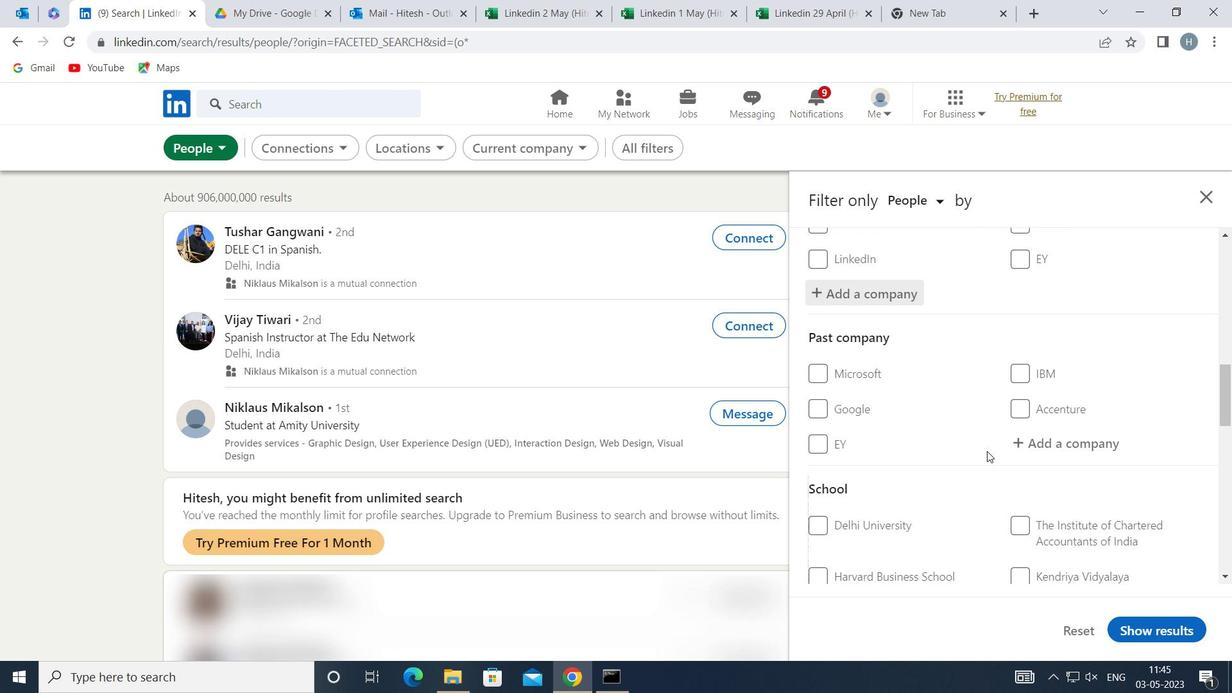 
Action: Mouse moved to (985, 453)
Screenshot: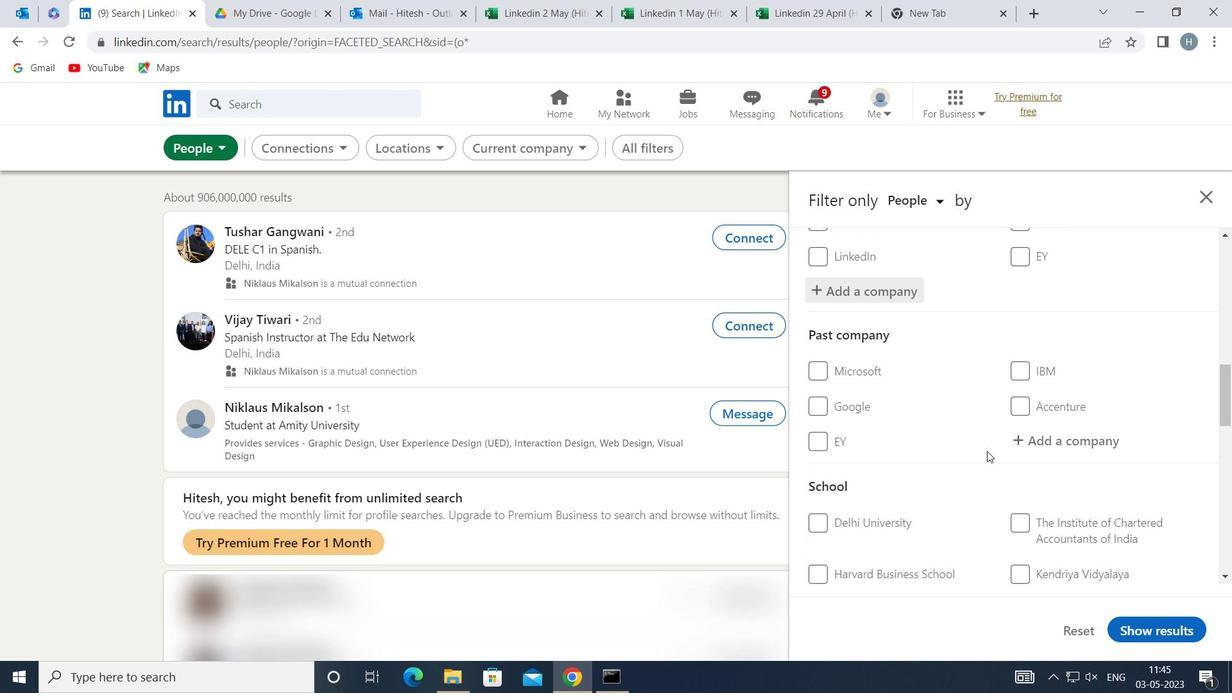
Action: Mouse scrolled (985, 452) with delta (0, 0)
Screenshot: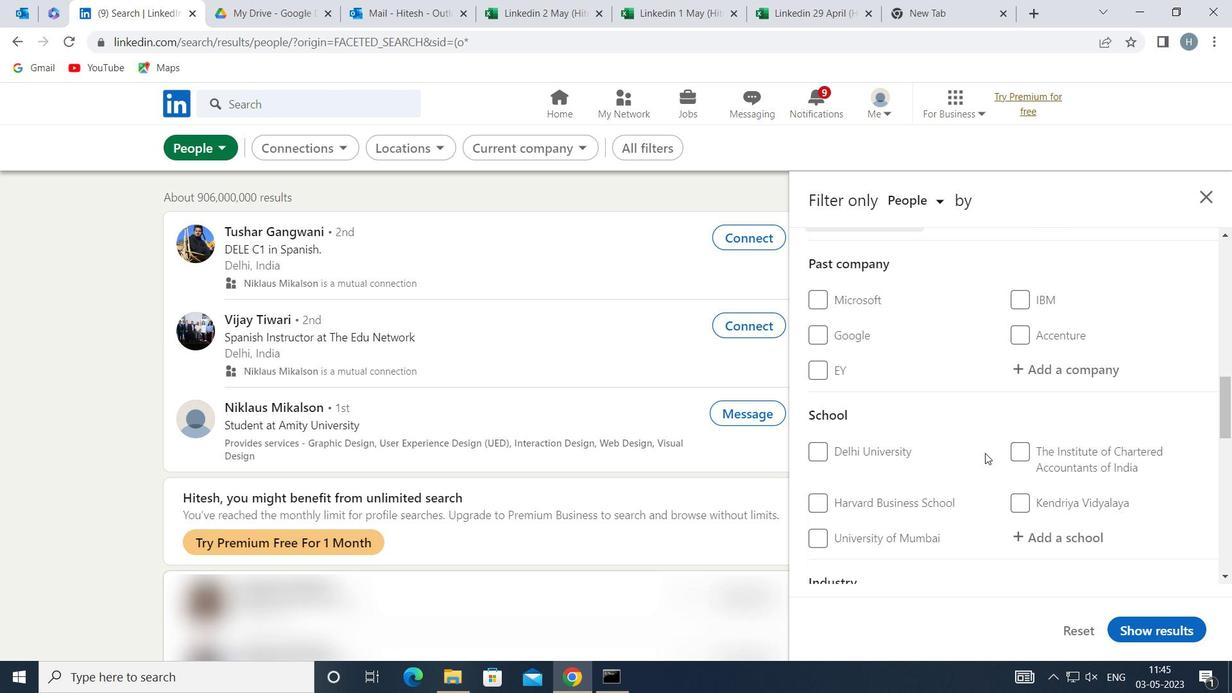 
Action: Mouse scrolled (985, 452) with delta (0, 0)
Screenshot: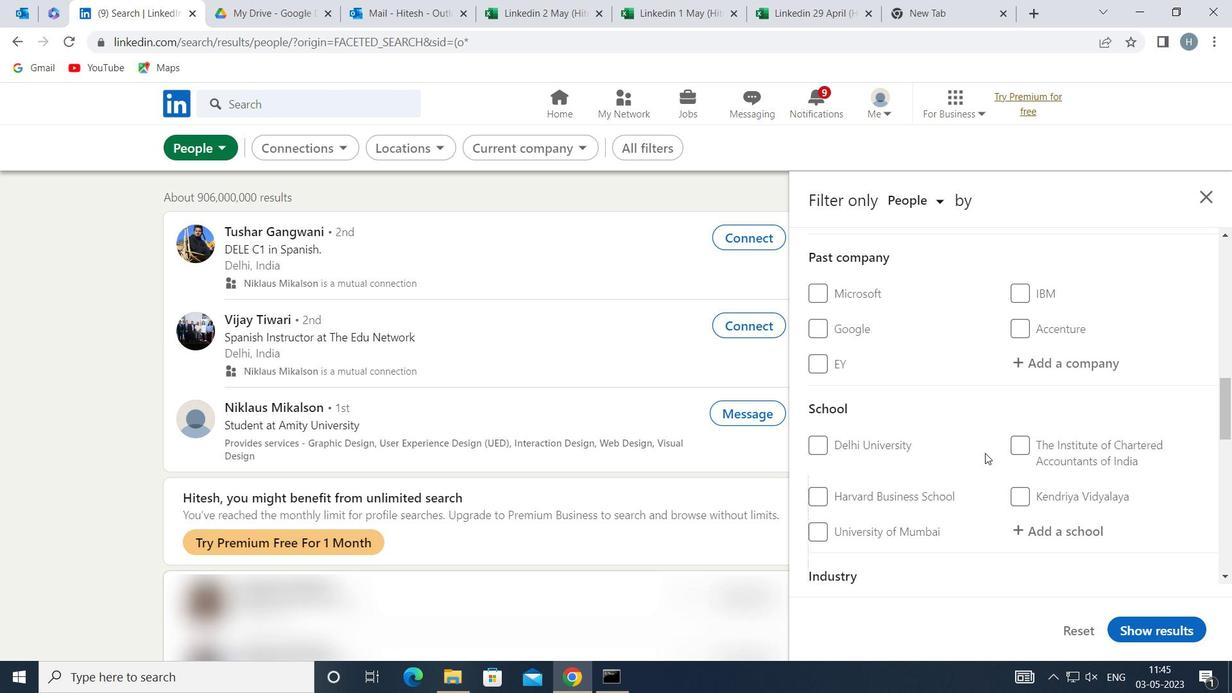 
Action: Mouse moved to (1076, 367)
Screenshot: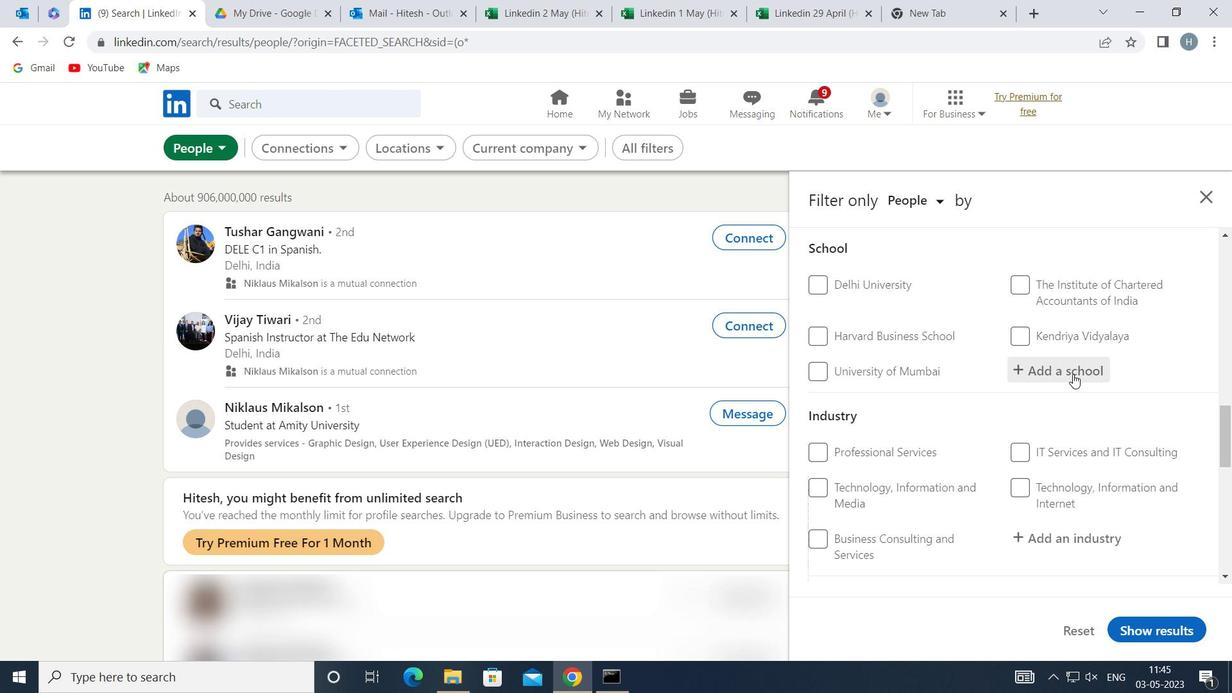 
Action: Mouse pressed left at (1076, 367)
Screenshot: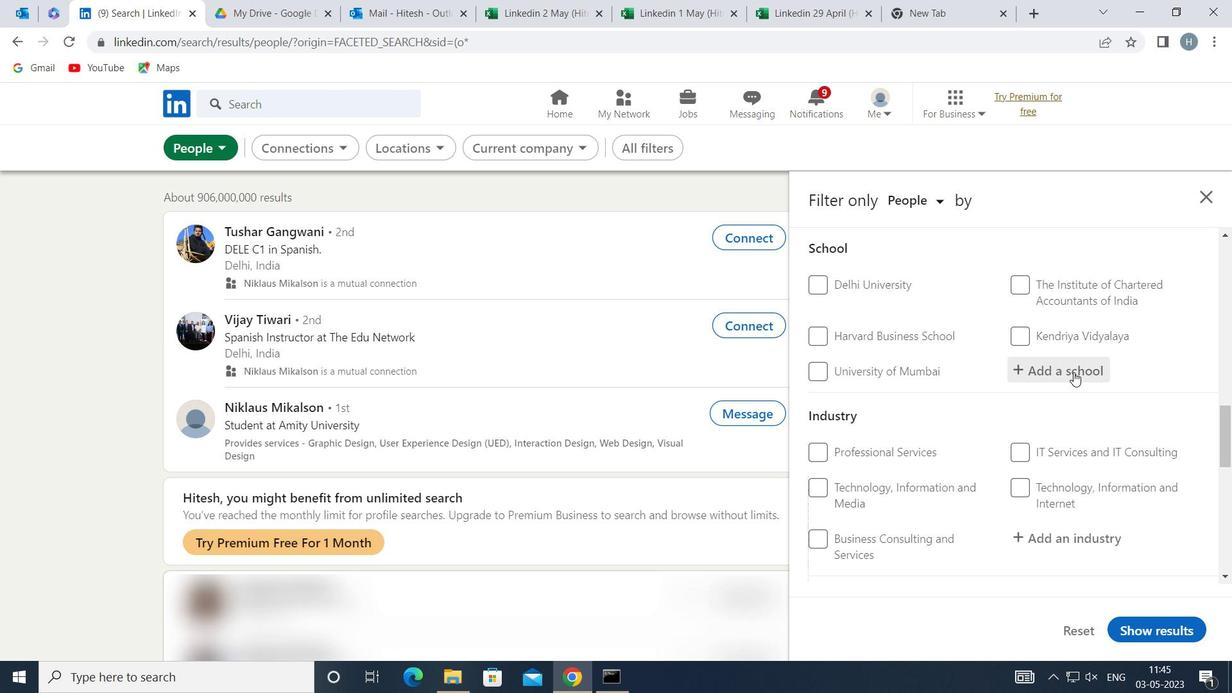 
Action: Mouse moved to (1077, 365)
Screenshot: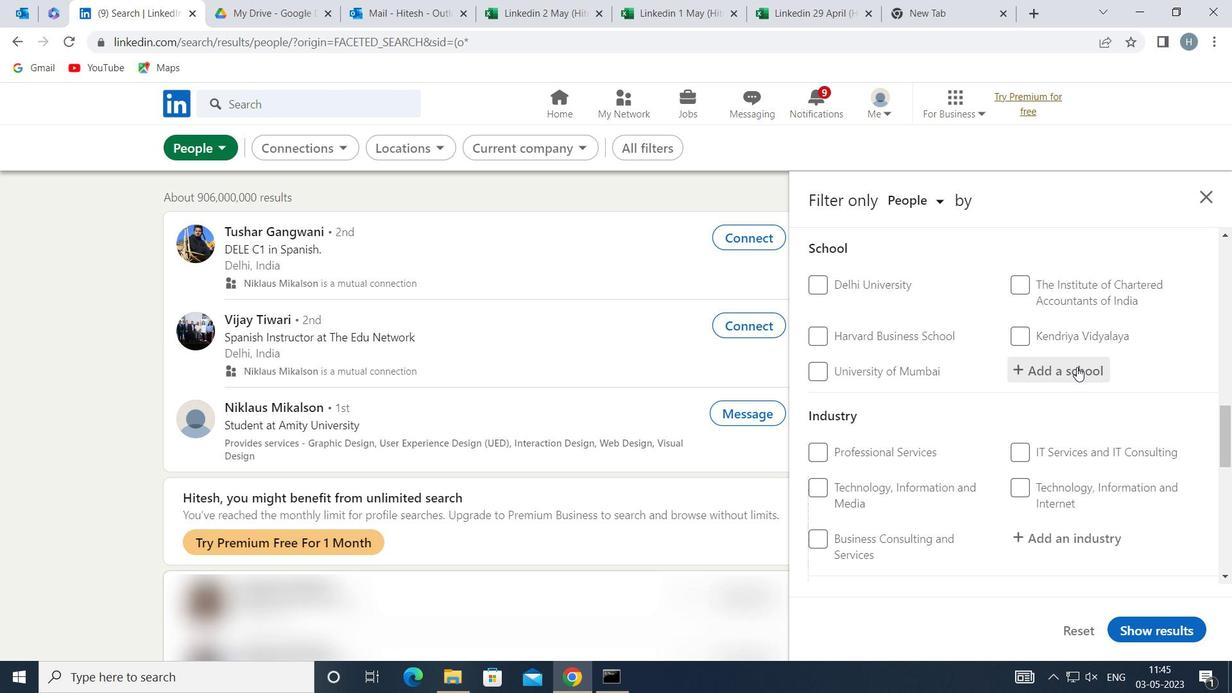 
Action: Key pressed <Key.shift>JAIPUR<Key.space><Key.shift>R<Key.backspace><Key.shift>ENGINEERING<Key.space><Key.shift>COLLEGE<Key.space>
Screenshot: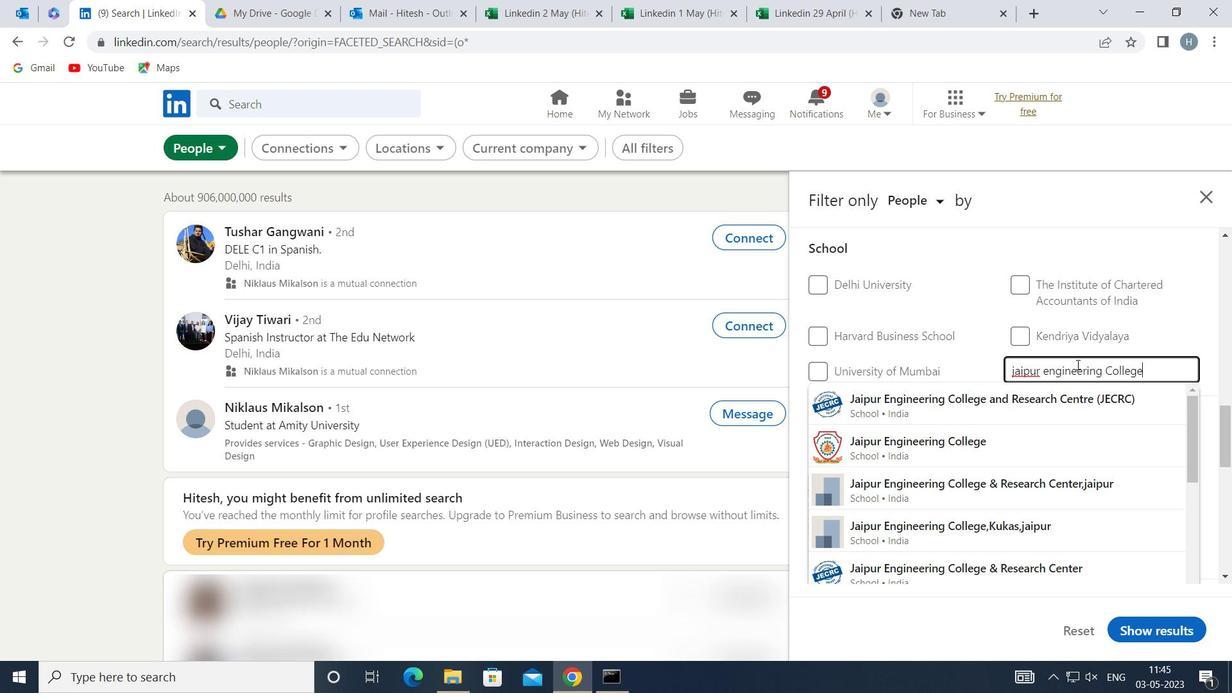 
Action: Mouse moved to (1056, 529)
Screenshot: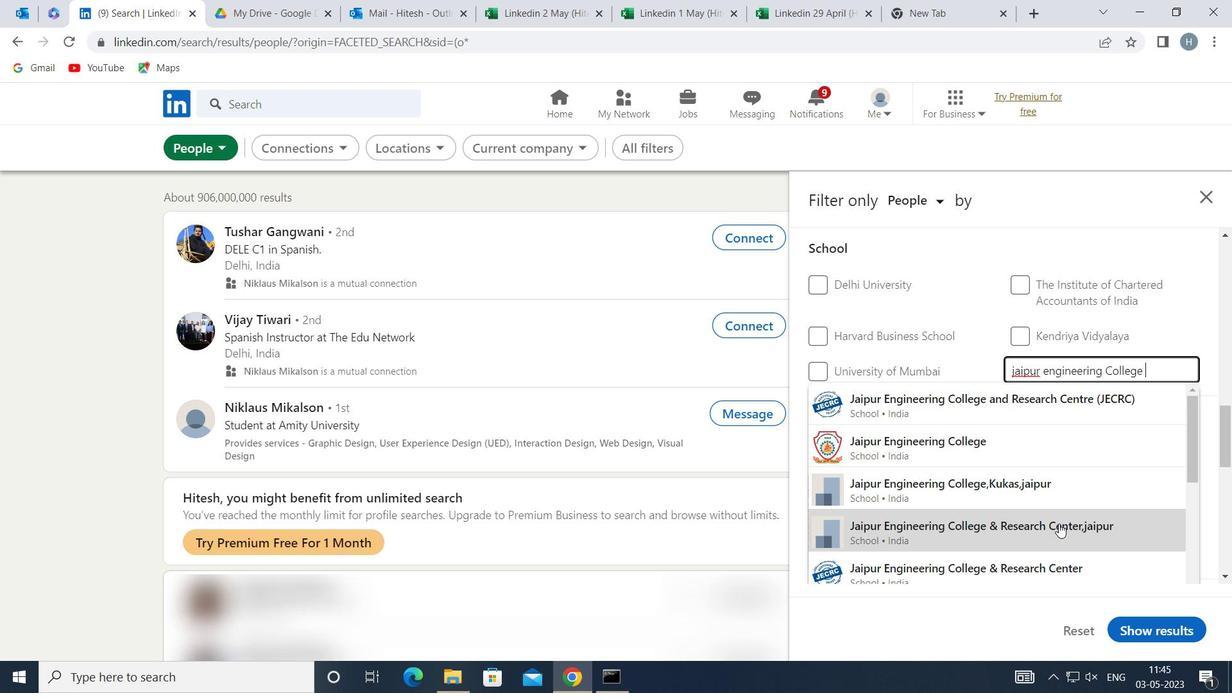 
Action: Mouse pressed left at (1056, 529)
Screenshot: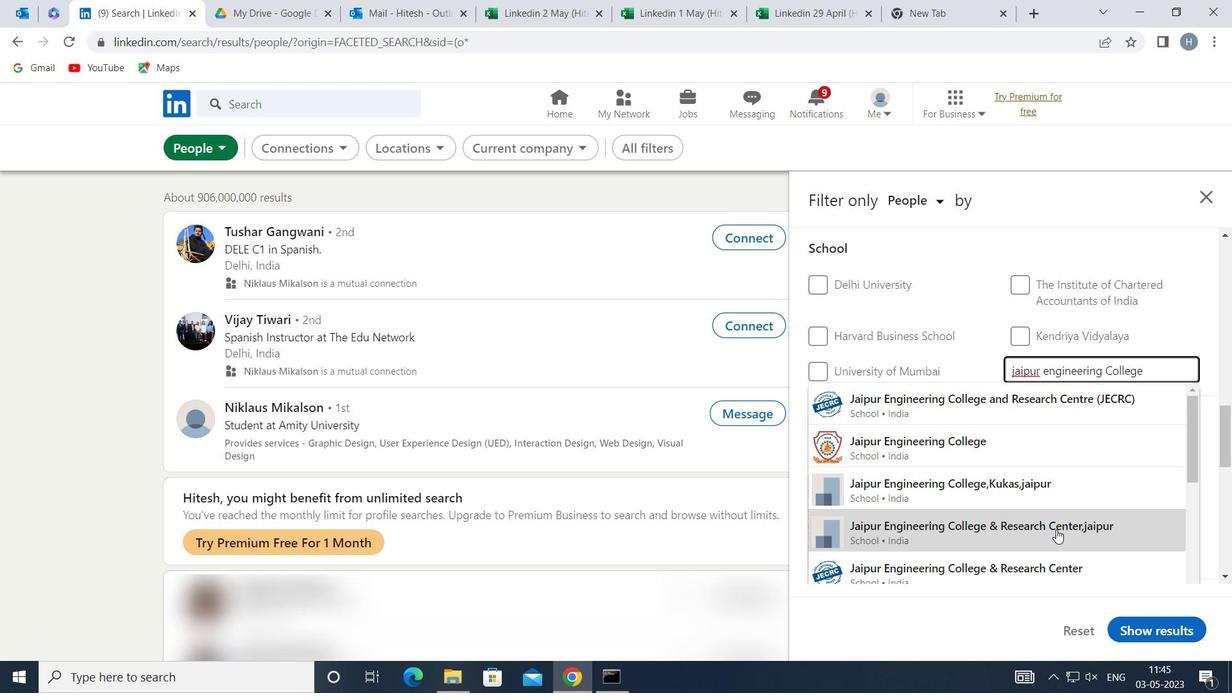 
Action: Mouse moved to (1011, 416)
Screenshot: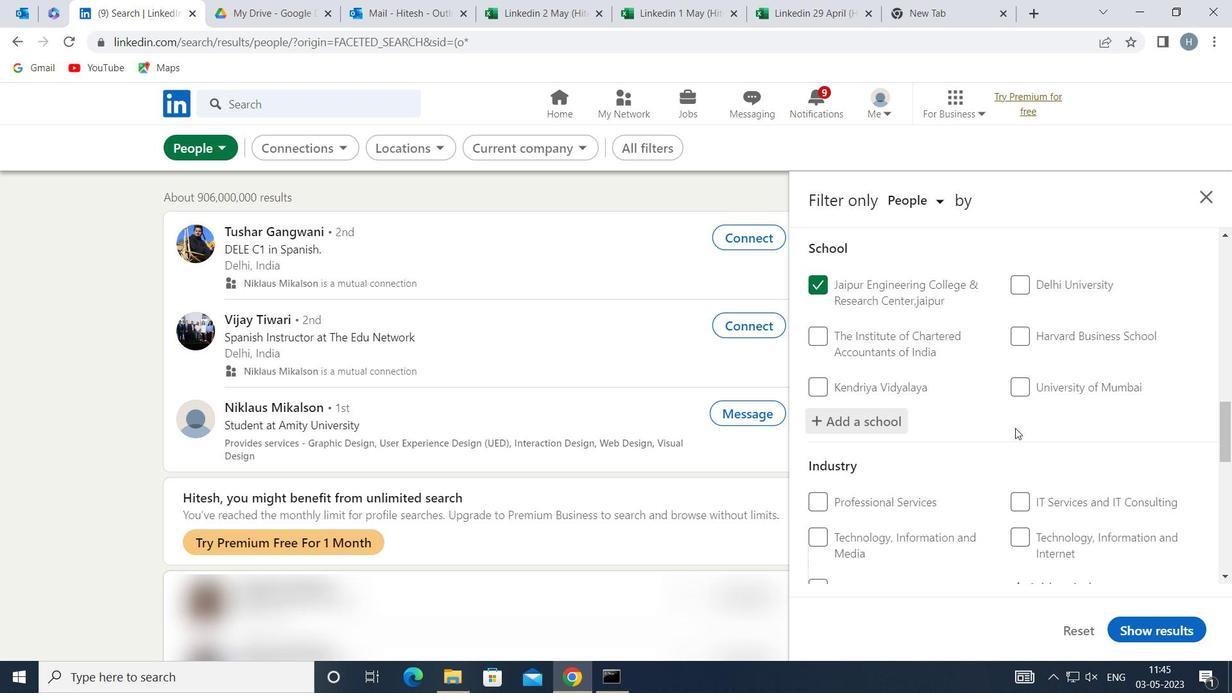 
Action: Mouse scrolled (1011, 415) with delta (0, 0)
Screenshot: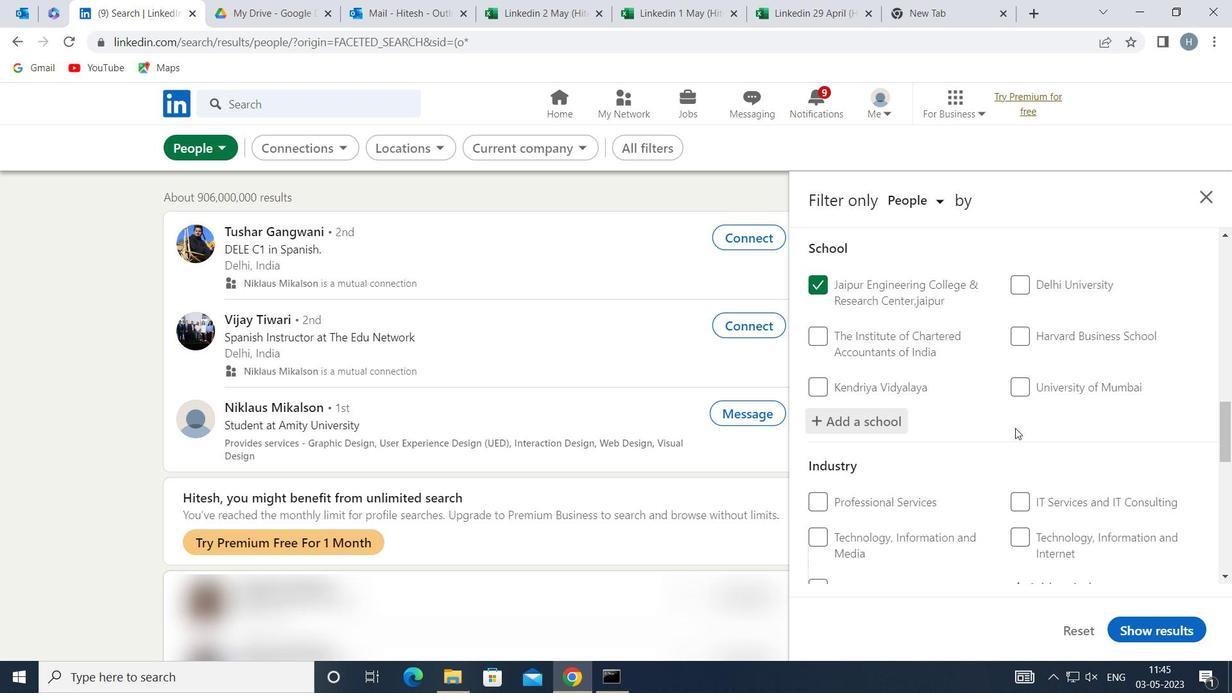 
Action: Mouse moved to (1010, 410)
Screenshot: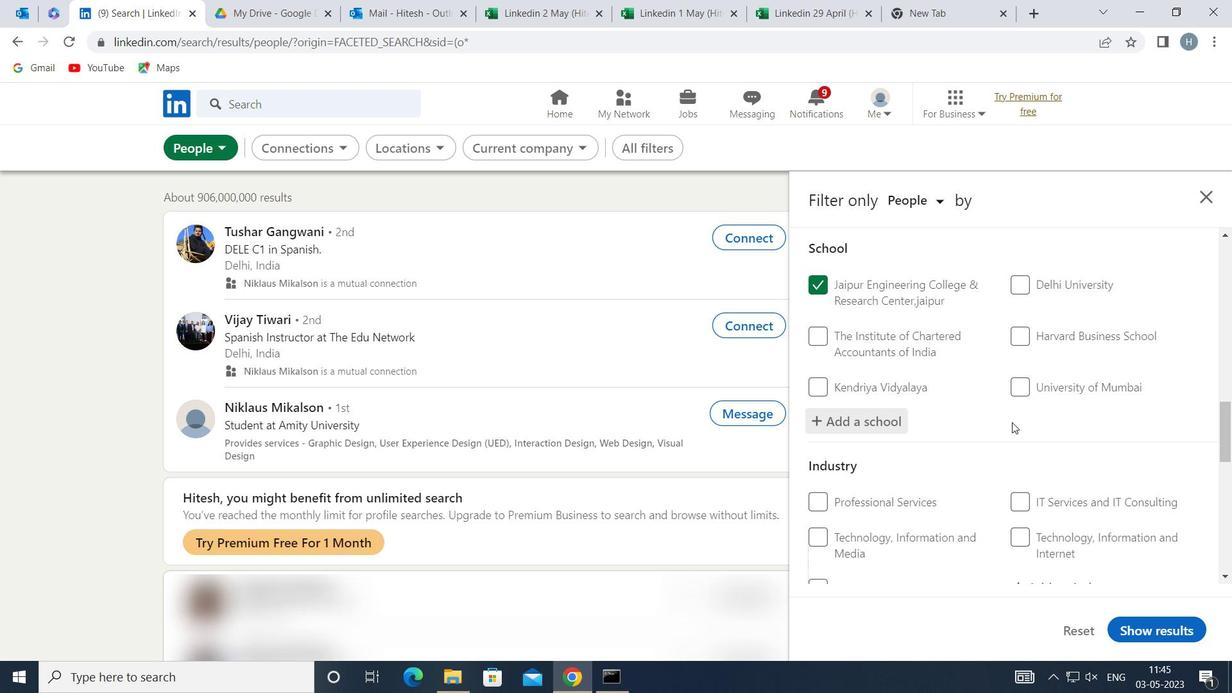 
Action: Mouse scrolled (1010, 409) with delta (0, 0)
Screenshot: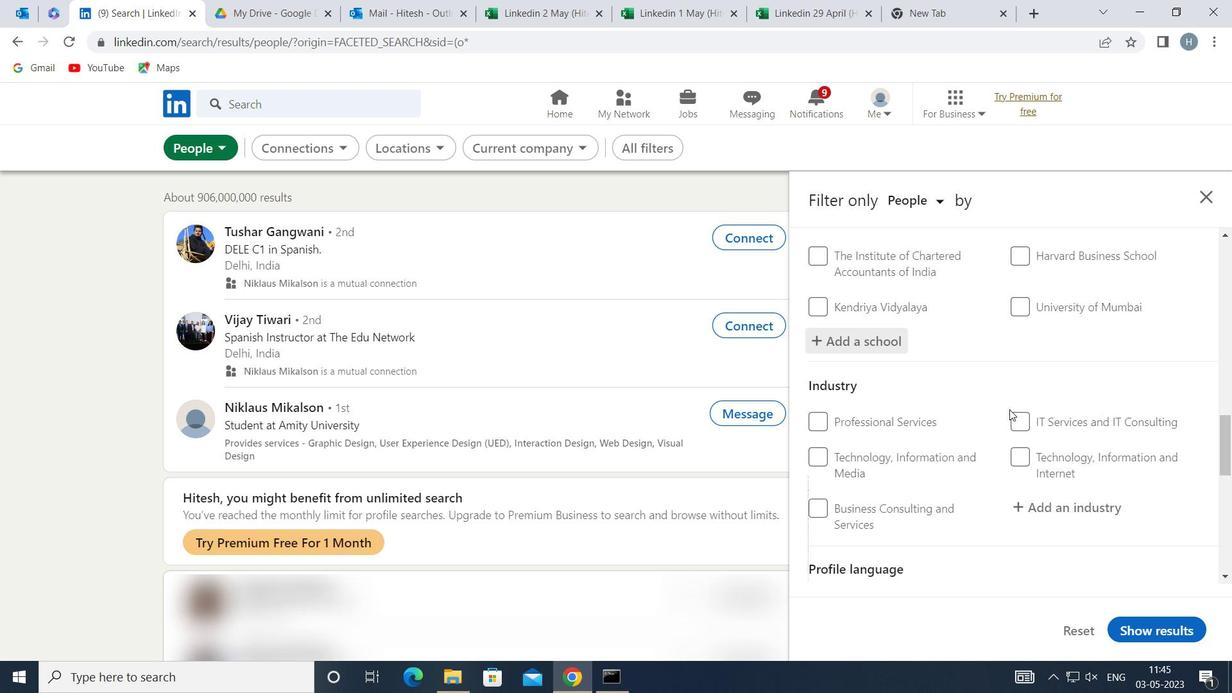 
Action: Mouse moved to (1048, 433)
Screenshot: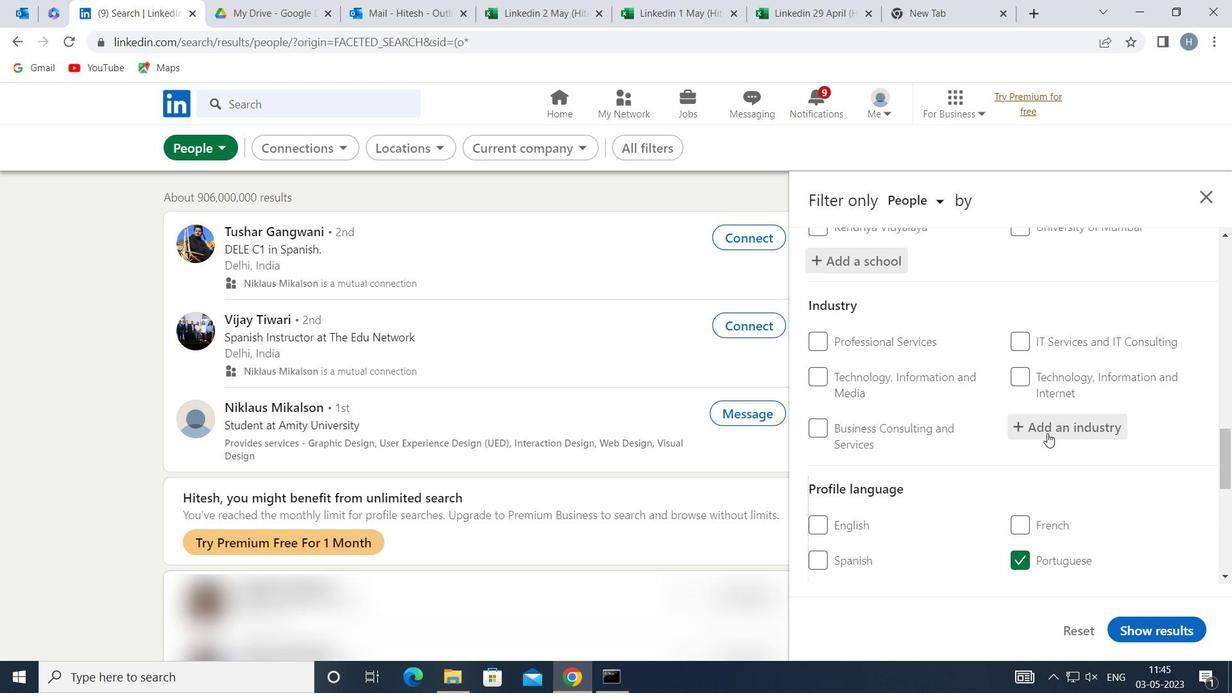 
Action: Mouse pressed left at (1048, 433)
Screenshot: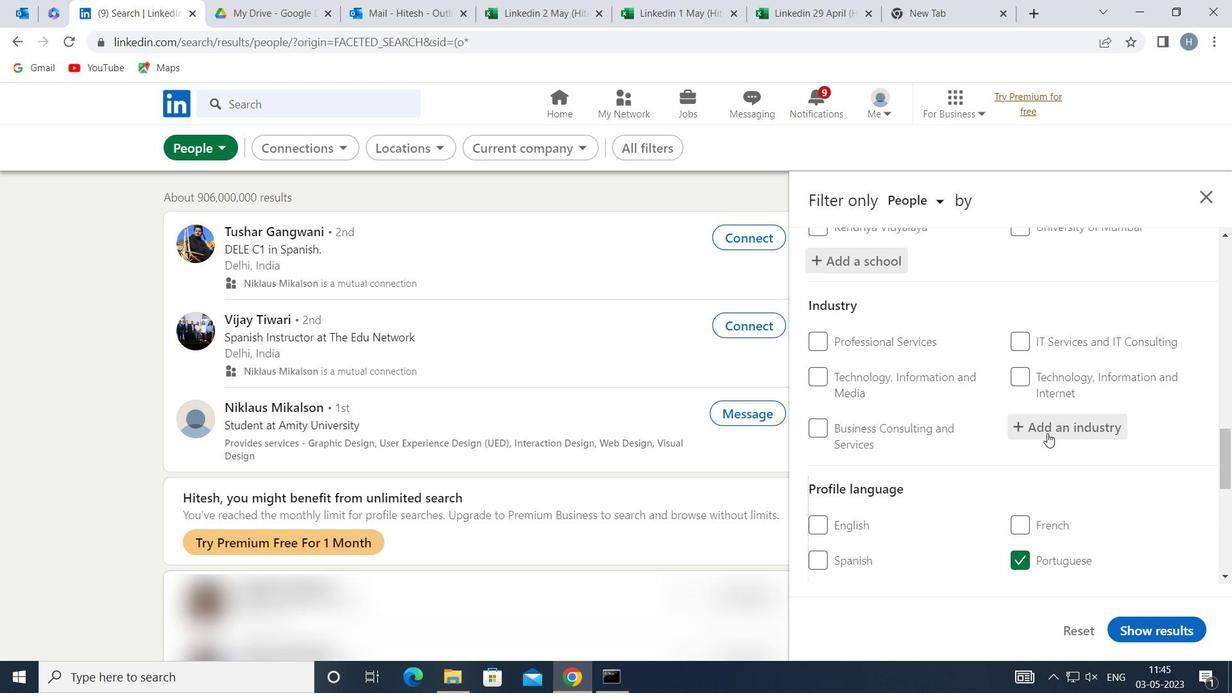 
Action: Key pressed <Key.shift><Key.shift><Key.shift><Key.shift><Key.shift>FOSSIL
Screenshot: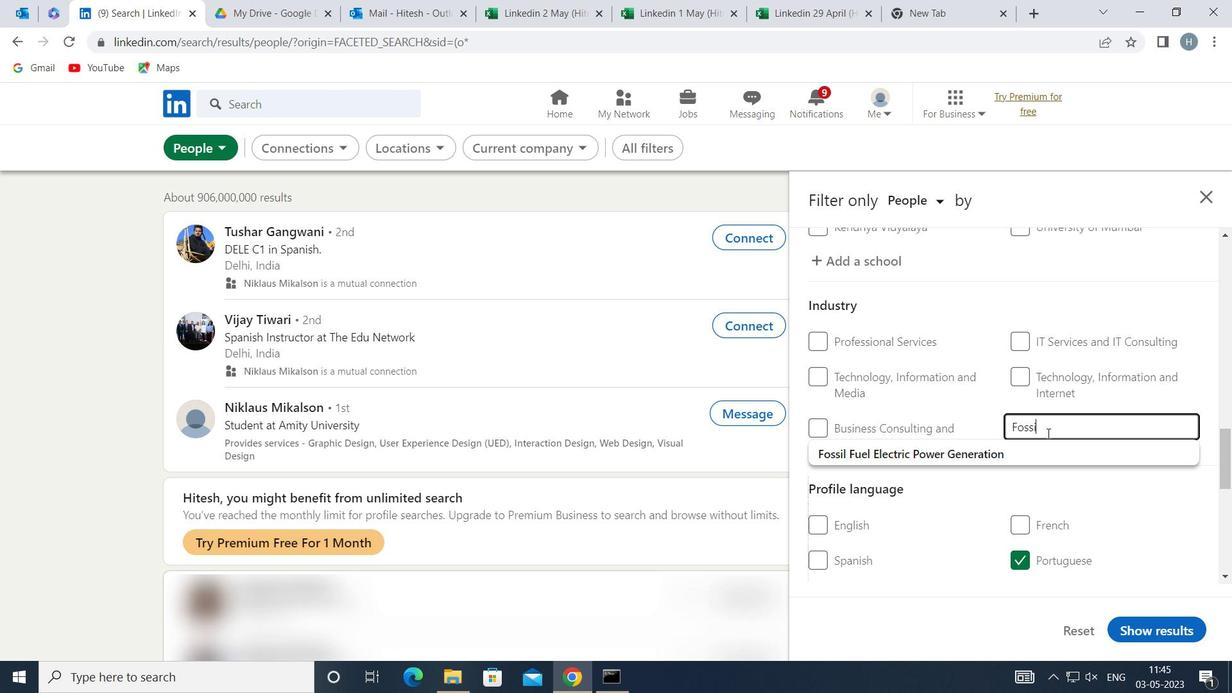 
Action: Mouse moved to (1007, 446)
Screenshot: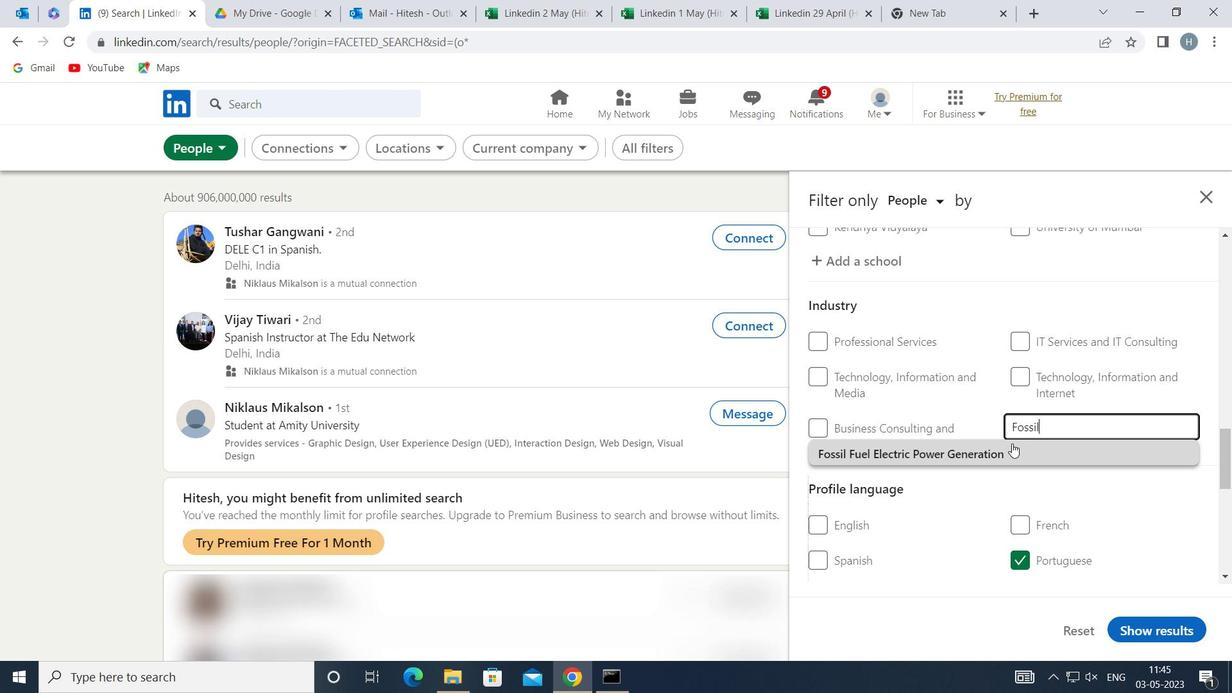 
Action: Mouse pressed left at (1007, 446)
Screenshot: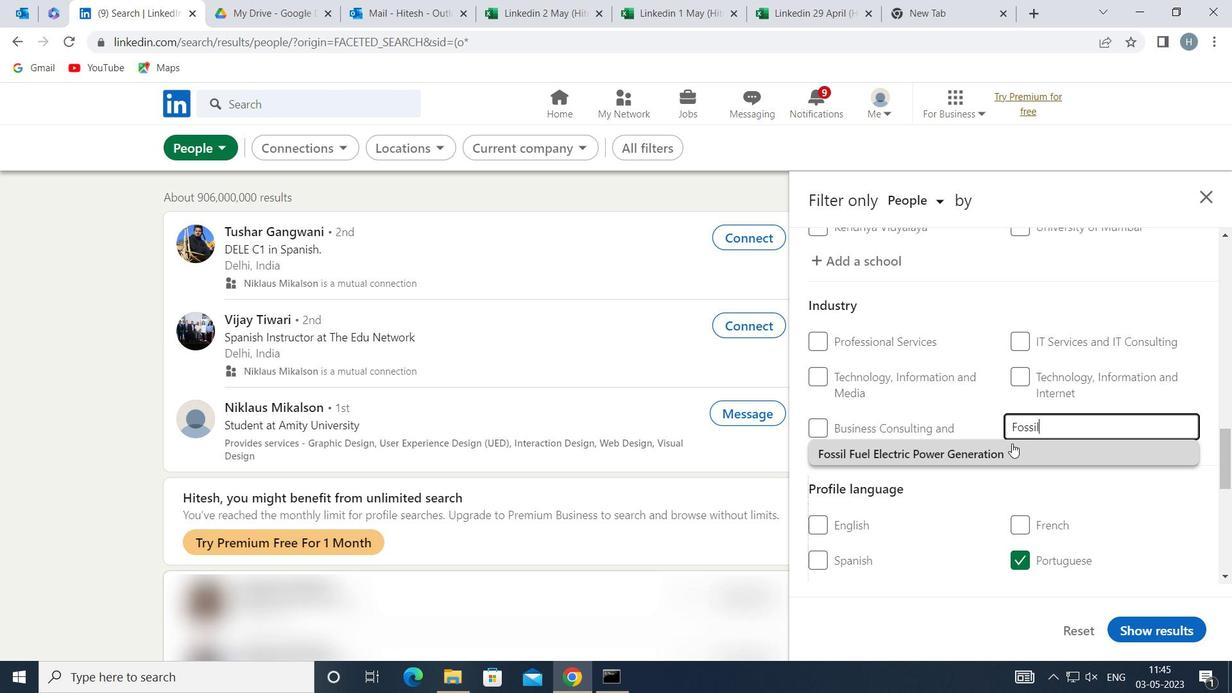 
Action: Mouse moved to (965, 444)
Screenshot: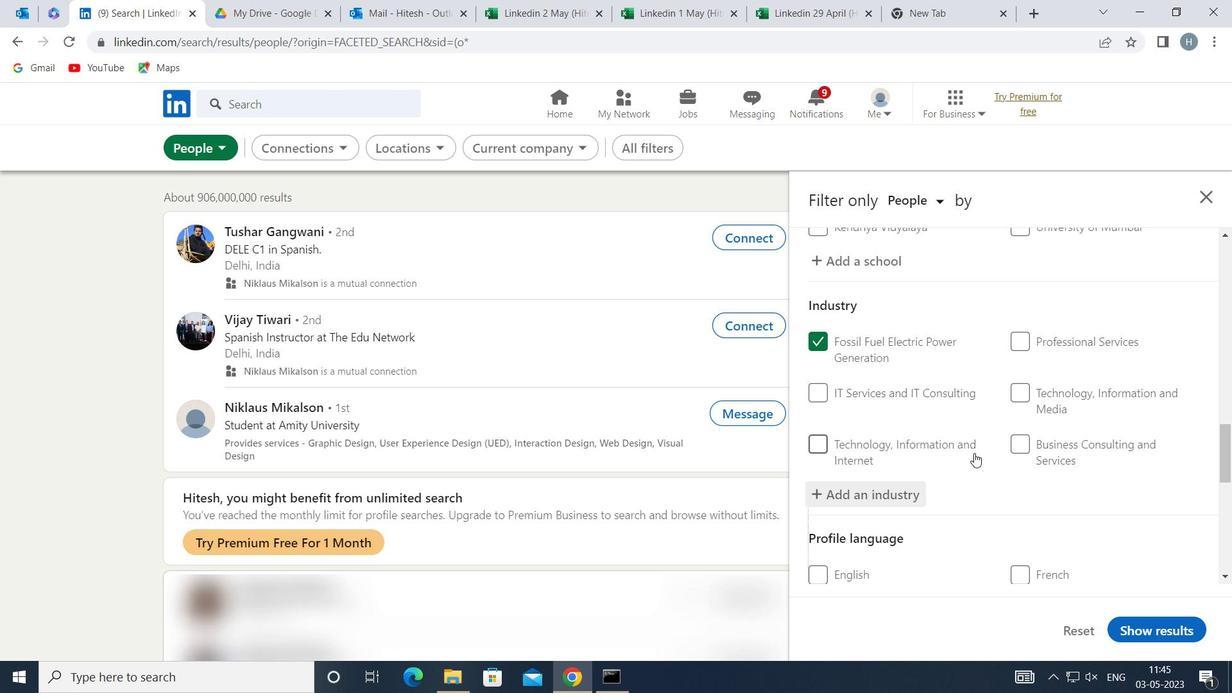 
Action: Mouse scrolled (965, 443) with delta (0, 0)
Screenshot: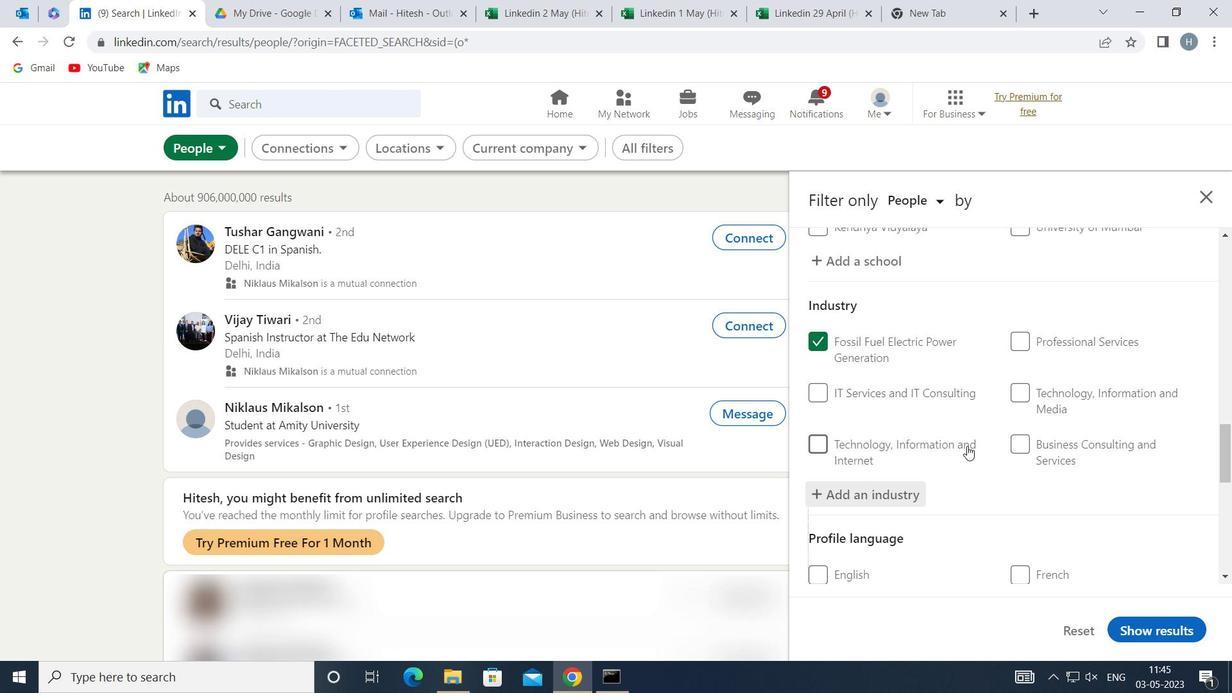 
Action: Mouse scrolled (965, 443) with delta (0, 0)
Screenshot: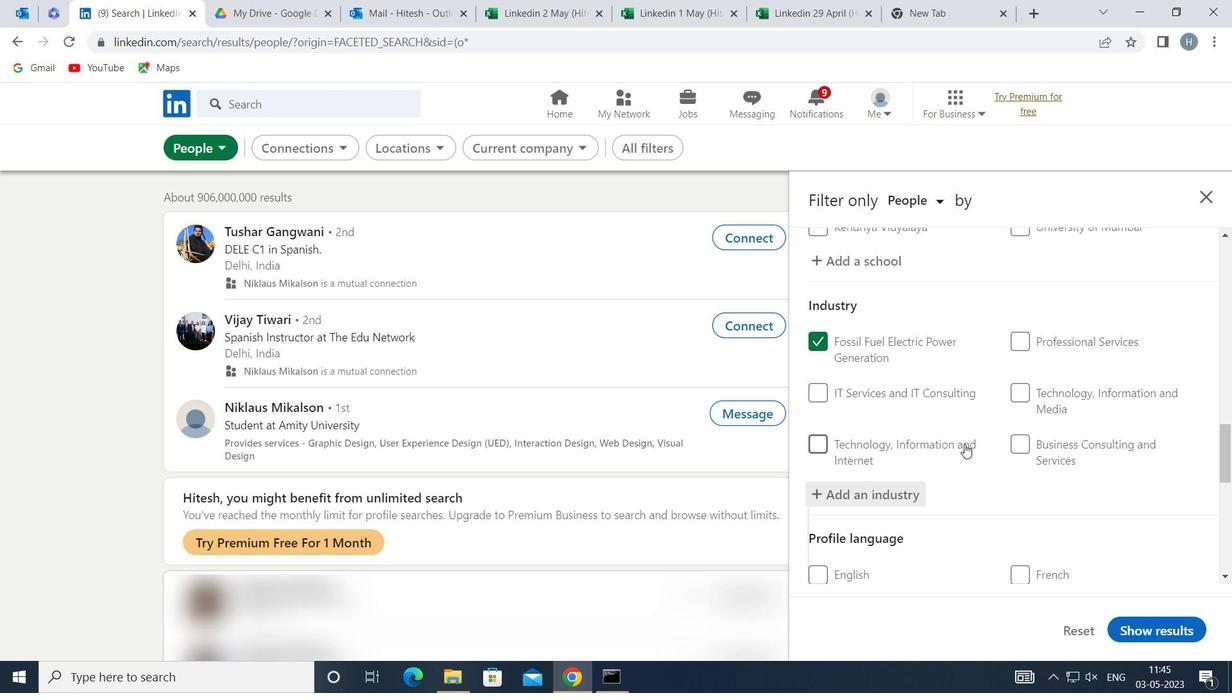 
Action: Mouse scrolled (965, 443) with delta (0, 0)
Screenshot: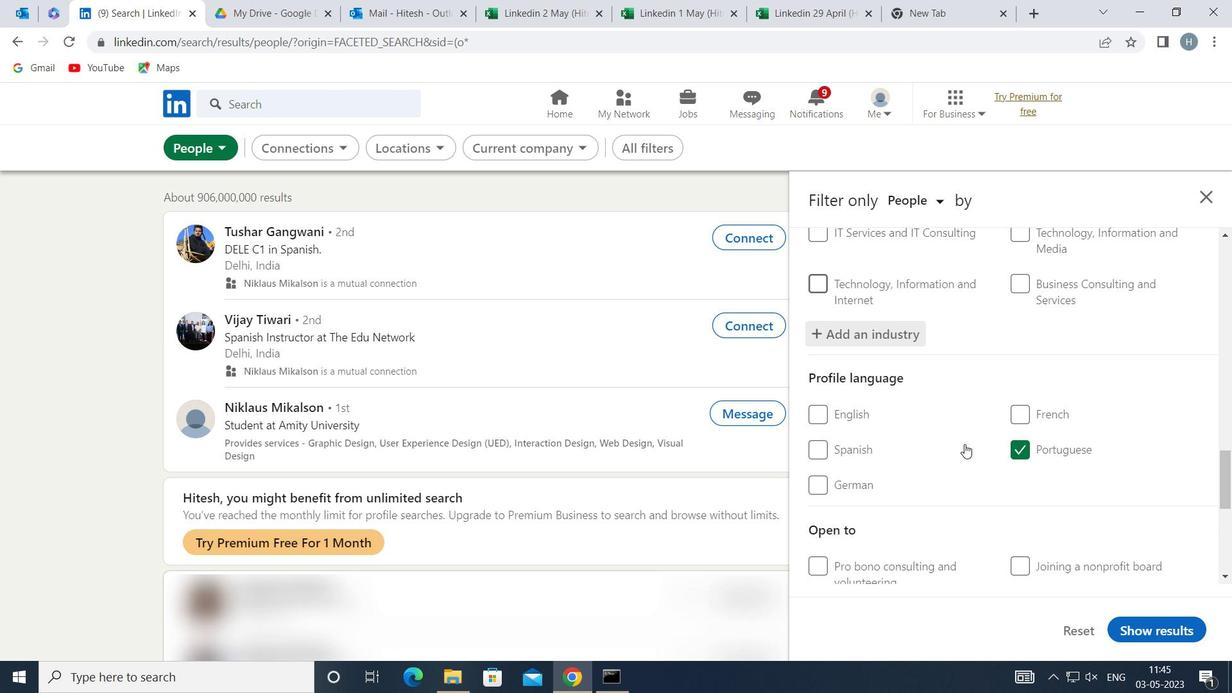 
Action: Mouse scrolled (965, 443) with delta (0, 0)
Screenshot: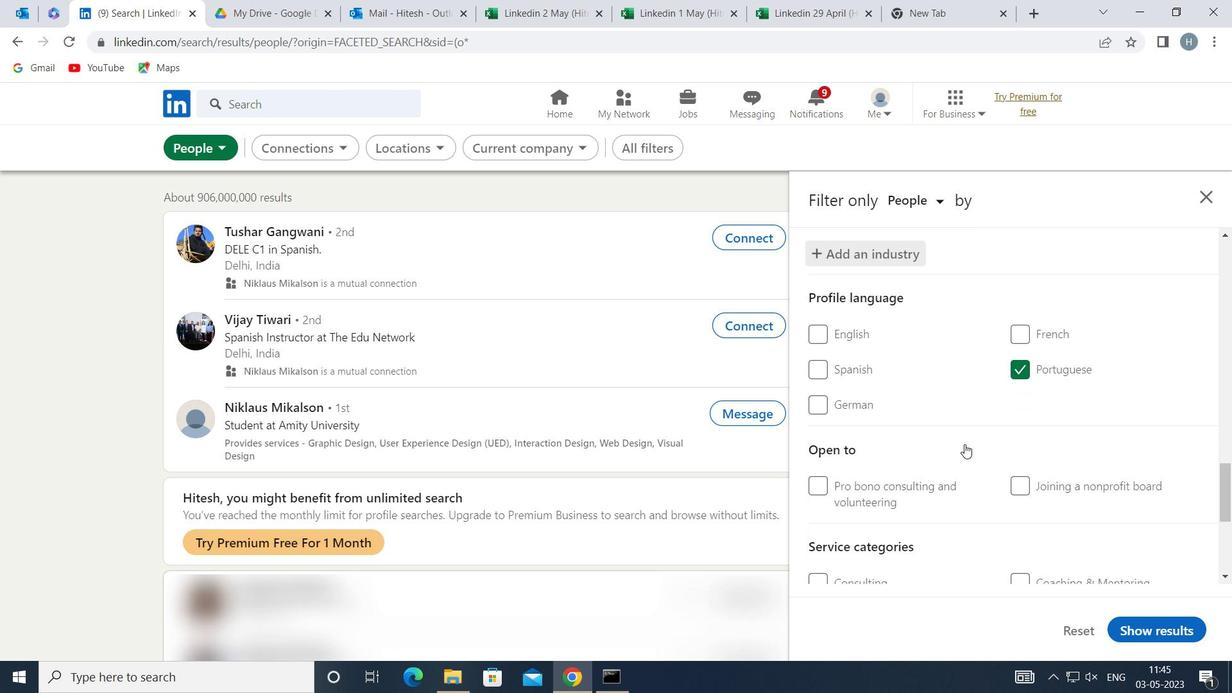 
Action: Mouse scrolled (965, 443) with delta (0, 0)
Screenshot: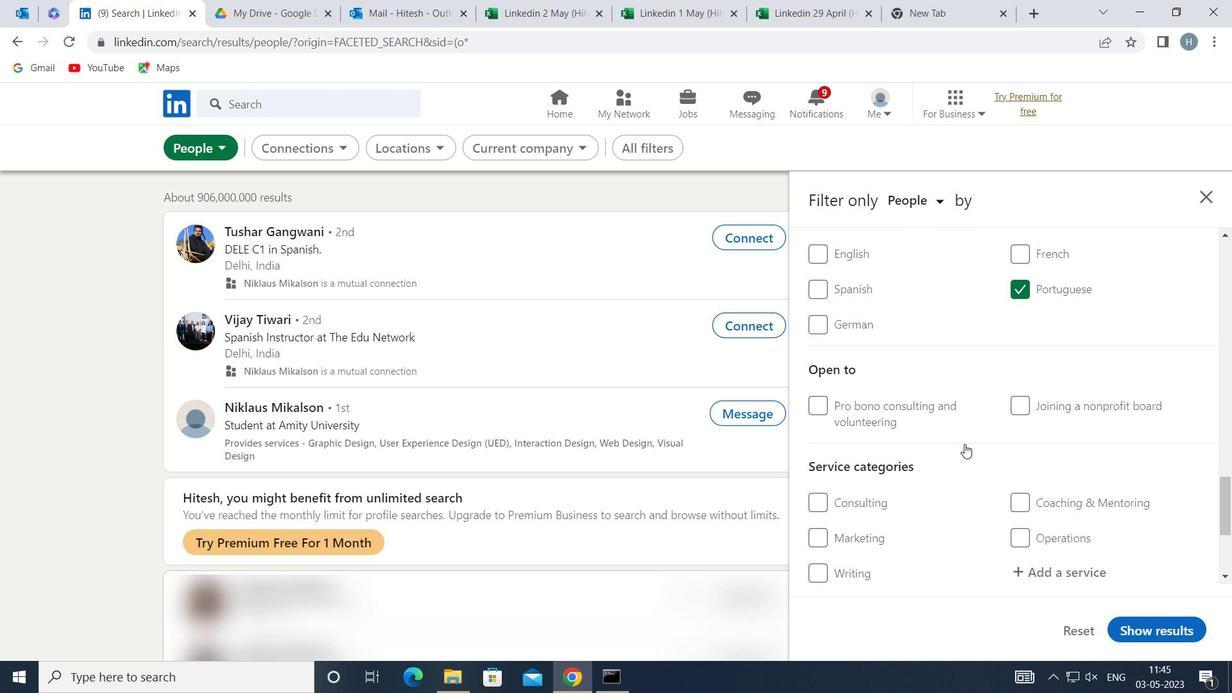 
Action: Mouse scrolled (965, 443) with delta (0, 0)
Screenshot: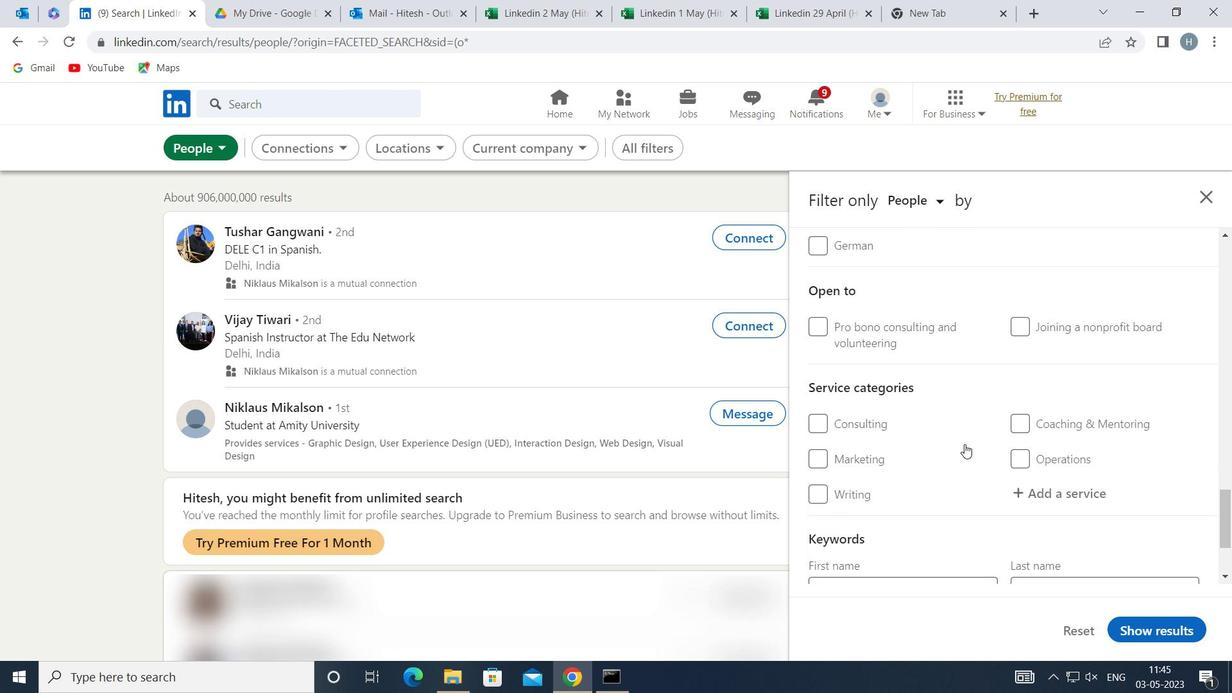 
Action: Mouse moved to (1051, 413)
Screenshot: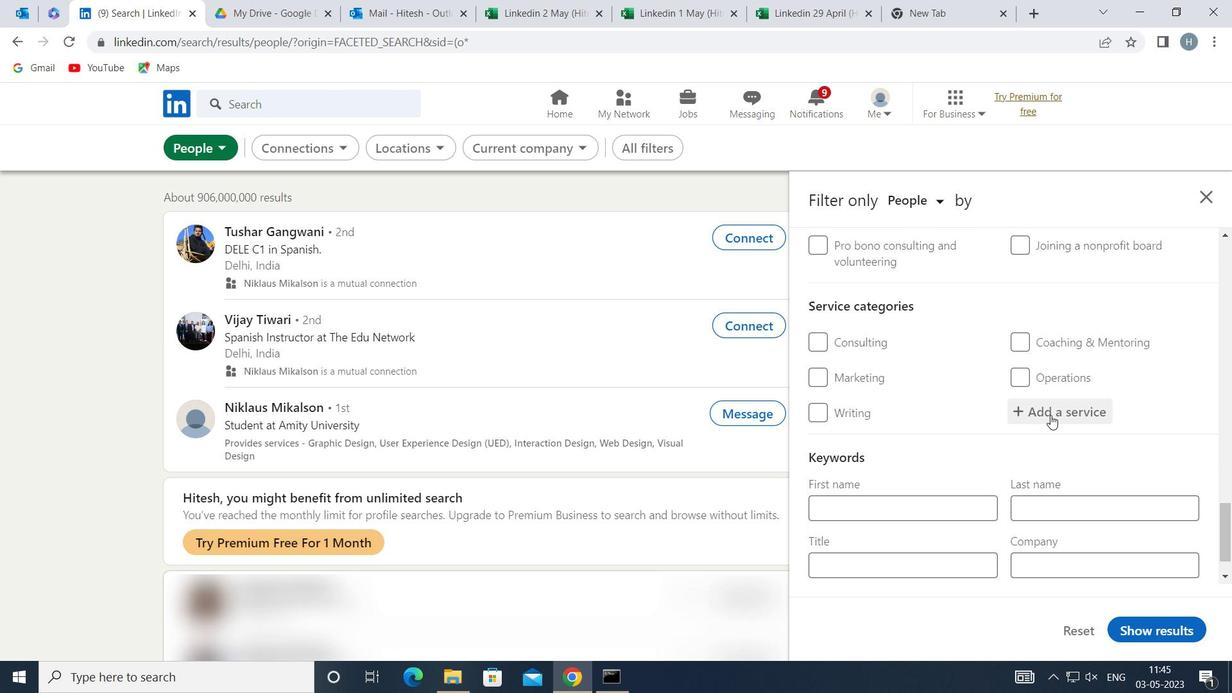 
Action: Mouse pressed left at (1051, 413)
Screenshot: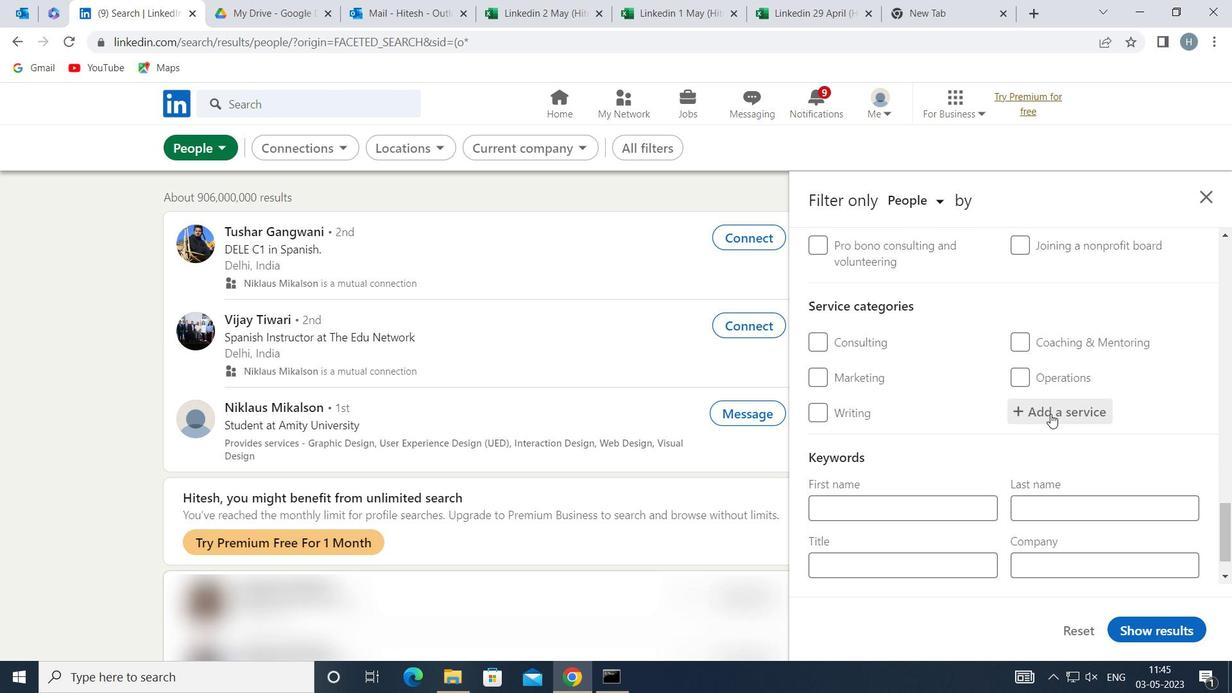 
Action: Mouse moved to (1155, 337)
Screenshot: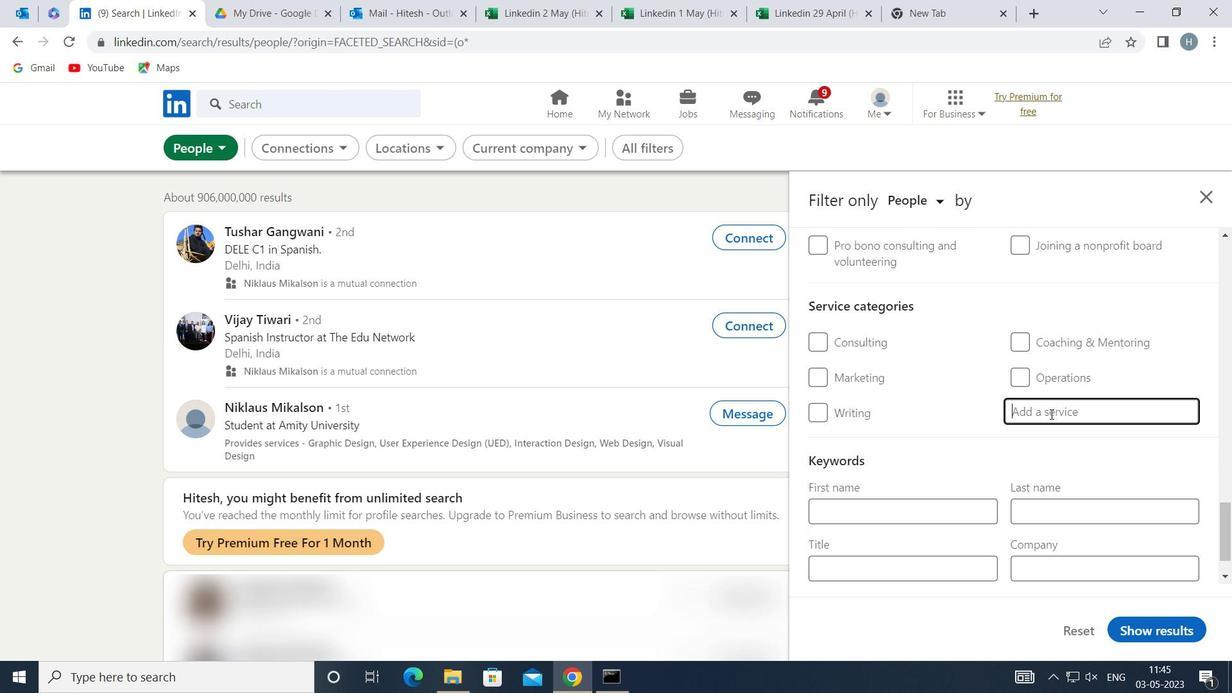 
Action: Key pressed <Key.shift>
Screenshot: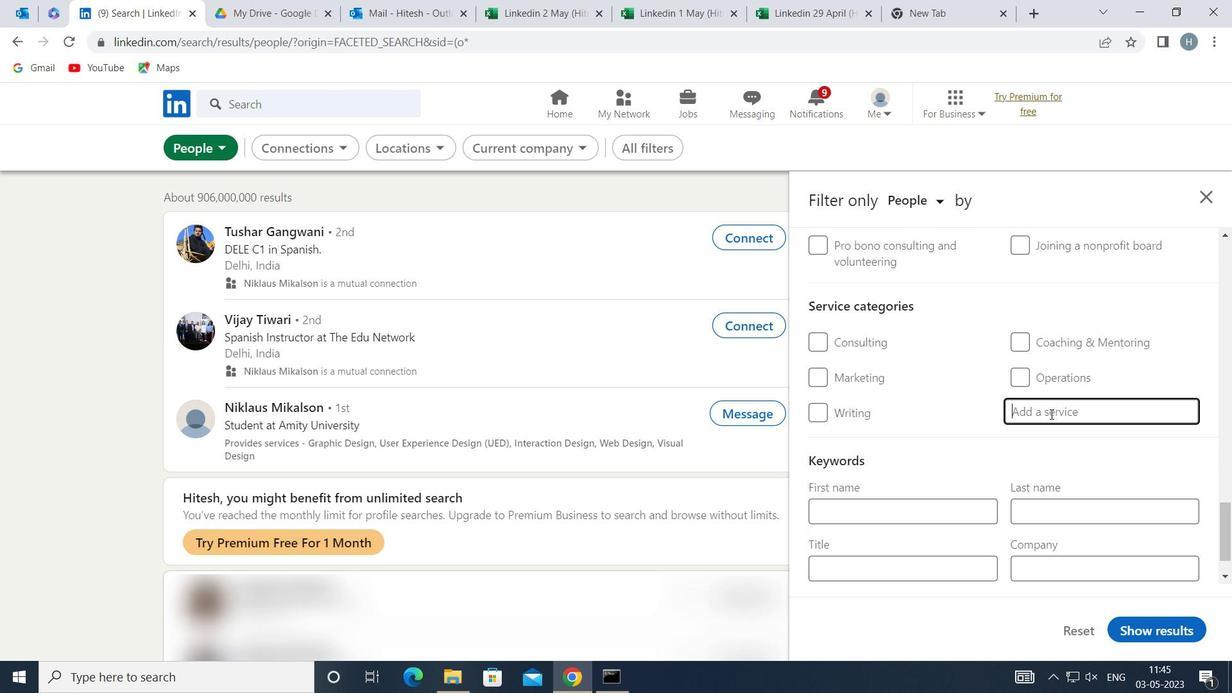 
Action: Mouse moved to (1163, 334)
Screenshot: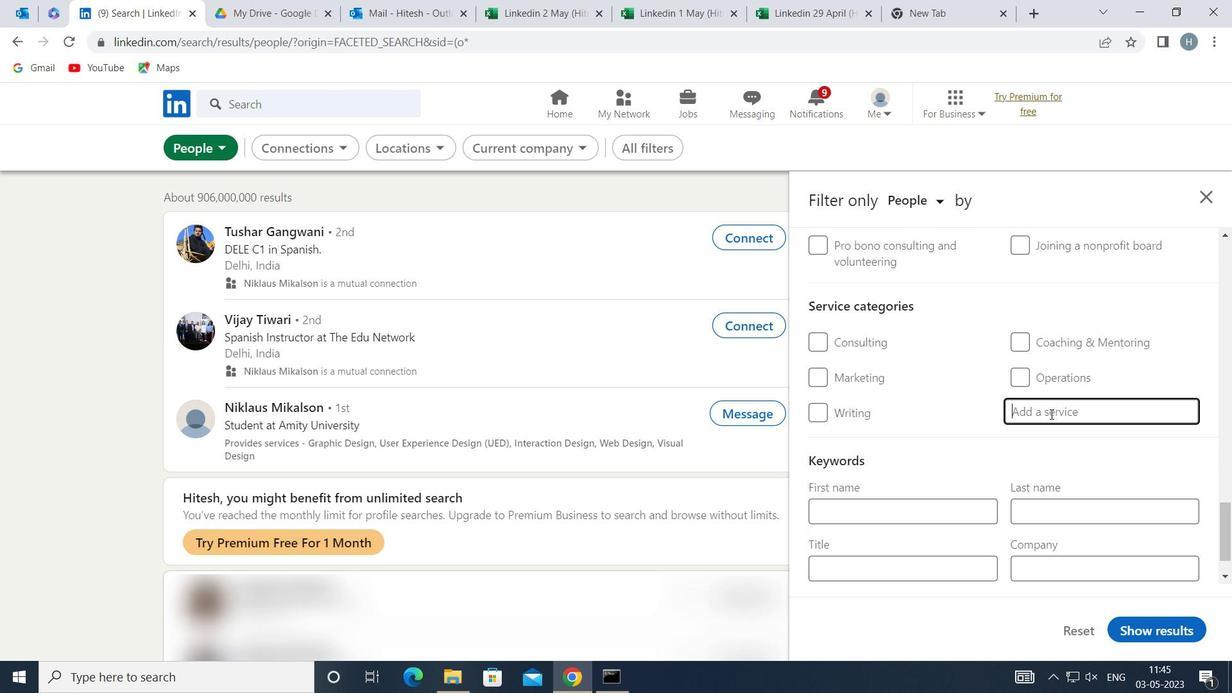 
Action: Key pressed INFORMATION
Screenshot: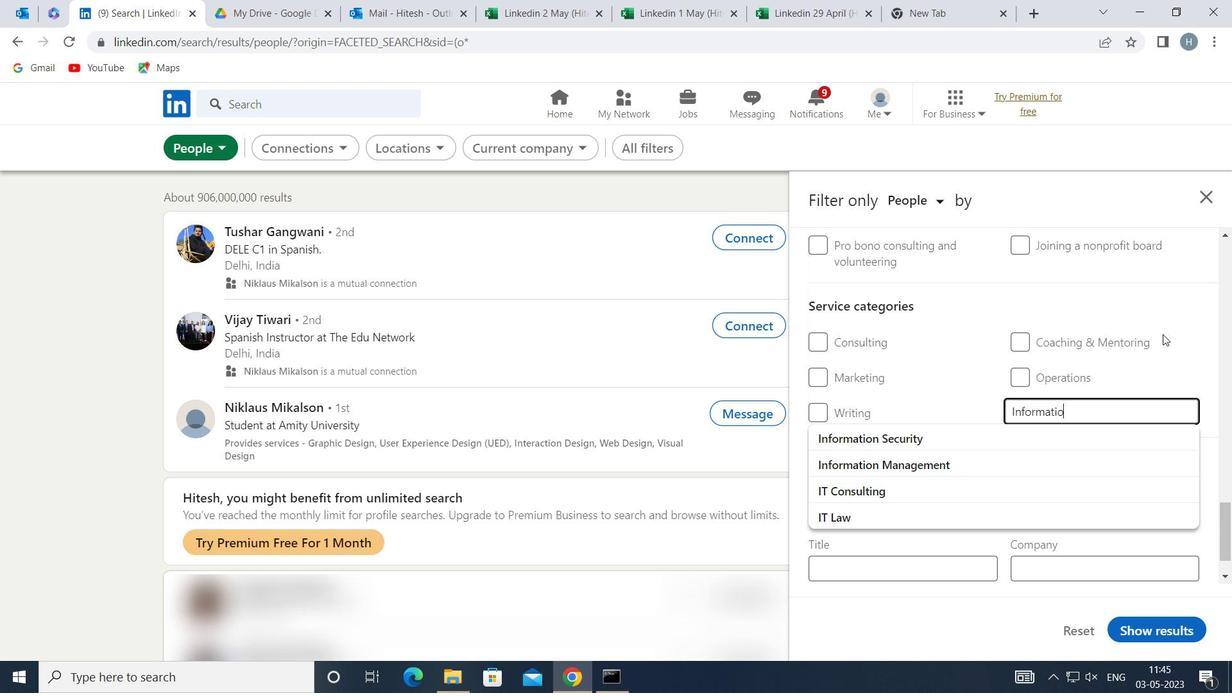 
Action: Mouse moved to (956, 456)
Screenshot: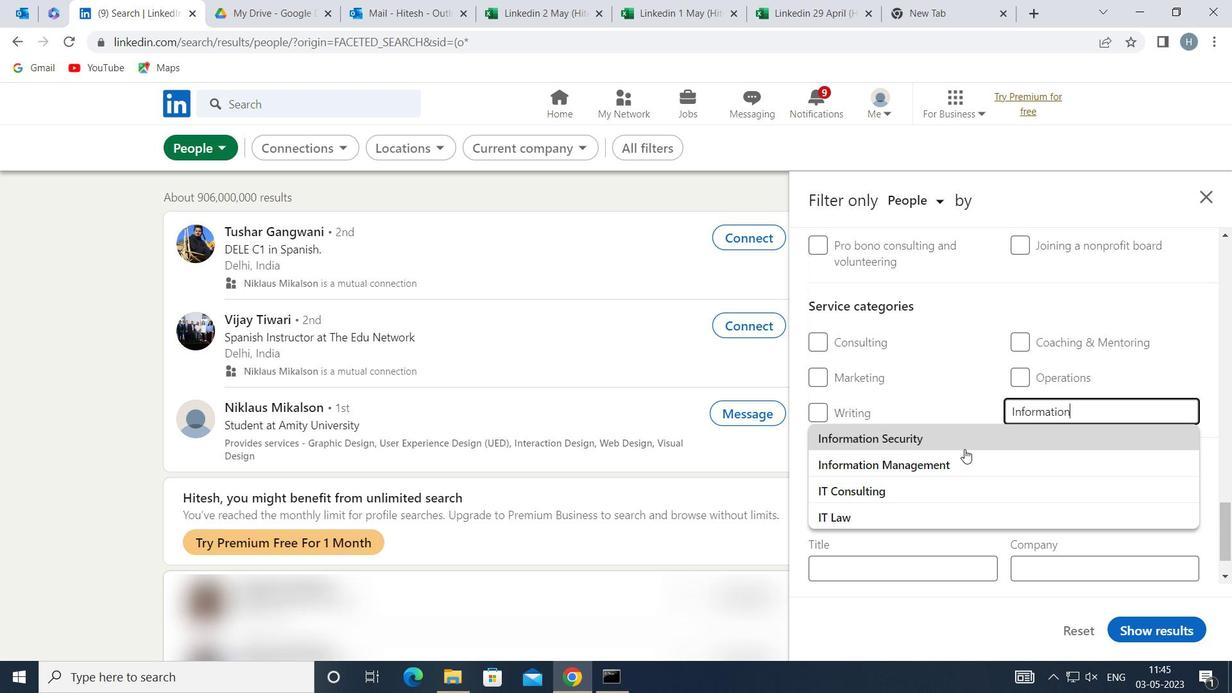 
Action: Mouse pressed left at (956, 456)
Screenshot: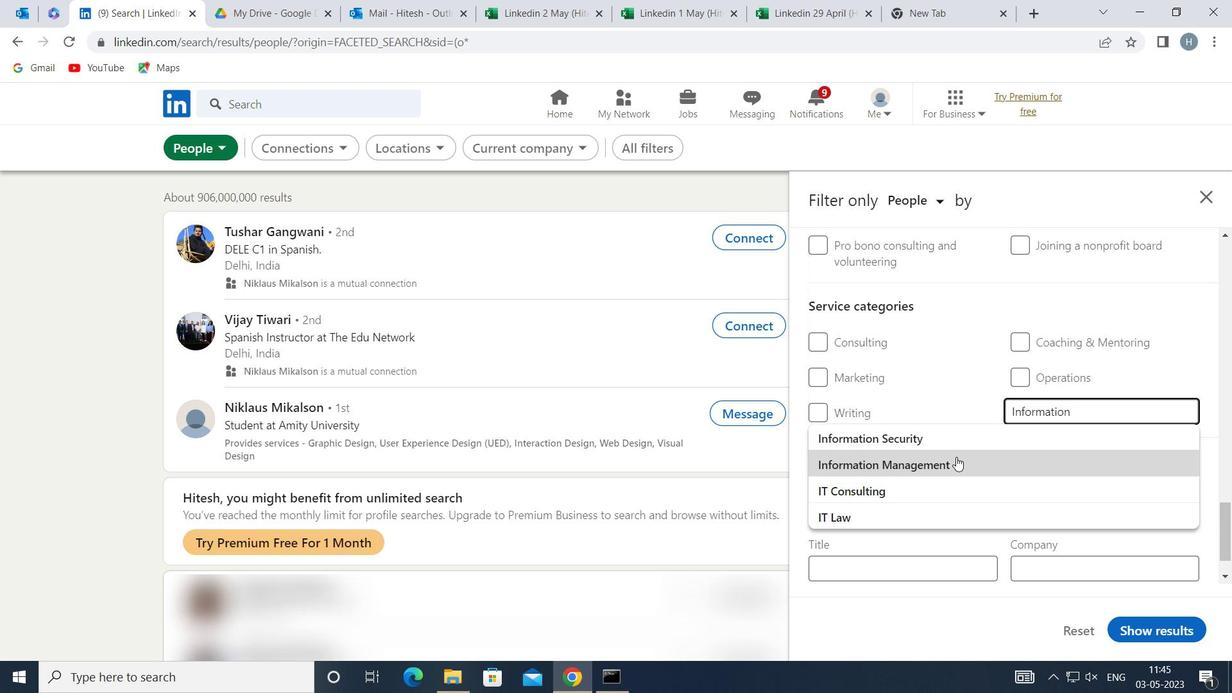 
Action: Mouse moved to (956, 444)
Screenshot: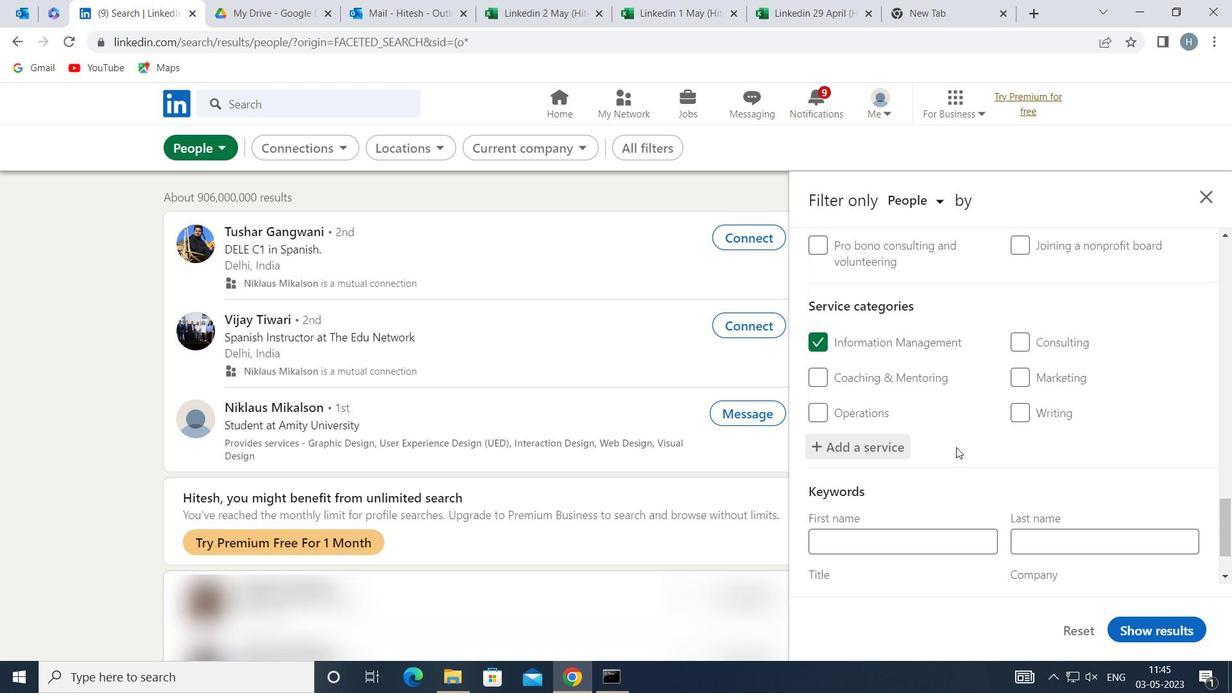 
Action: Mouse scrolled (956, 443) with delta (0, 0)
Screenshot: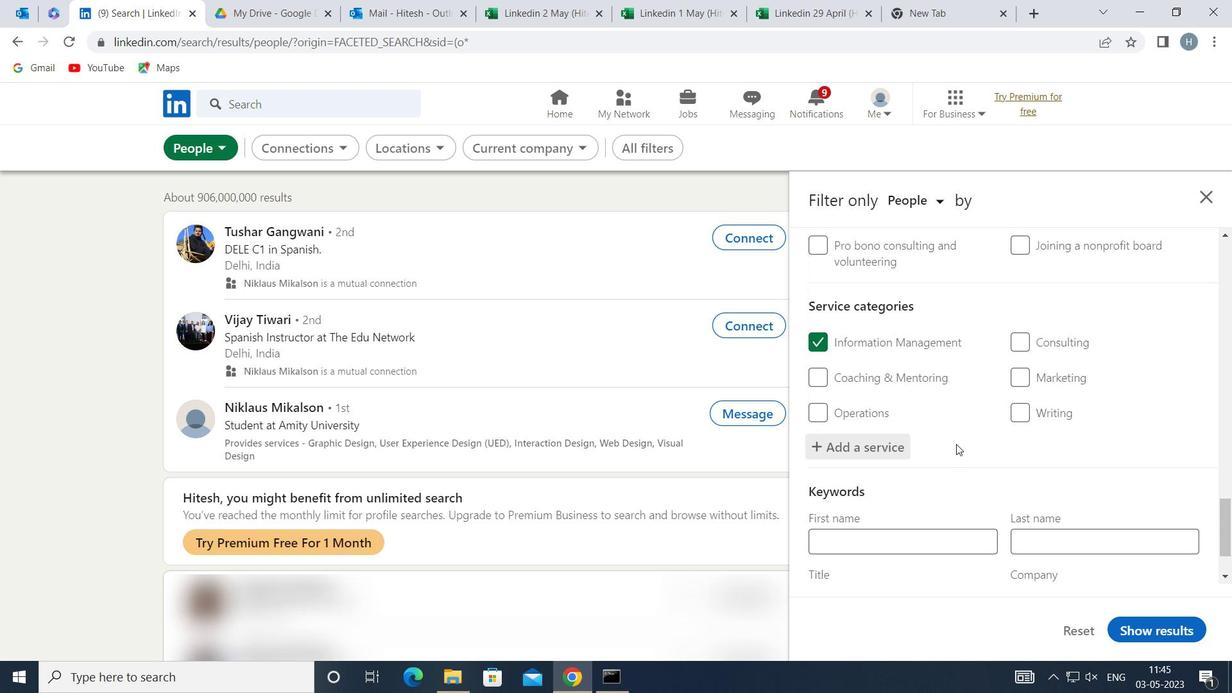 
Action: Mouse scrolled (956, 443) with delta (0, 0)
Screenshot: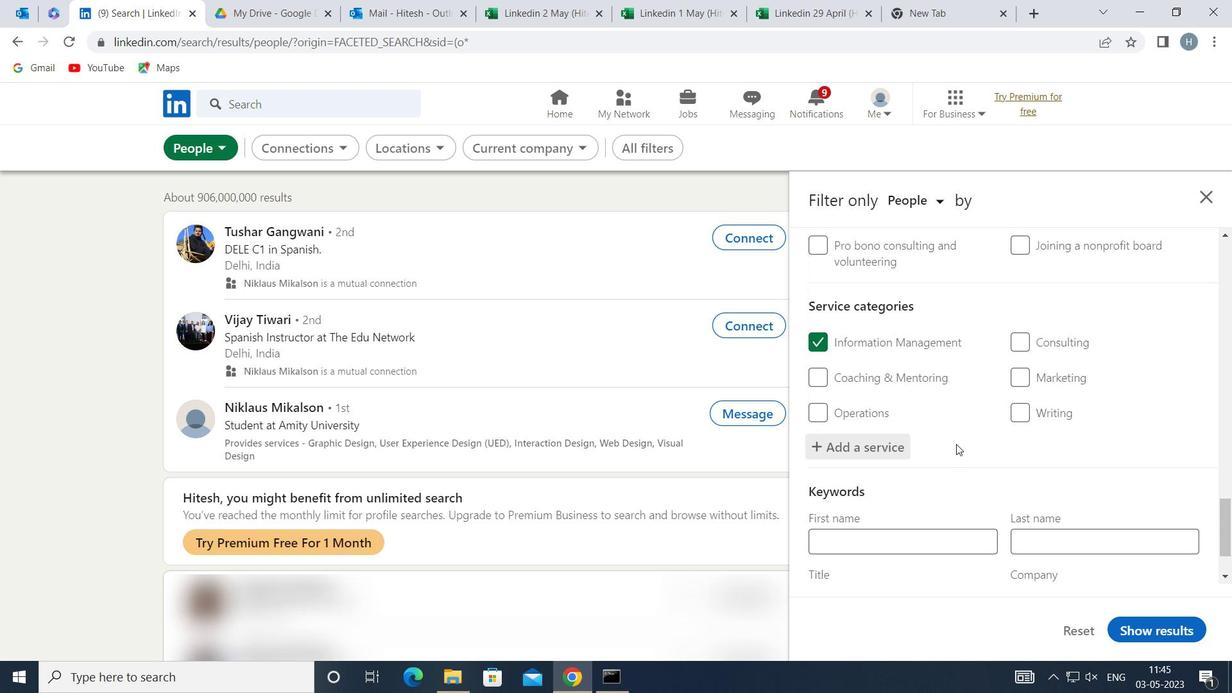 
Action: Mouse scrolled (956, 443) with delta (0, 0)
Screenshot: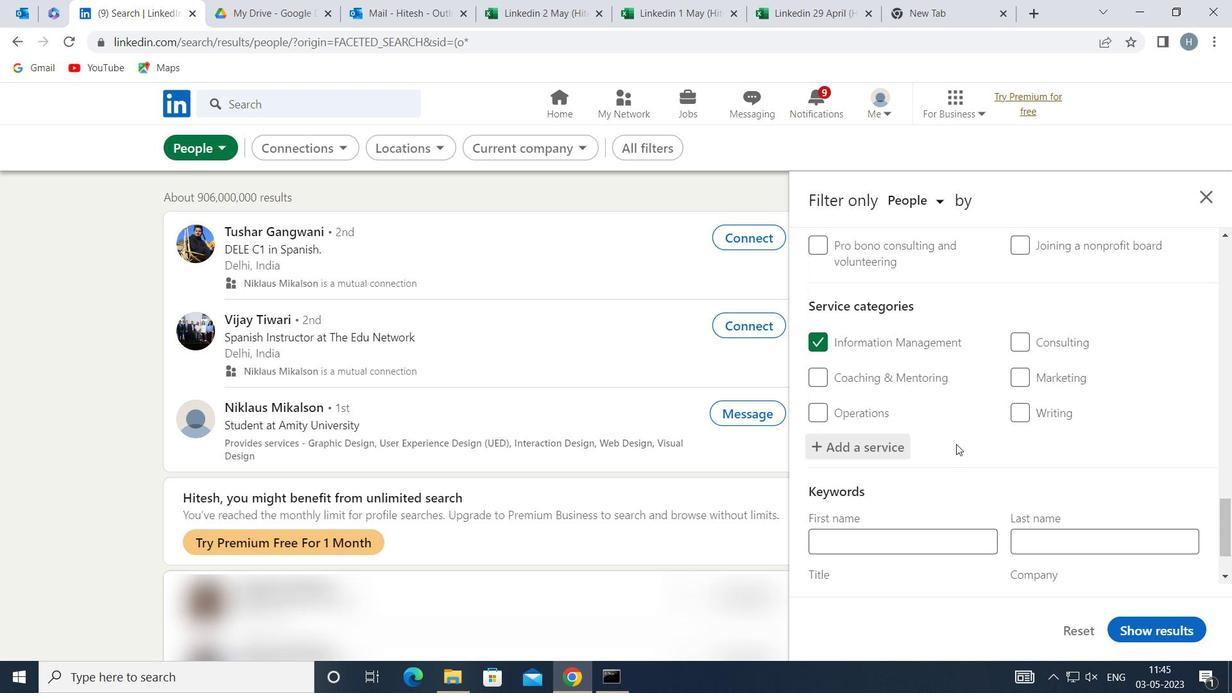 
Action: Mouse moved to (956, 440)
Screenshot: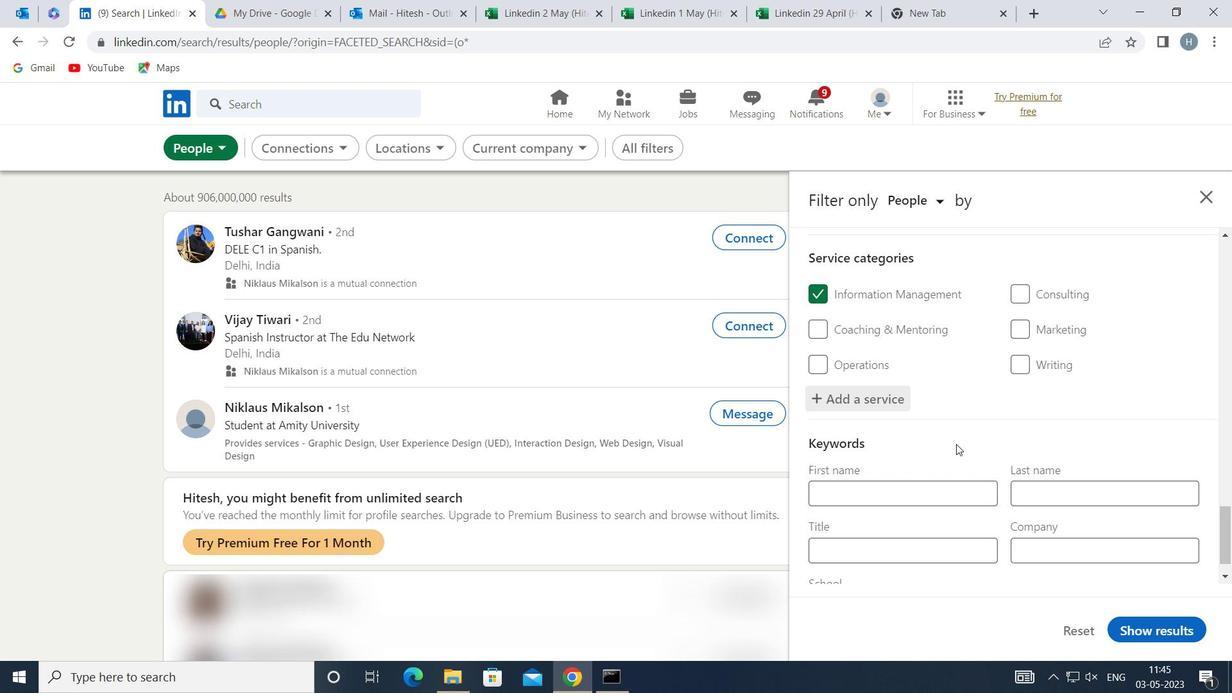 
Action: Mouse scrolled (956, 440) with delta (0, 0)
Screenshot: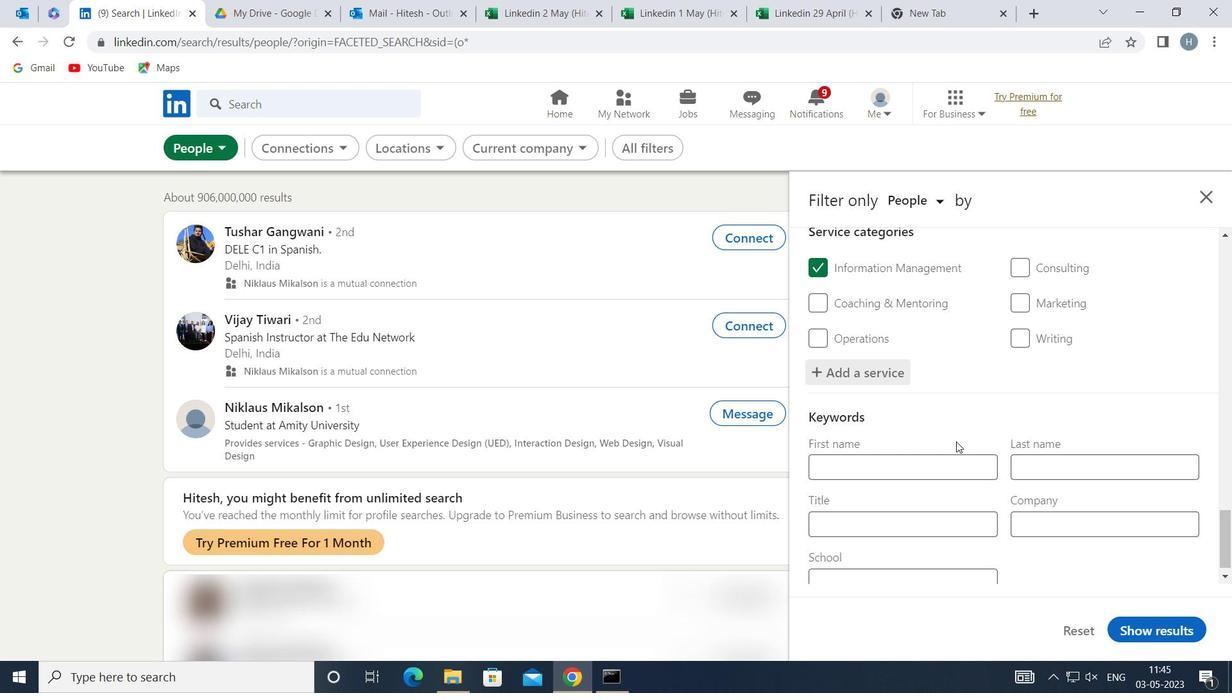 
Action: Mouse scrolled (956, 440) with delta (0, 0)
Screenshot: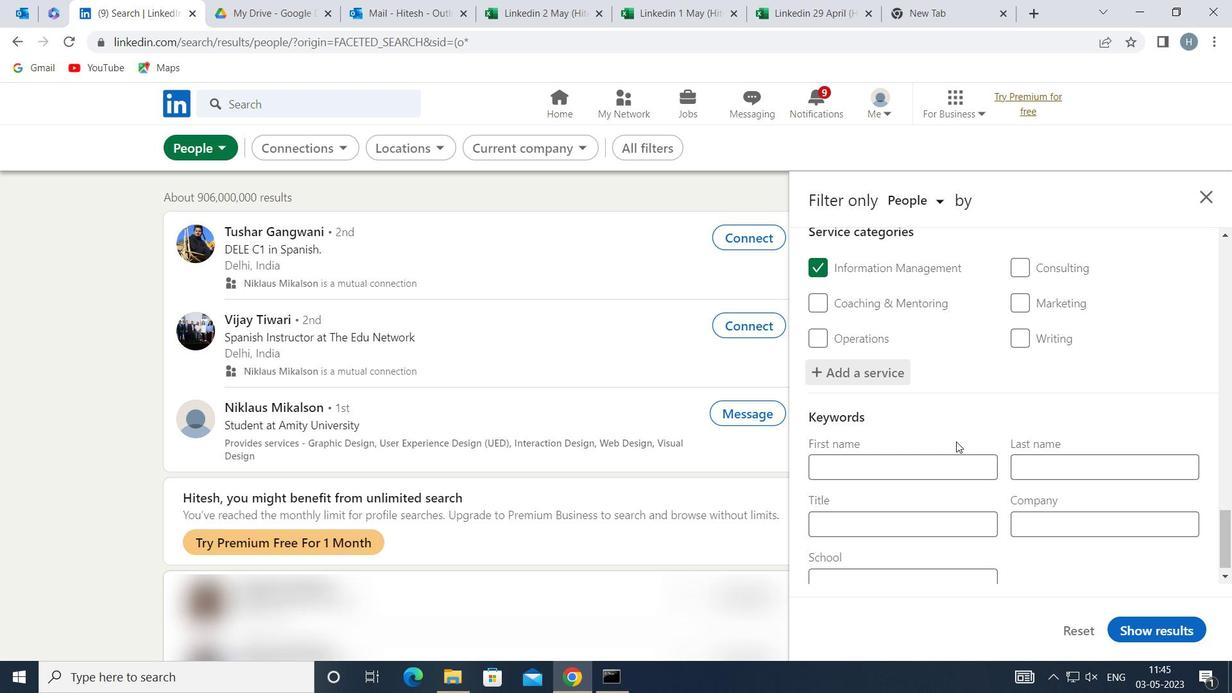
Action: Mouse scrolled (956, 440) with delta (0, 0)
Screenshot: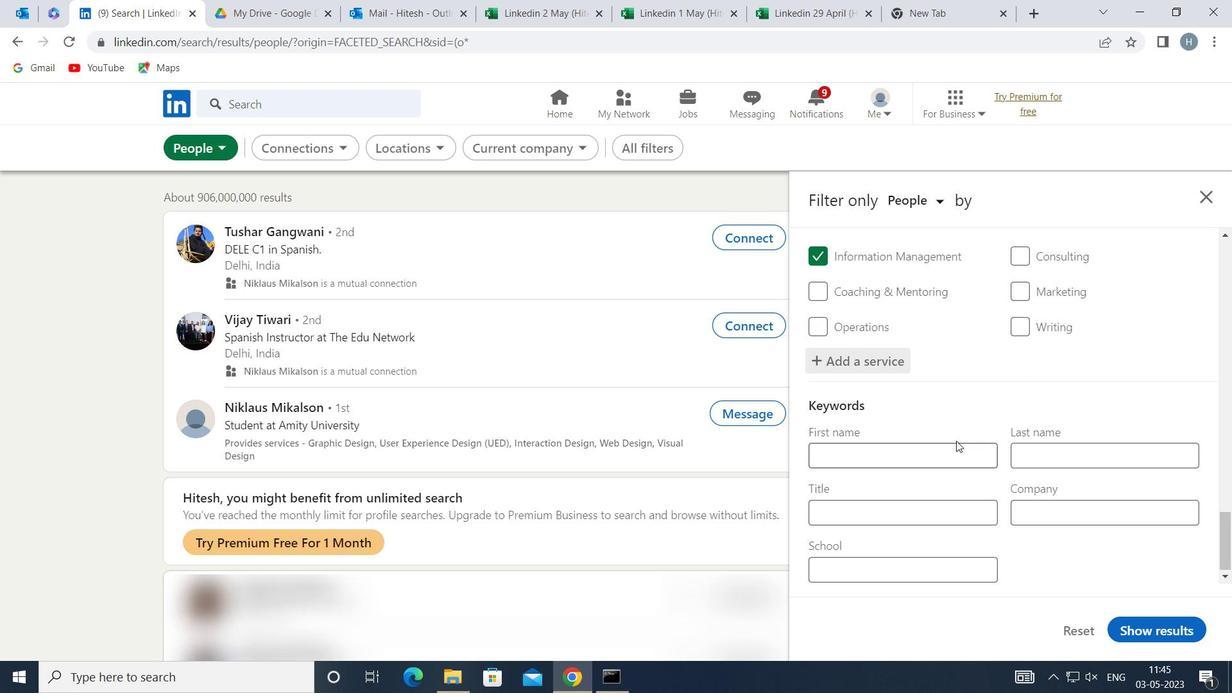 
Action: Mouse moved to (939, 507)
Screenshot: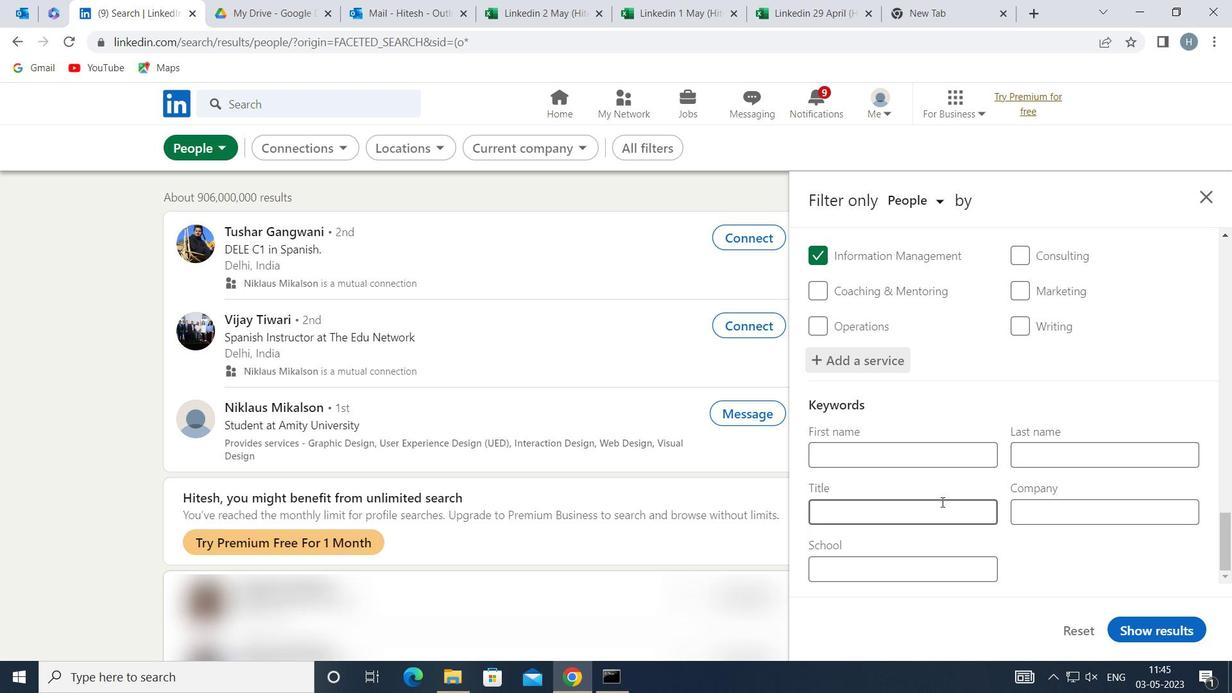 
Action: Mouse pressed left at (939, 507)
Screenshot: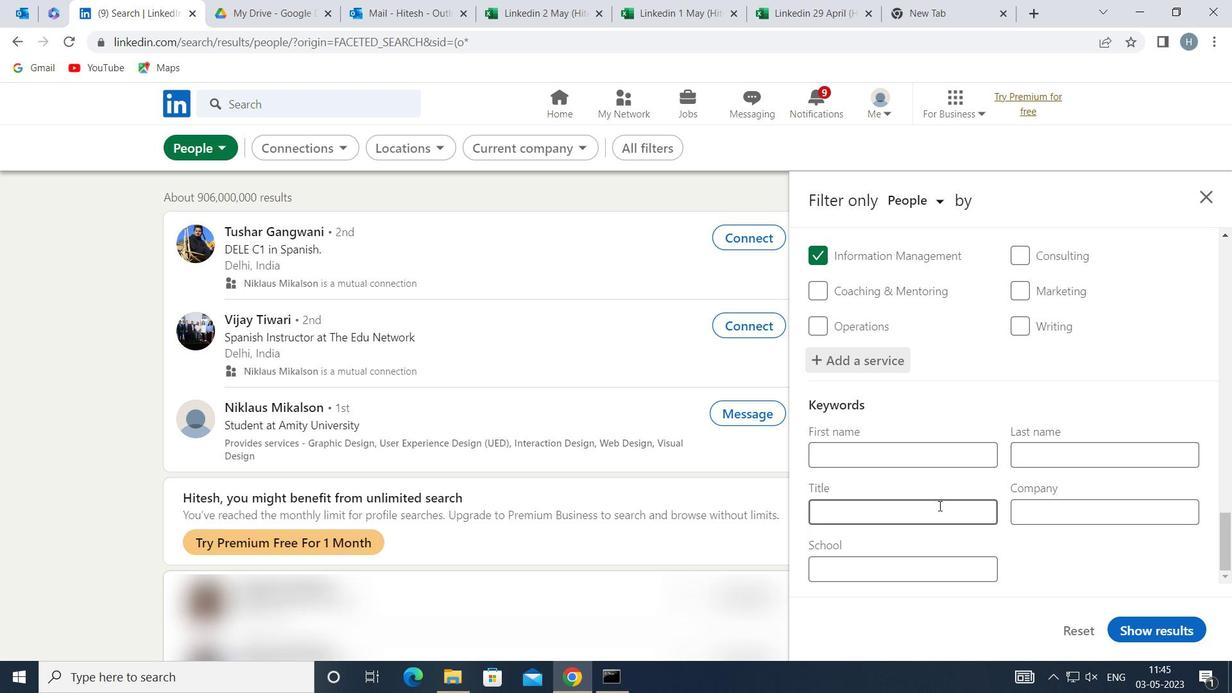 
Action: Mouse moved to (929, 505)
Screenshot: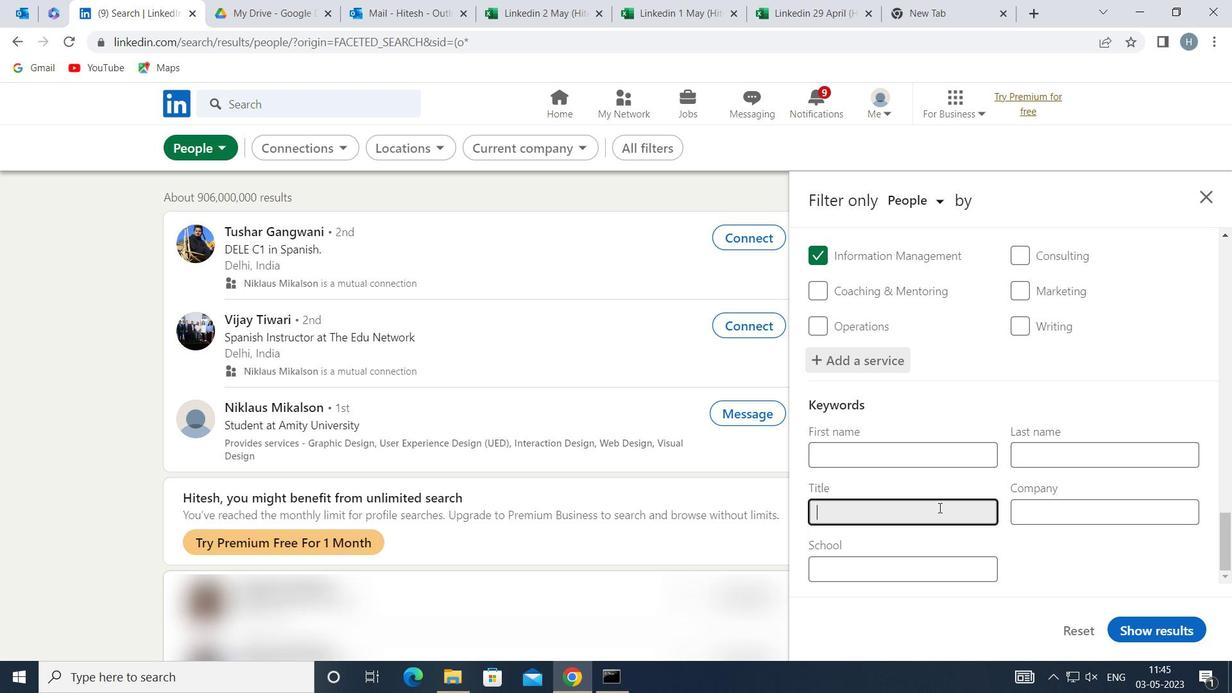
Action: Key pressed <Key.shift>ARTIFICIAL<Key.space><Key.shift>INTELLIGENCE<Key.space><Key.shift>ENGINEER
Screenshot: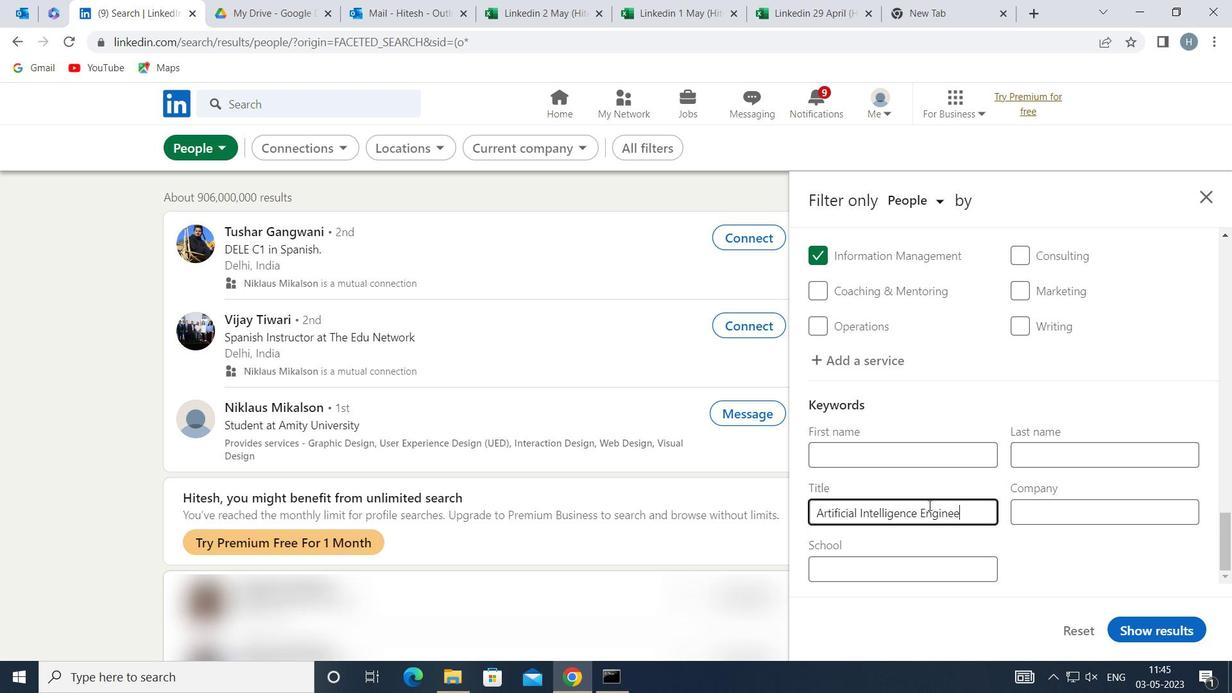 
Action: Mouse moved to (1152, 629)
Screenshot: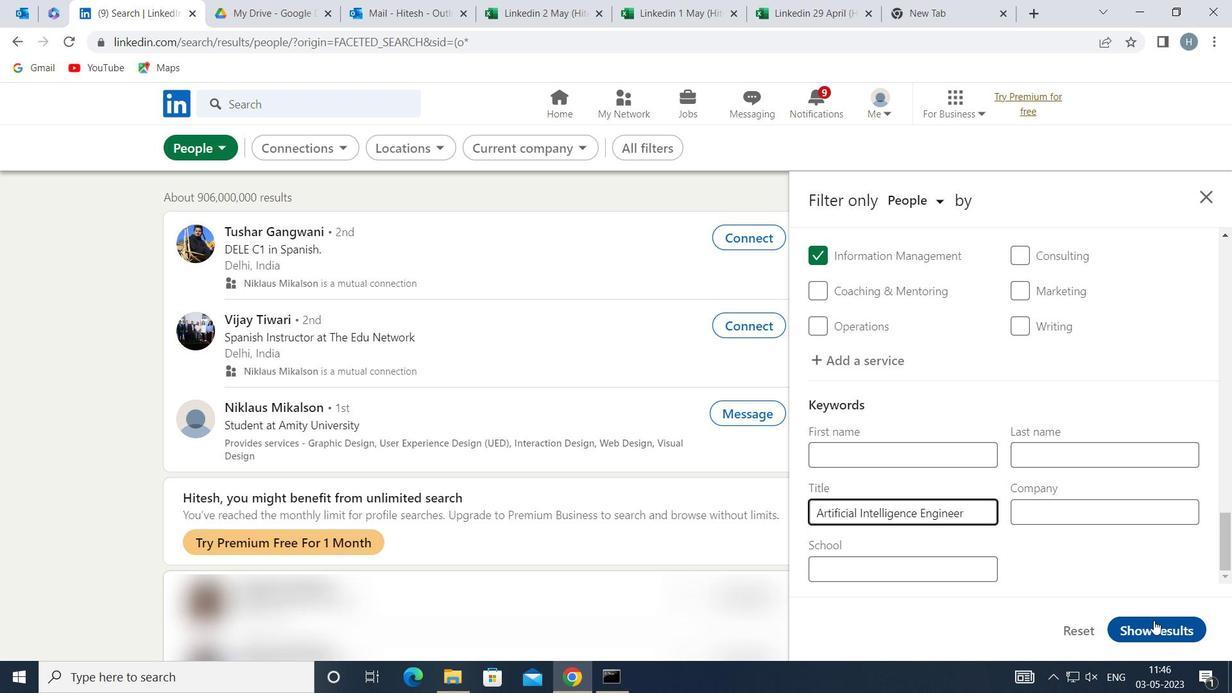 
Action: Mouse pressed left at (1152, 629)
Screenshot: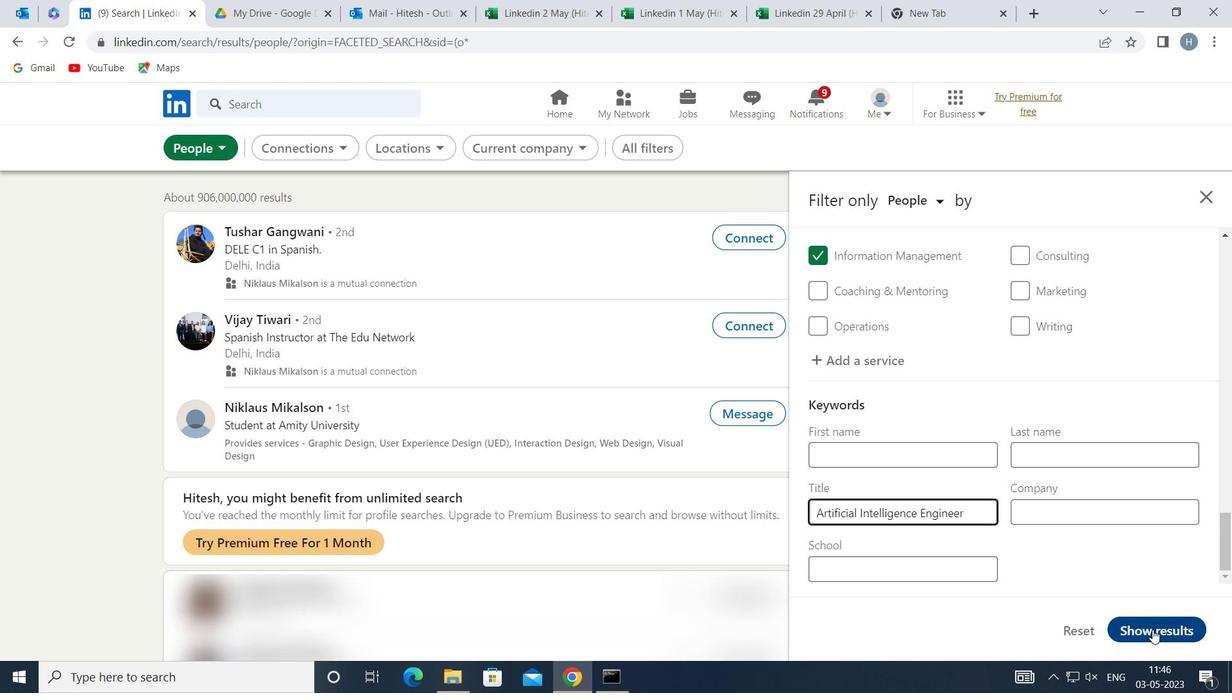 
Action: Mouse moved to (837, 425)
Screenshot: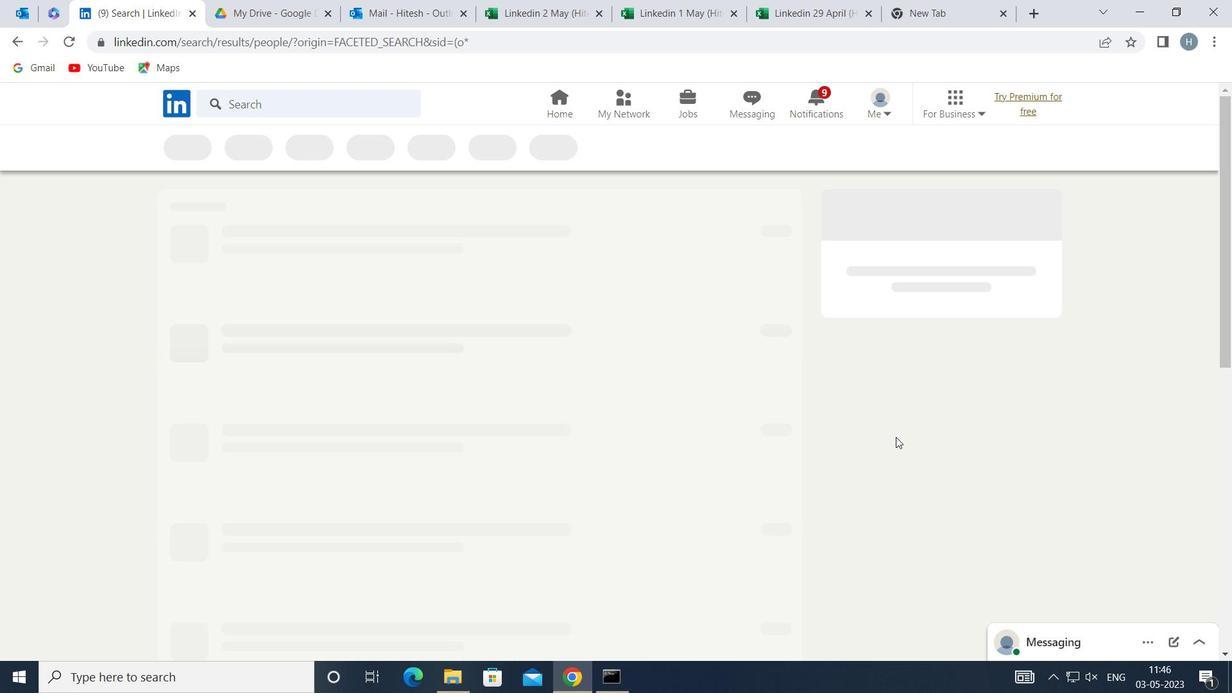 
